 Task: Add a signature Lorena Ramirez containing Best wishes for a happy National Family Caregivers Month, Lorena Ramirez to email address softage.9@softage.net and add a folder Performance metrics
Action: Mouse moved to (906, 68)
Screenshot: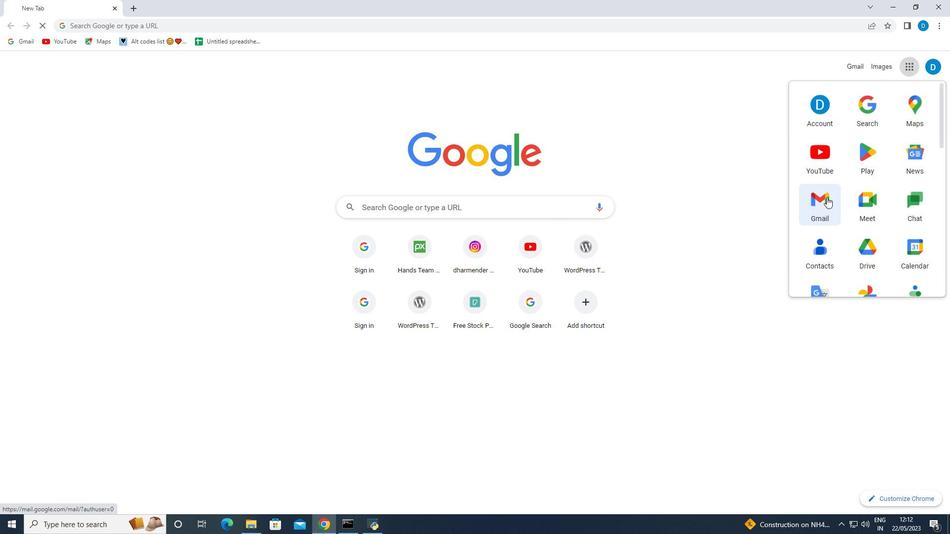 
Action: Mouse pressed left at (906, 68)
Screenshot: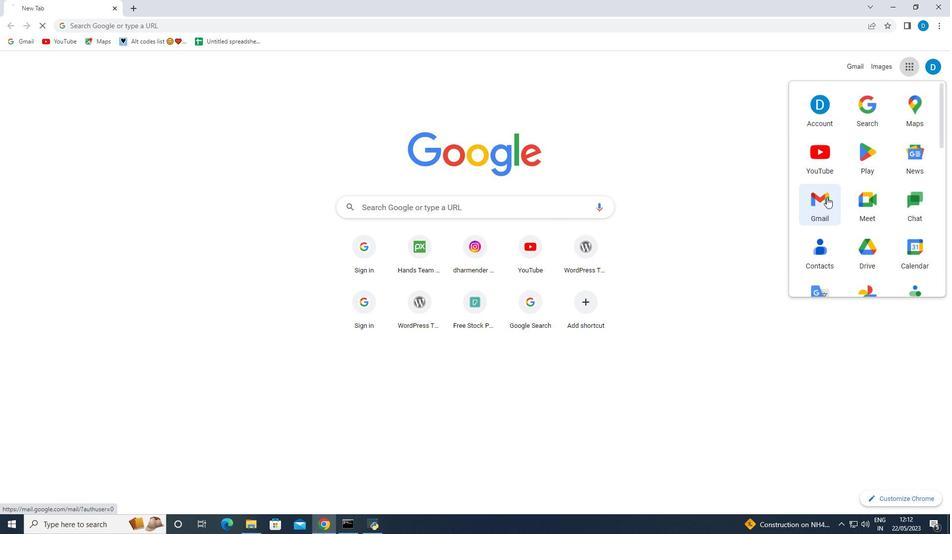 
Action: Mouse moved to (829, 196)
Screenshot: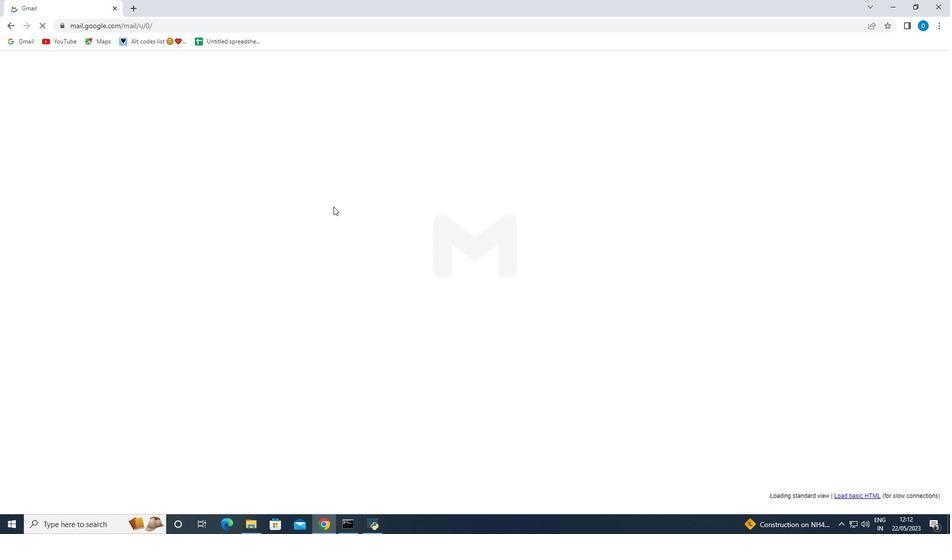 
Action: Mouse pressed left at (829, 196)
Screenshot: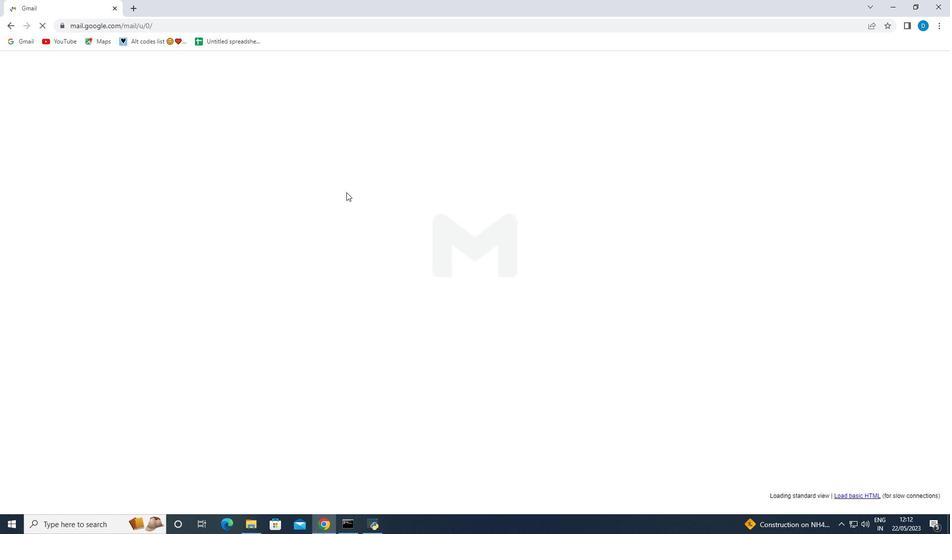 
Action: Mouse moved to (888, 69)
Screenshot: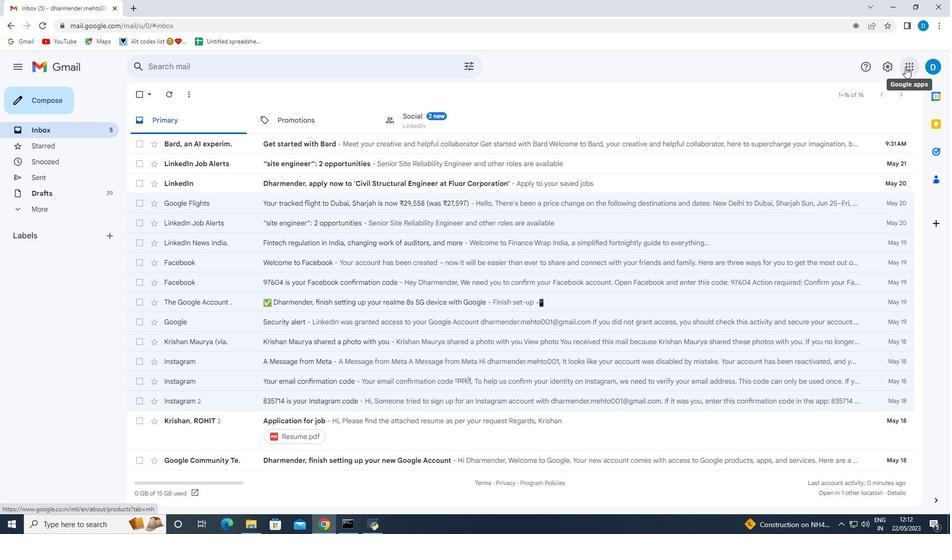 
Action: Mouse pressed left at (888, 69)
Screenshot: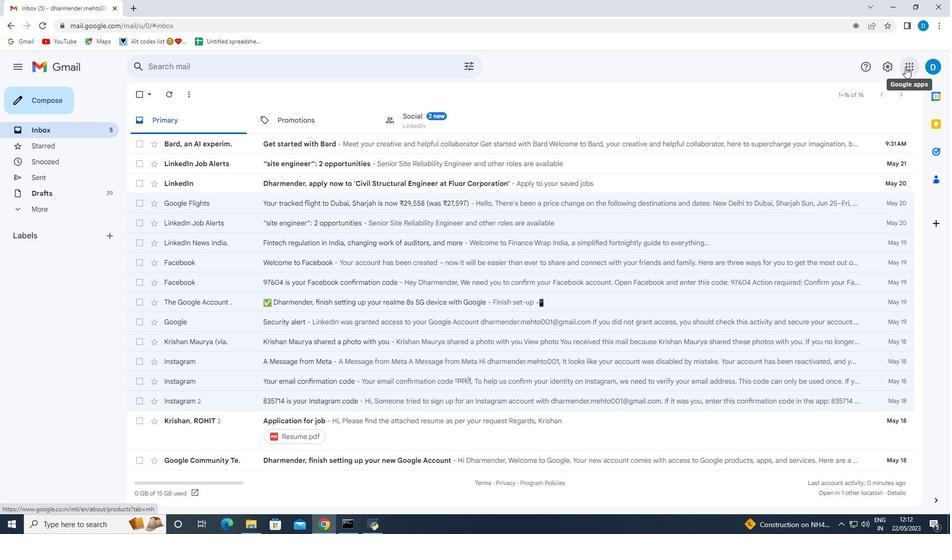 
Action: Mouse moved to (854, 115)
Screenshot: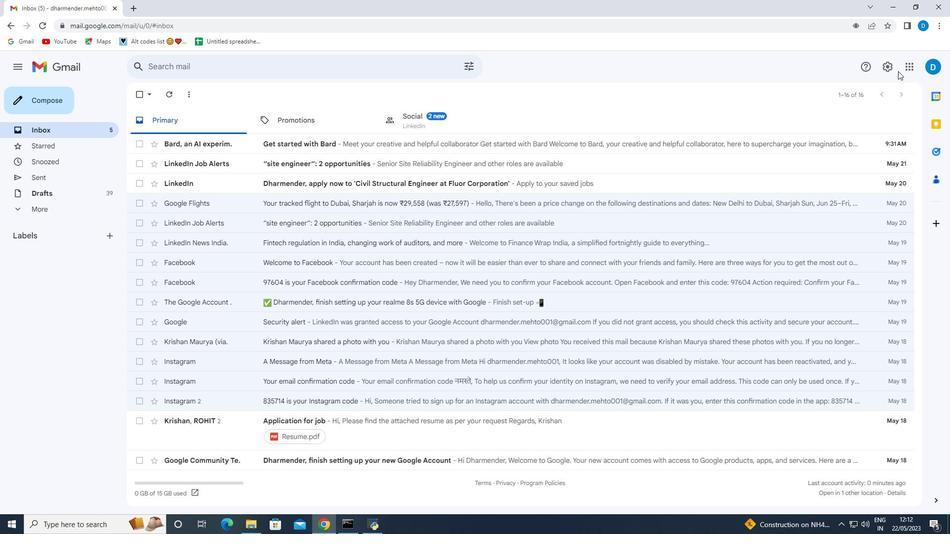 
Action: Mouse pressed left at (854, 115)
Screenshot: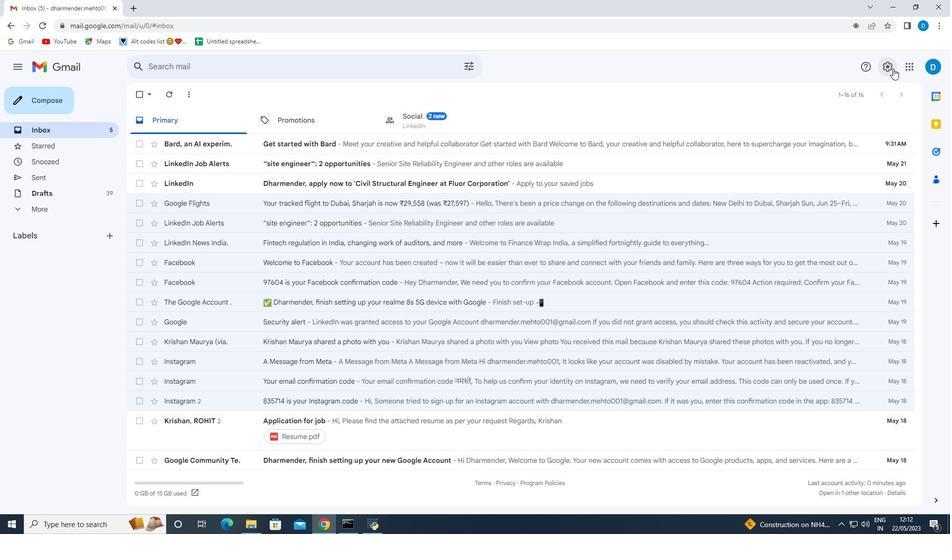
Action: Mouse moved to (375, 262)
Screenshot: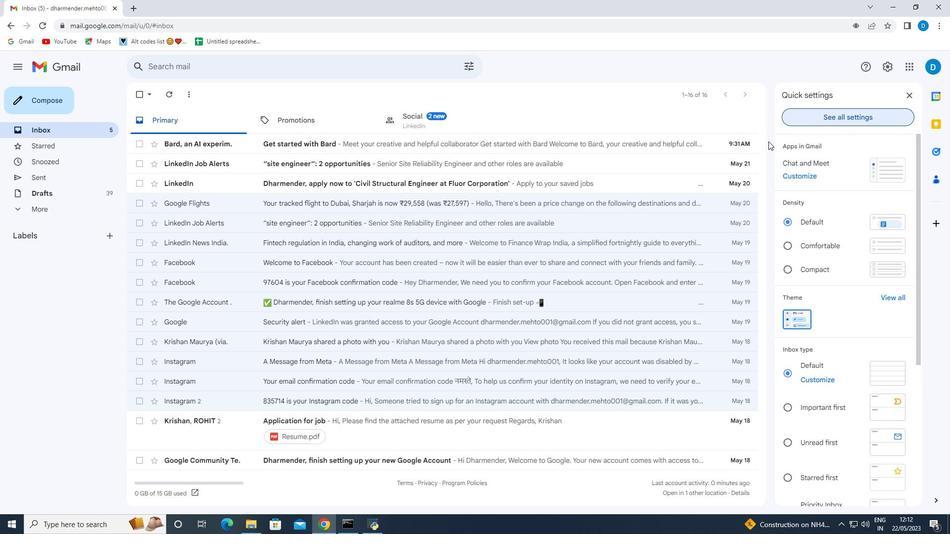
Action: Mouse scrolled (375, 262) with delta (0, 0)
Screenshot: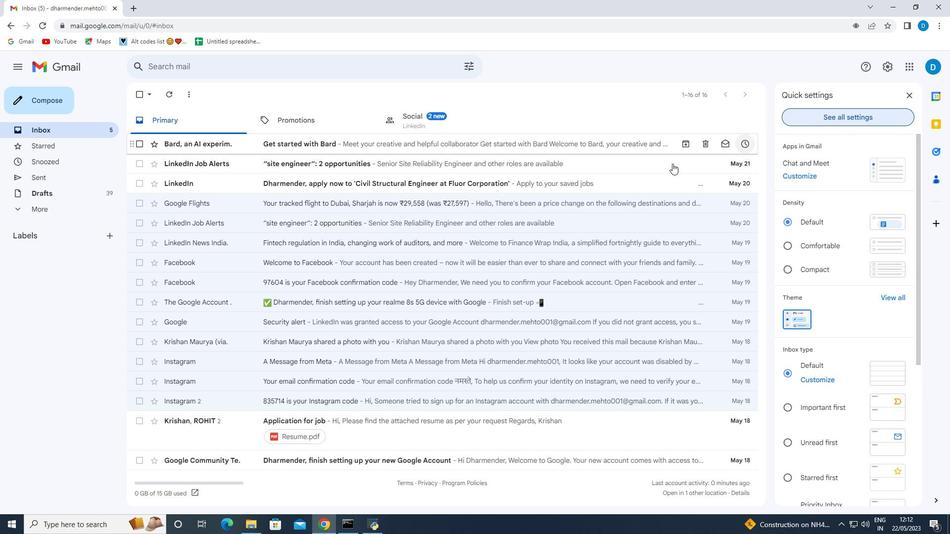 
Action: Mouse scrolled (375, 262) with delta (0, 0)
Screenshot: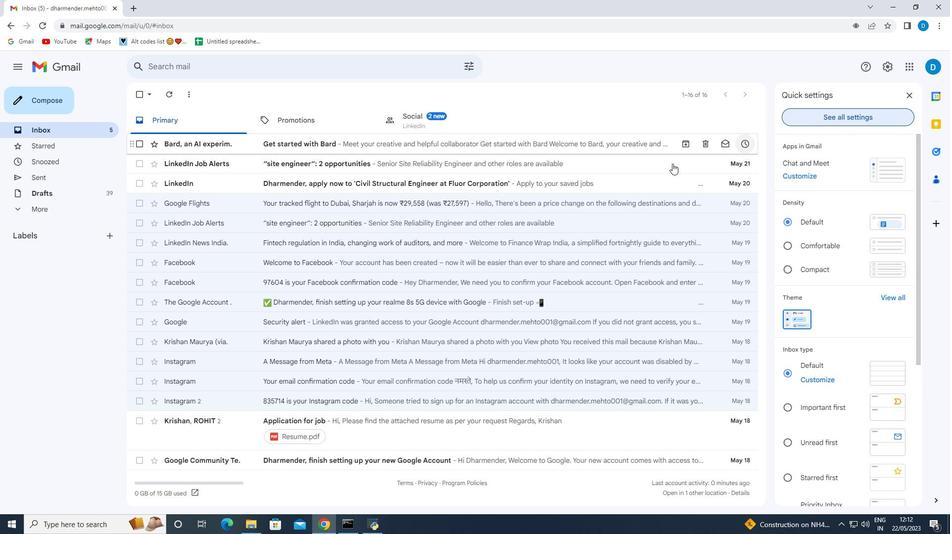 
Action: Mouse scrolled (375, 262) with delta (0, 0)
Screenshot: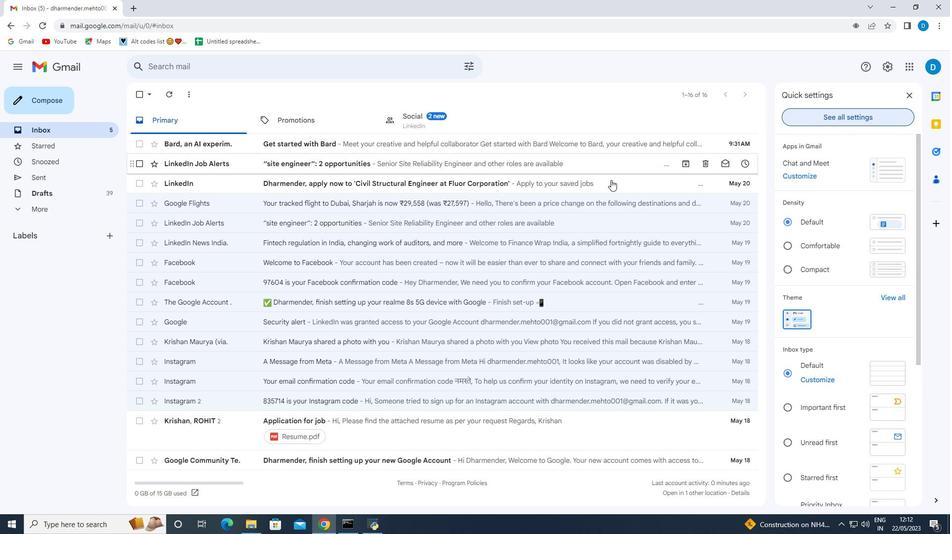 
Action: Mouse scrolled (375, 262) with delta (0, 0)
Screenshot: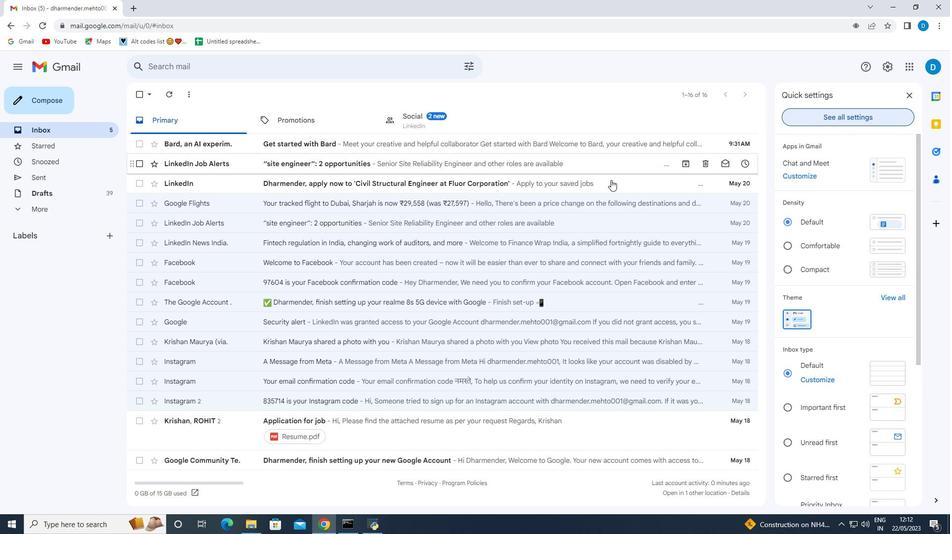 
Action: Mouse scrolled (375, 262) with delta (0, 0)
Screenshot: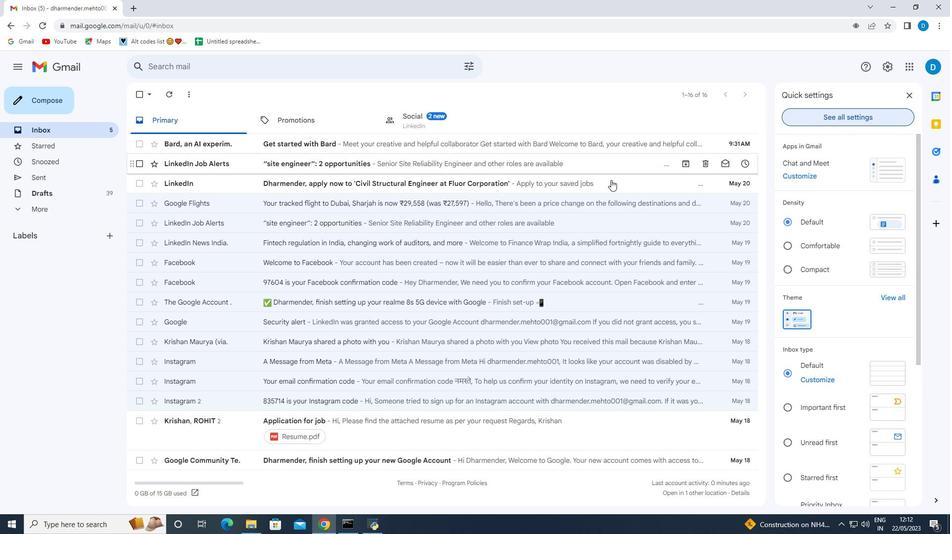 
Action: Mouse scrolled (375, 262) with delta (0, 0)
Screenshot: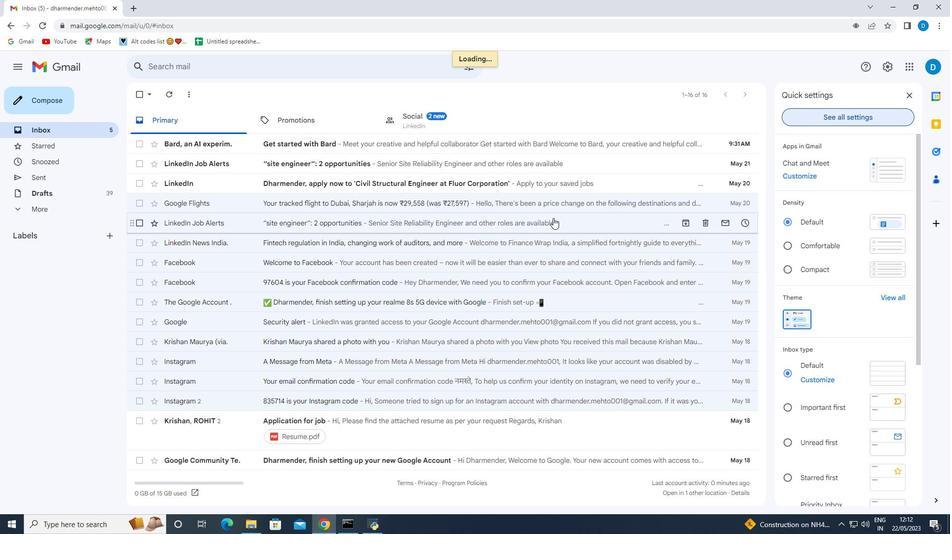 
Action: Mouse scrolled (375, 262) with delta (0, 0)
Screenshot: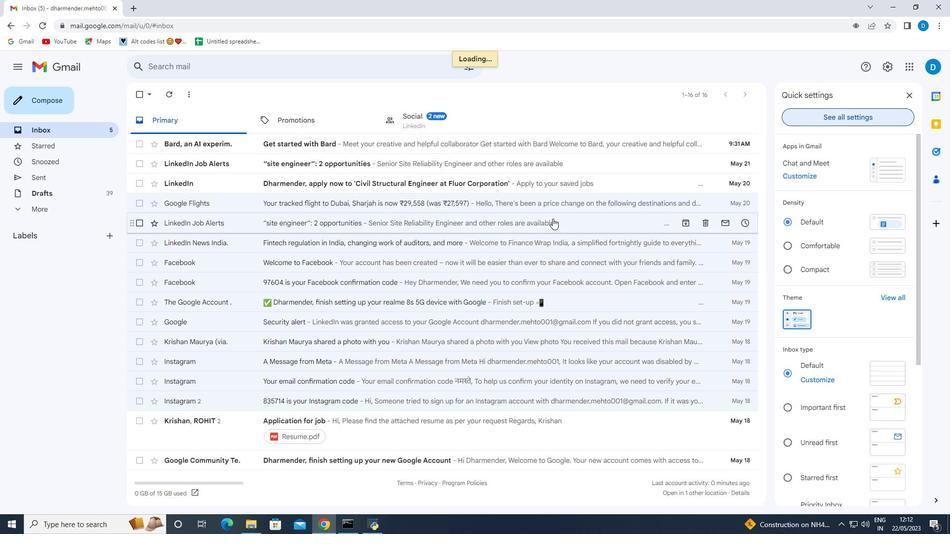 
Action: Mouse scrolled (375, 262) with delta (0, 0)
Screenshot: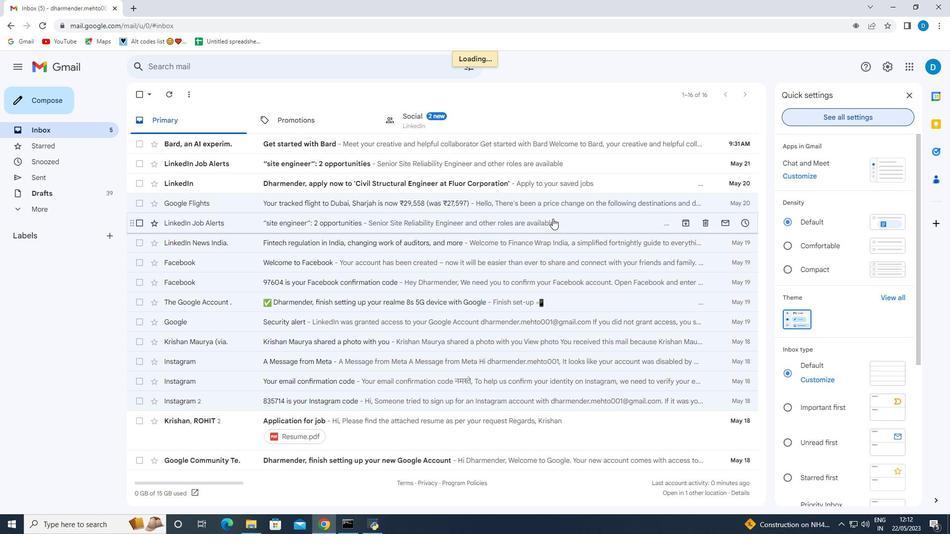 
Action: Mouse scrolled (375, 262) with delta (0, 0)
Screenshot: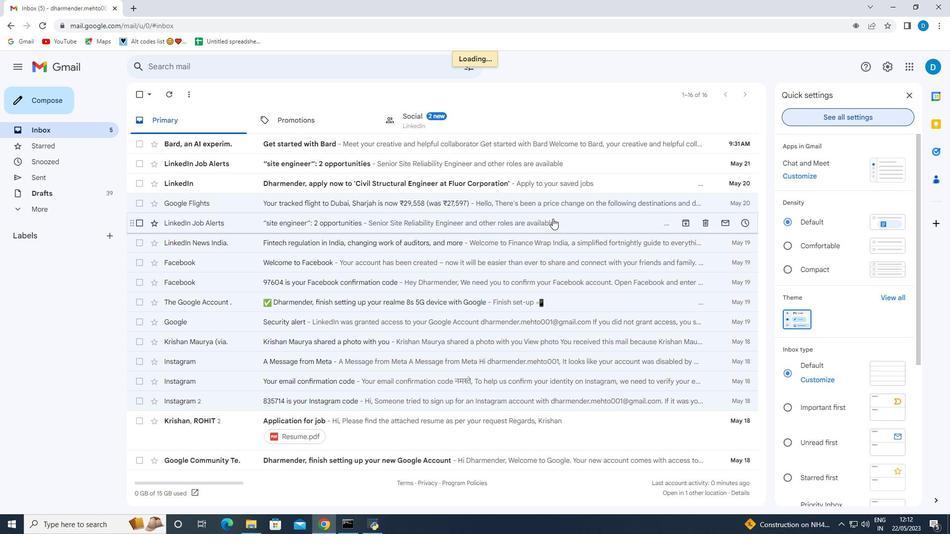
Action: Mouse scrolled (375, 262) with delta (0, 0)
Screenshot: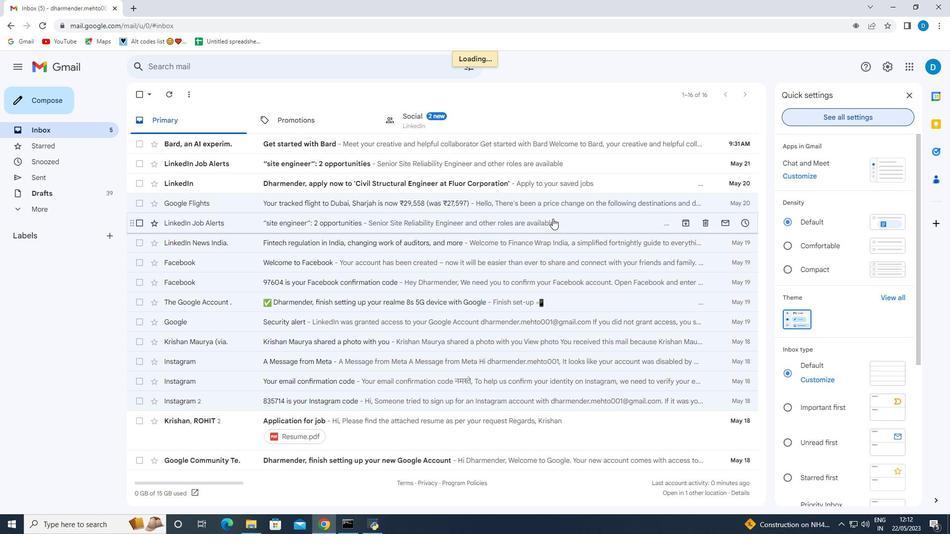 
Action: Mouse scrolled (375, 262) with delta (0, 0)
Screenshot: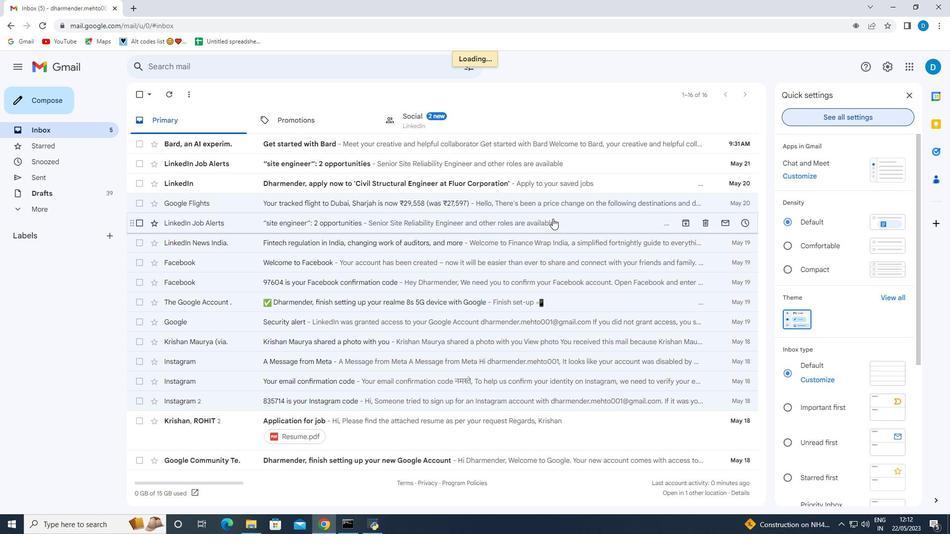 
Action: Mouse scrolled (375, 262) with delta (0, 0)
Screenshot: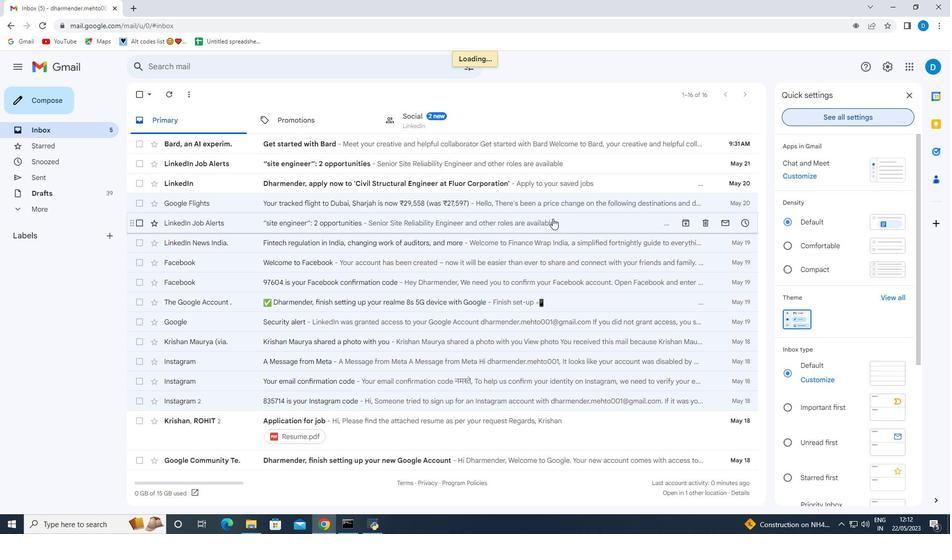 
Action: Mouse scrolled (375, 262) with delta (0, 0)
Screenshot: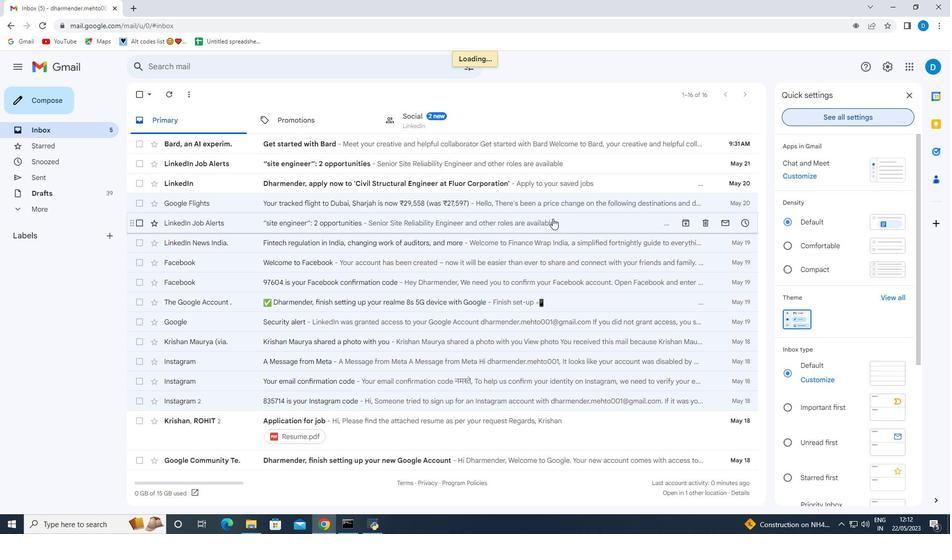 
Action: Mouse scrolled (375, 262) with delta (0, 0)
Screenshot: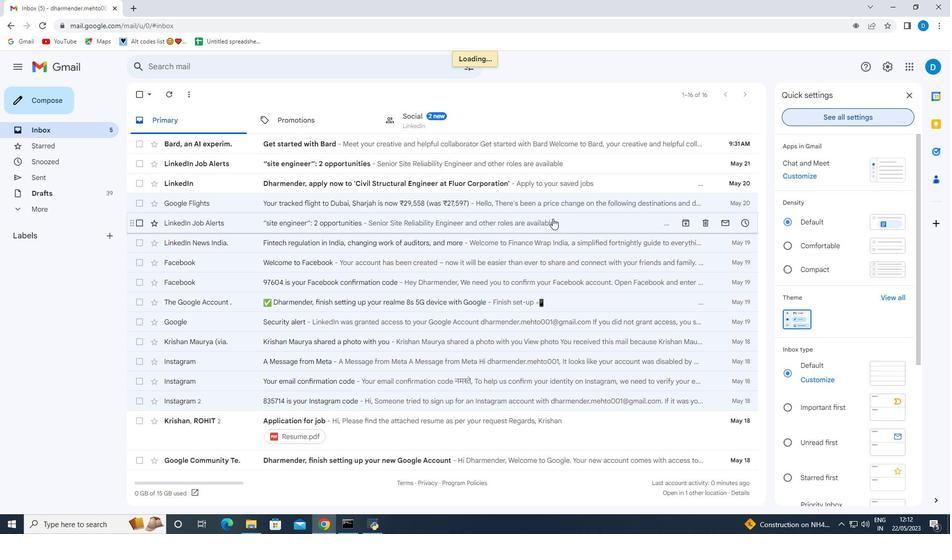 
Action: Mouse scrolled (375, 262) with delta (0, 0)
Screenshot: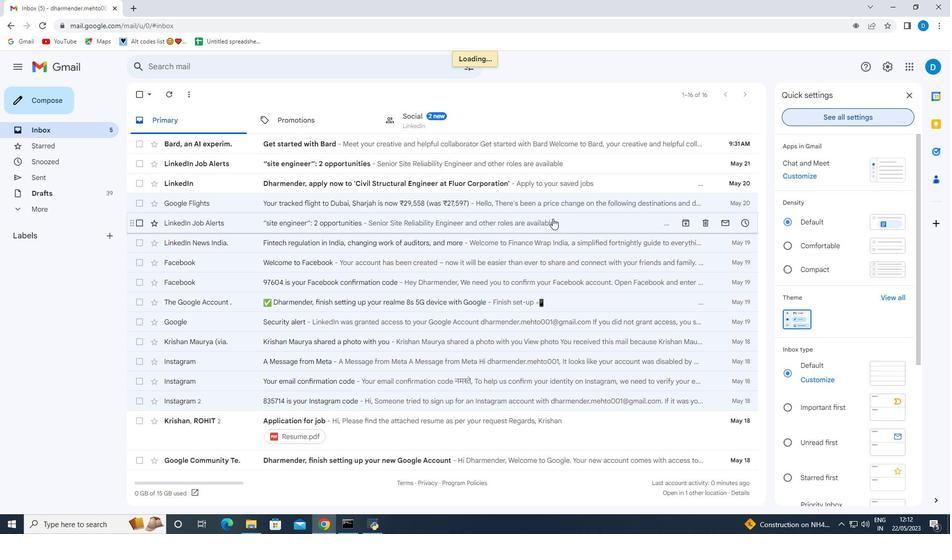 
Action: Mouse scrolled (375, 262) with delta (0, 0)
Screenshot: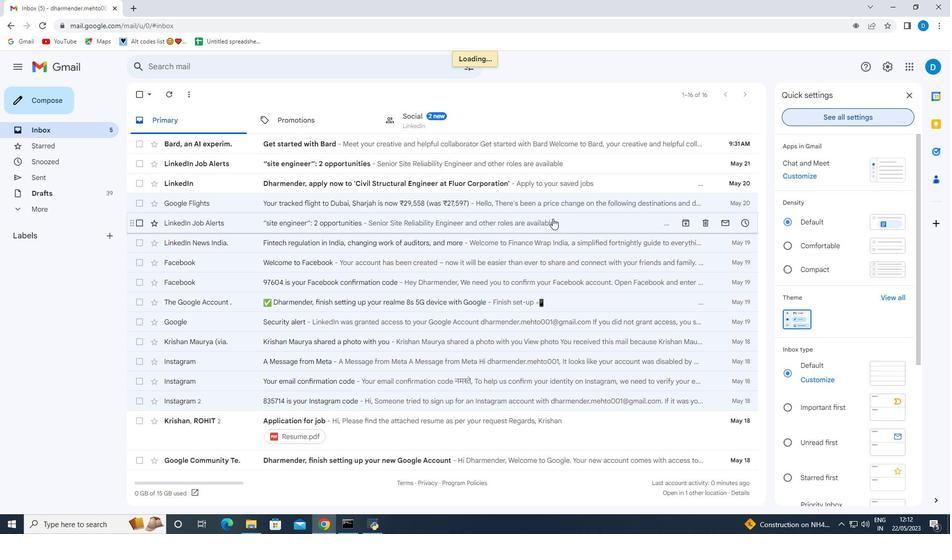 
Action: Mouse scrolled (375, 263) with delta (0, 0)
Screenshot: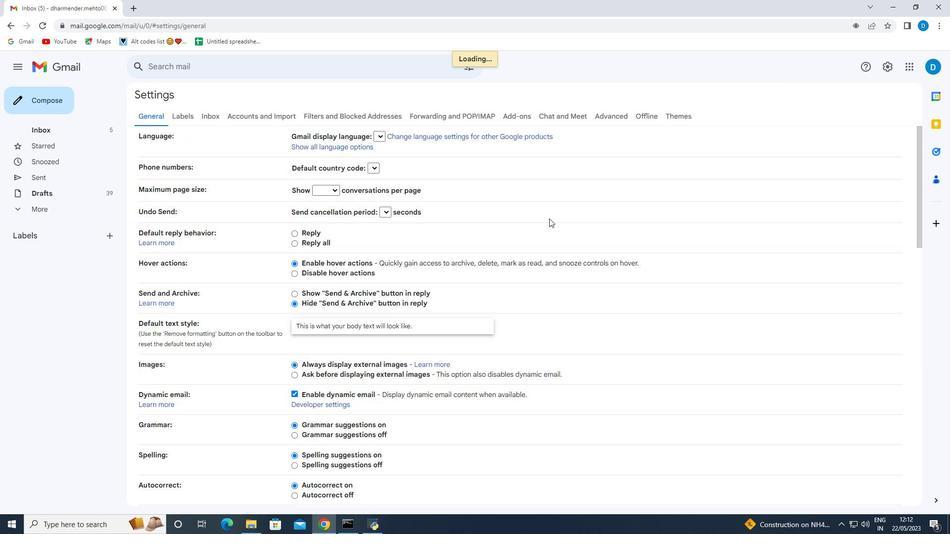 
Action: Mouse moved to (337, 303)
Screenshot: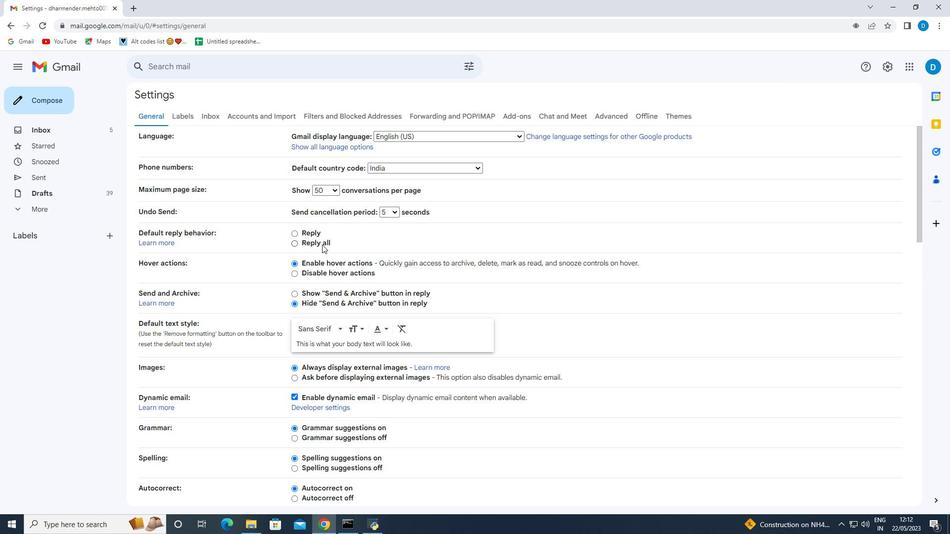 
Action: Mouse pressed left at (337, 303)
Screenshot: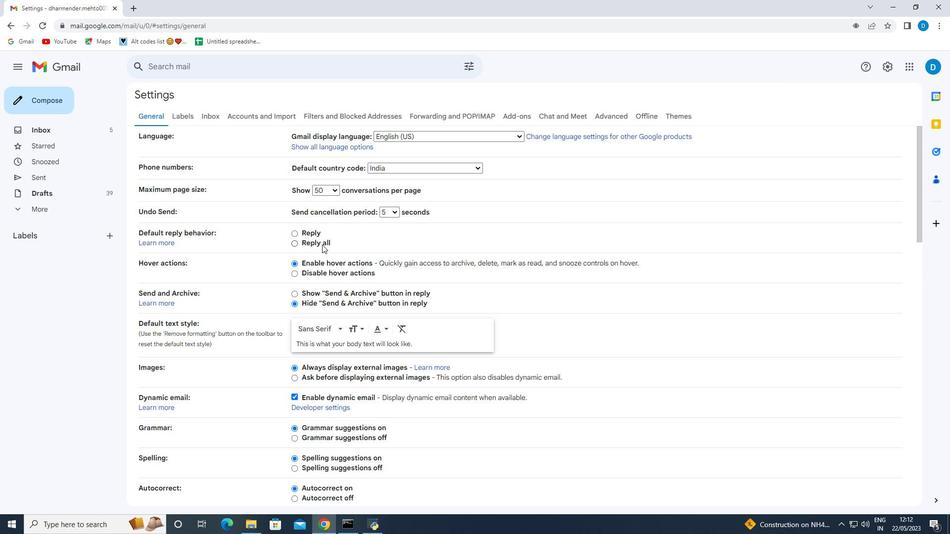 
Action: Mouse moved to (397, 276)
Screenshot: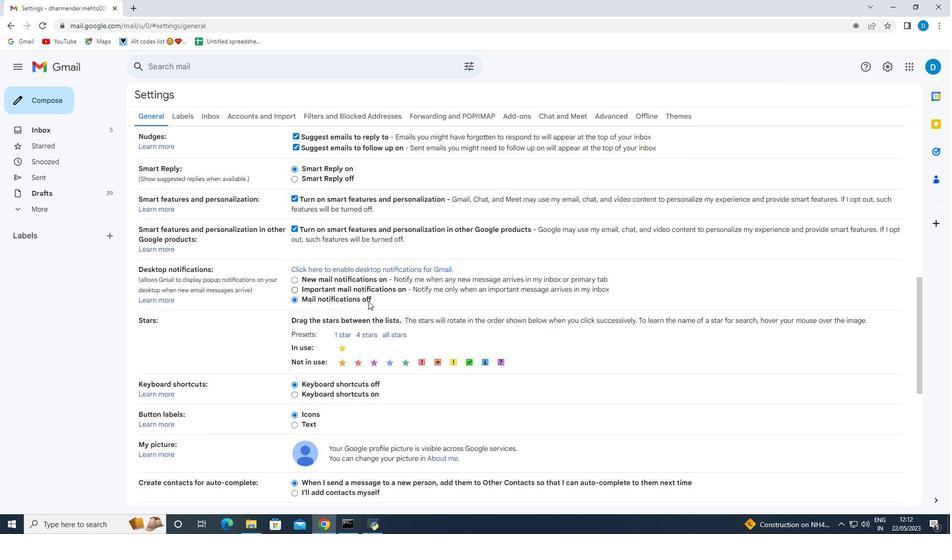 
Action: Mouse pressed left at (397, 276)
Screenshot: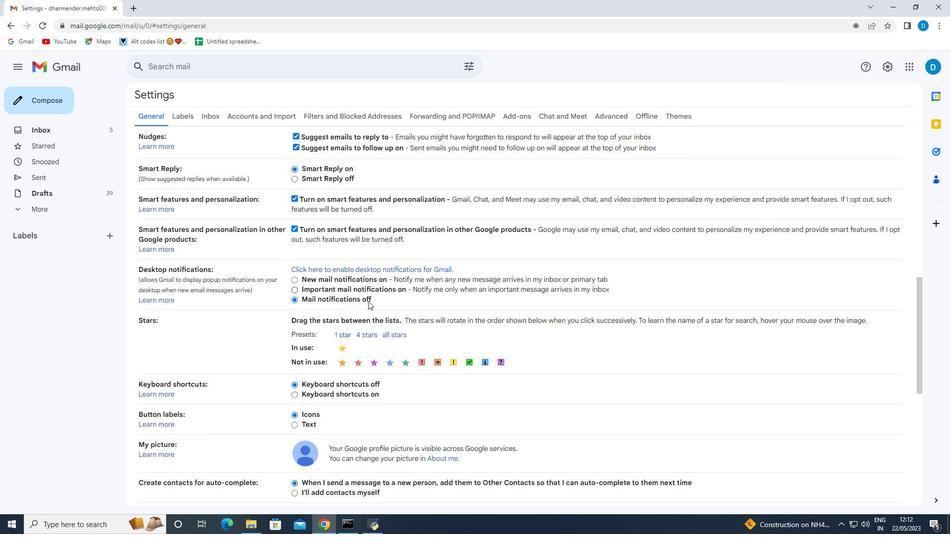 
Action: Key pressed <Key.shift>Lorena<Key.space><Key.shift>Ramirez
Screenshot: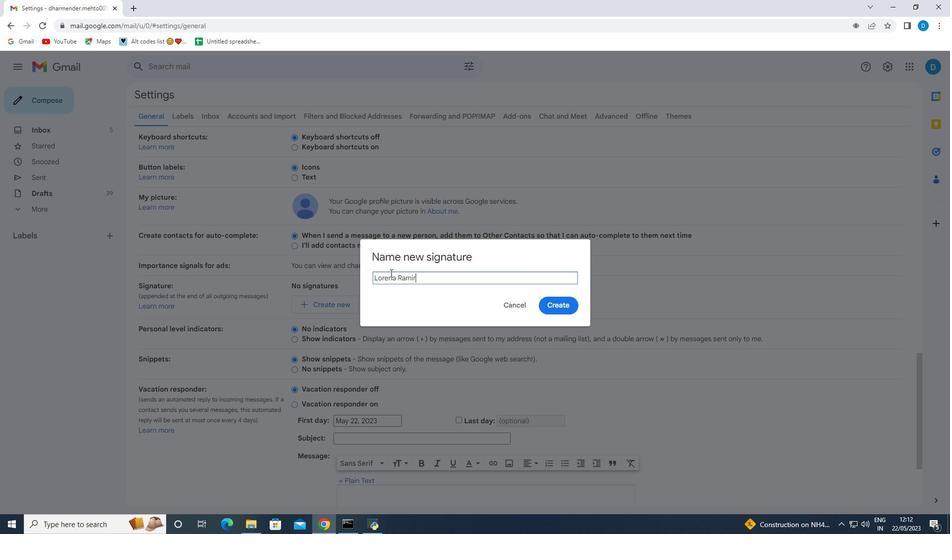 
Action: Mouse moved to (566, 307)
Screenshot: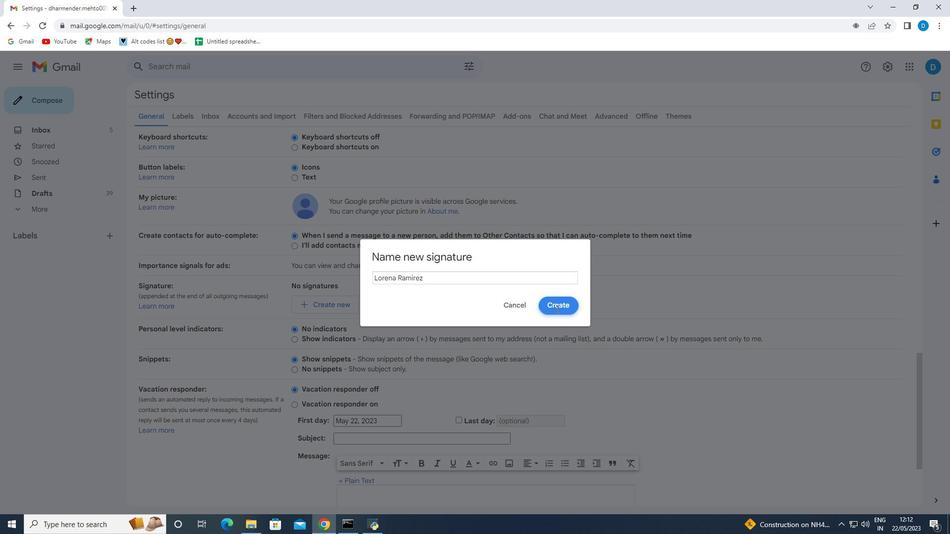 
Action: Mouse pressed left at (566, 307)
Screenshot: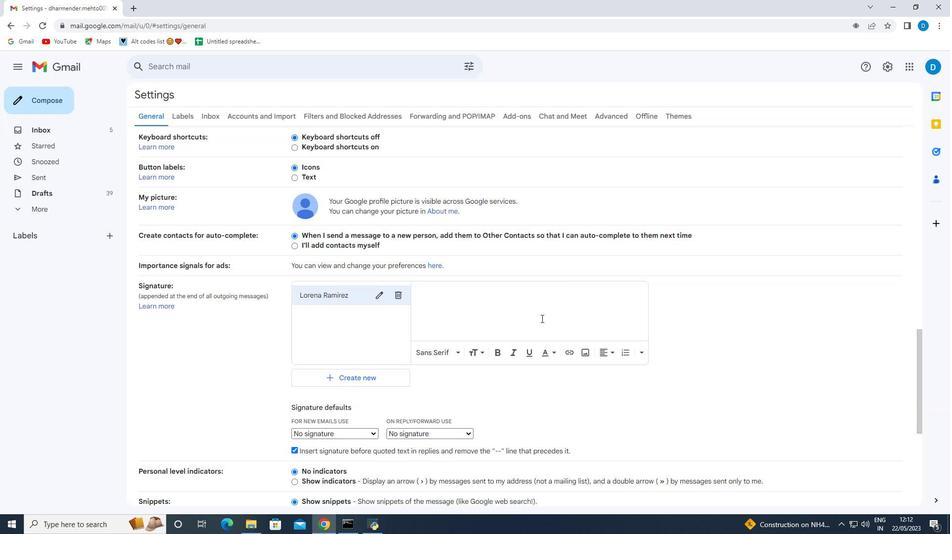 
Action: Mouse moved to (326, 314)
Screenshot: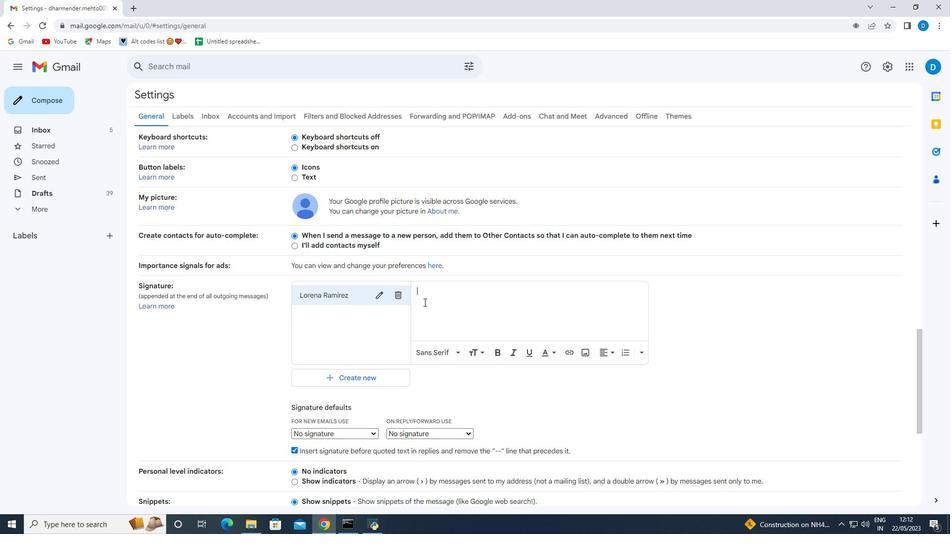 
Action: Mouse scrolled (326, 314) with delta (0, 0)
Screenshot: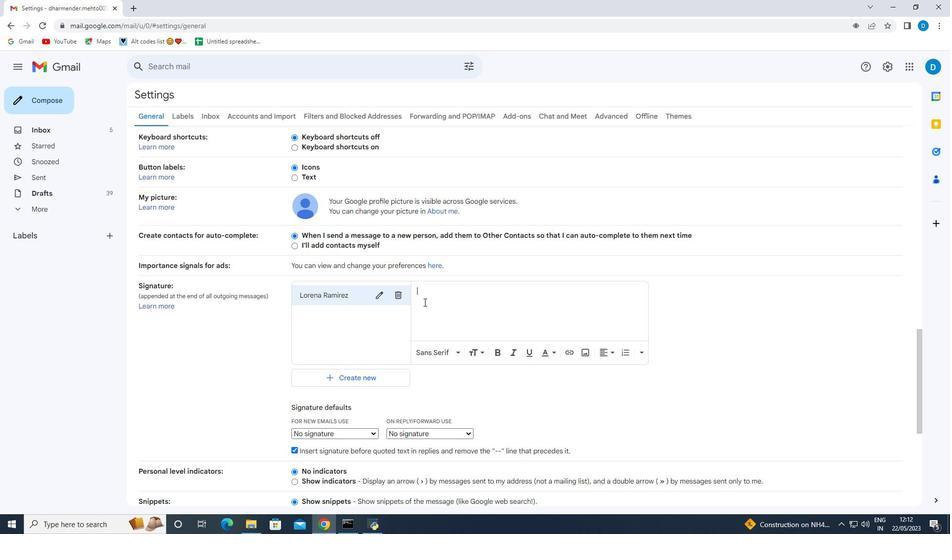 
Action: Mouse scrolled (326, 314) with delta (0, 0)
Screenshot: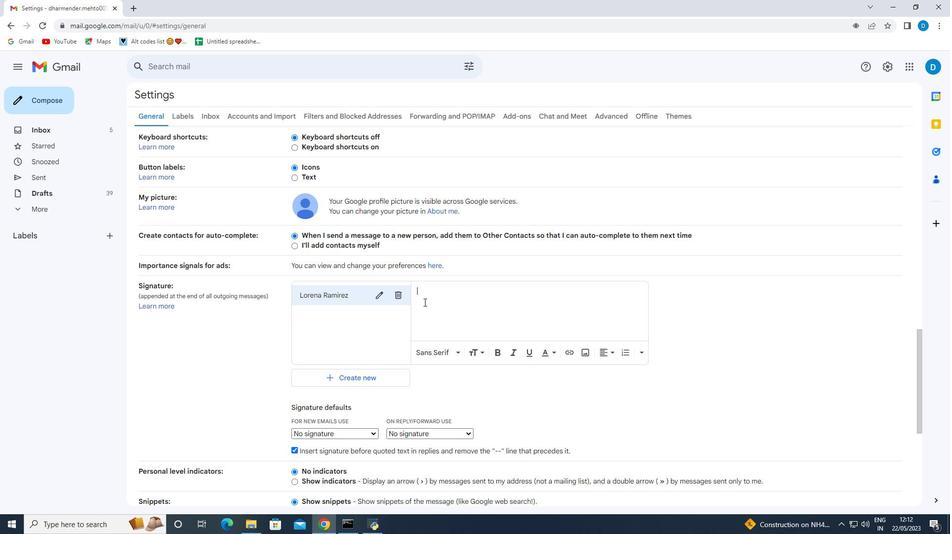 
Action: Mouse scrolled (326, 314) with delta (0, 0)
Screenshot: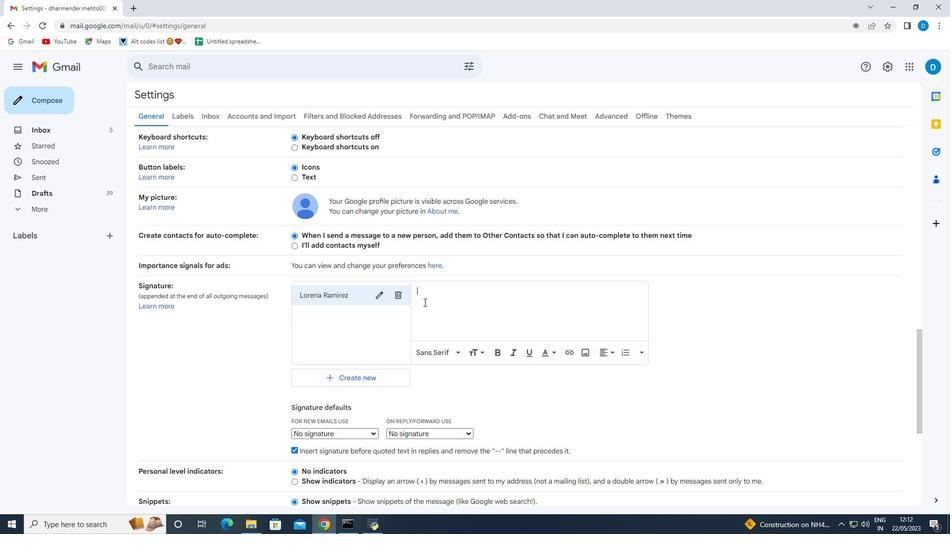 
Action: Mouse moved to (341, 288)
Screenshot: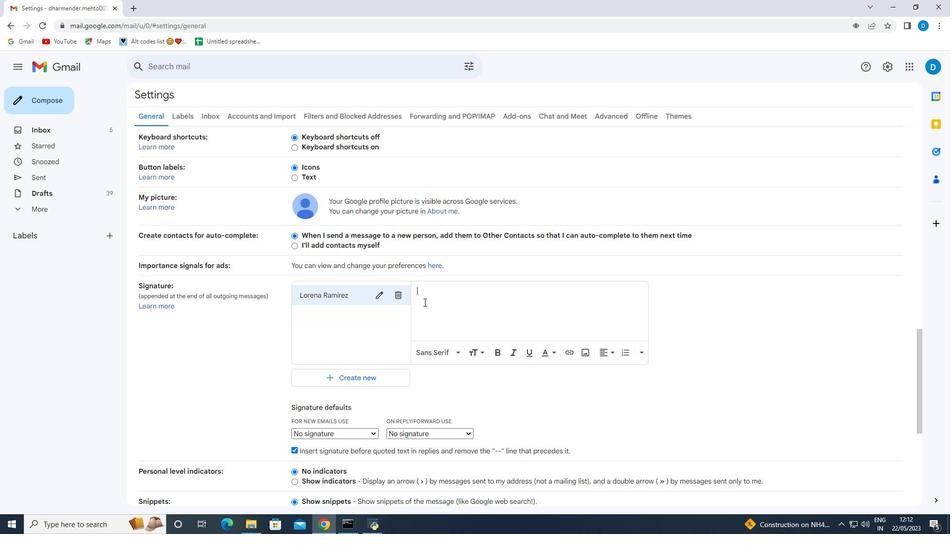 
Action: Mouse pressed left at (341, 288)
Screenshot: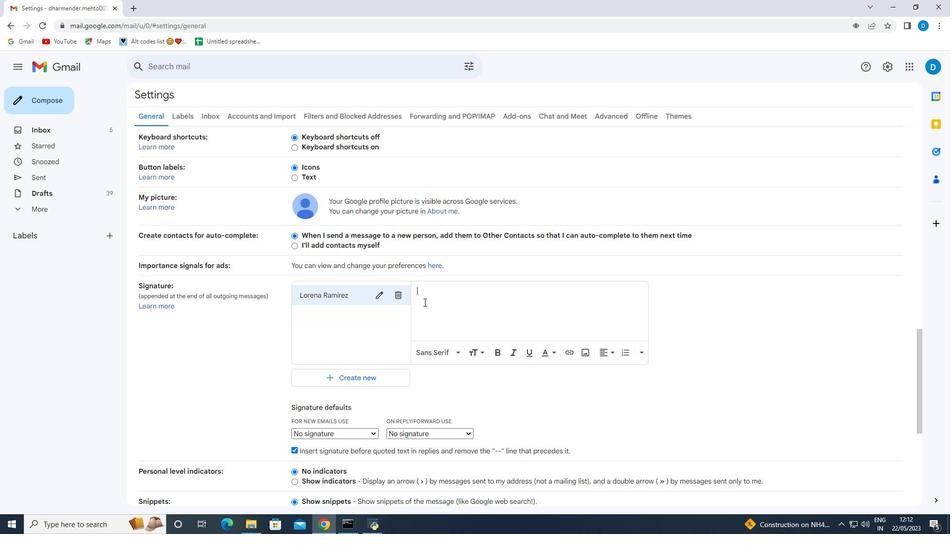
Action: Mouse moved to (335, 299)
Screenshot: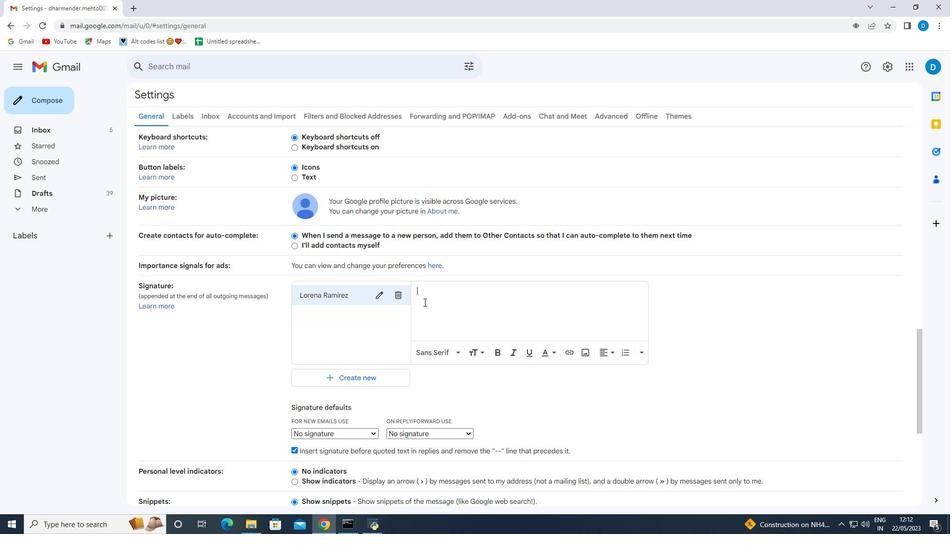 
Action: Mouse pressed left at (335, 299)
Screenshot: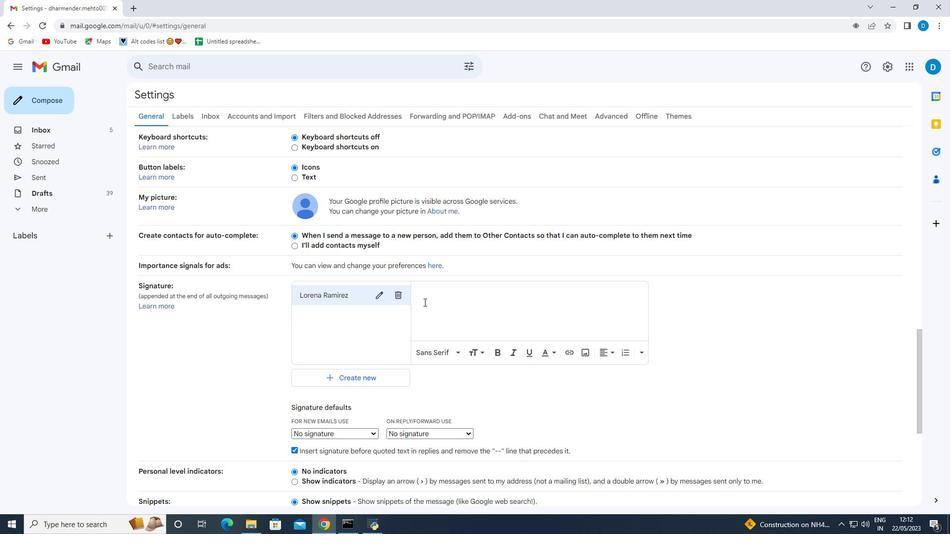 
Action: Mouse moved to (338, 285)
Screenshot: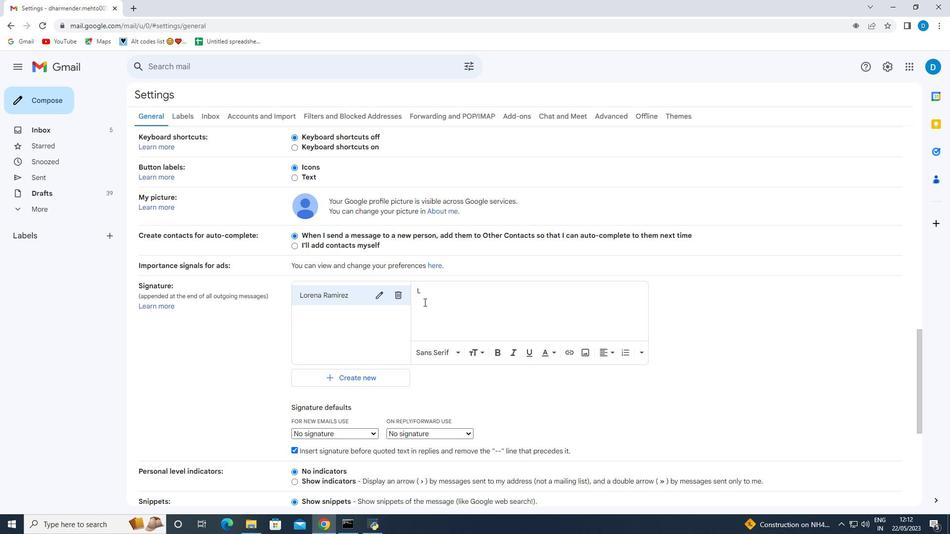 
Action: Mouse pressed left at (338, 285)
Screenshot: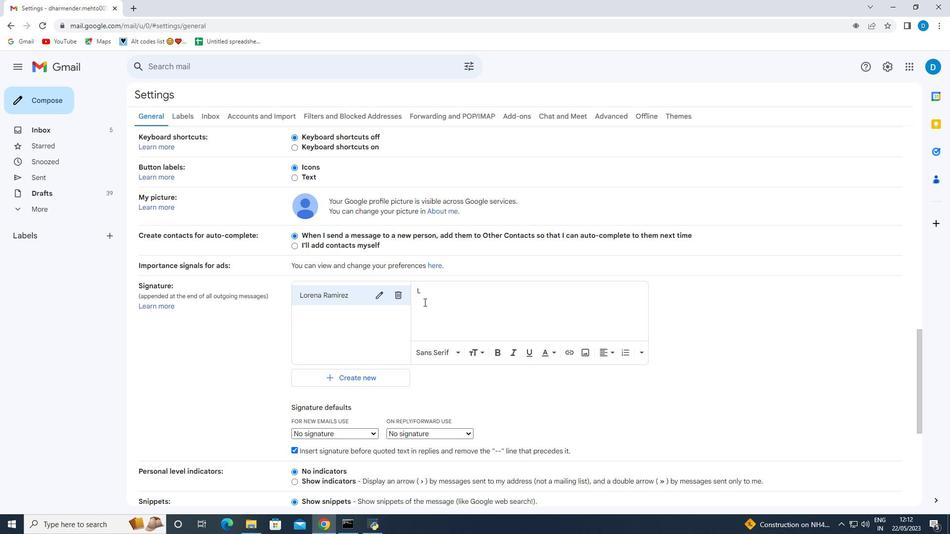 
Action: Mouse moved to (332, 303)
Screenshot: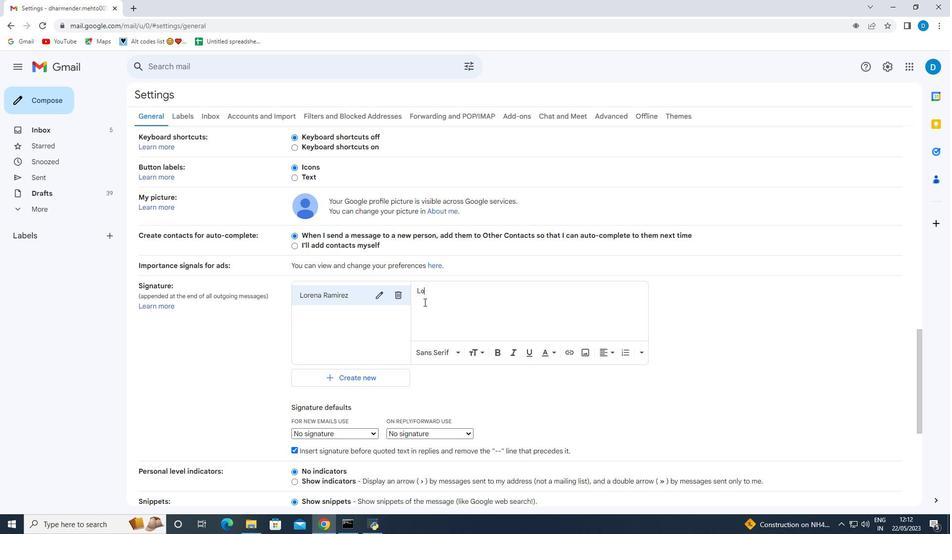 
Action: Mouse pressed left at (332, 303)
Screenshot: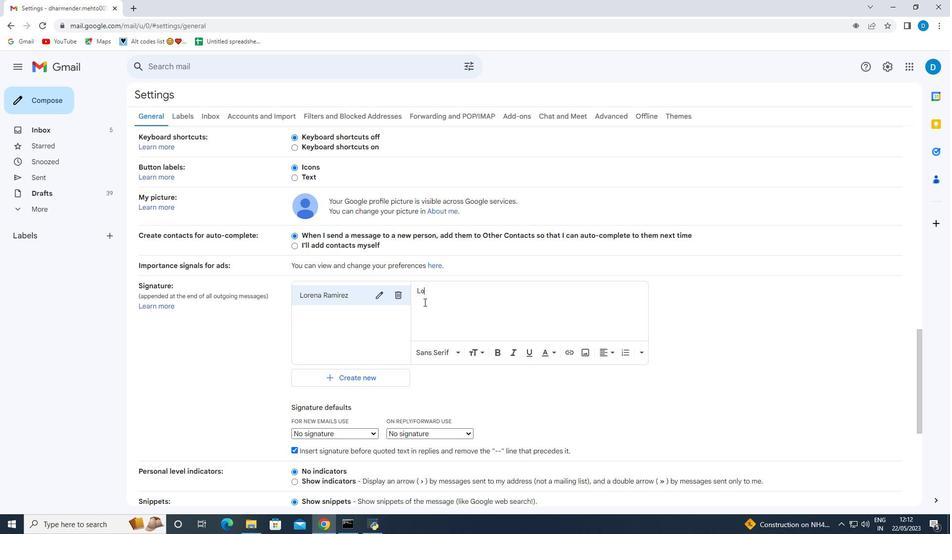 
Action: Mouse moved to (424, 285)
Screenshot: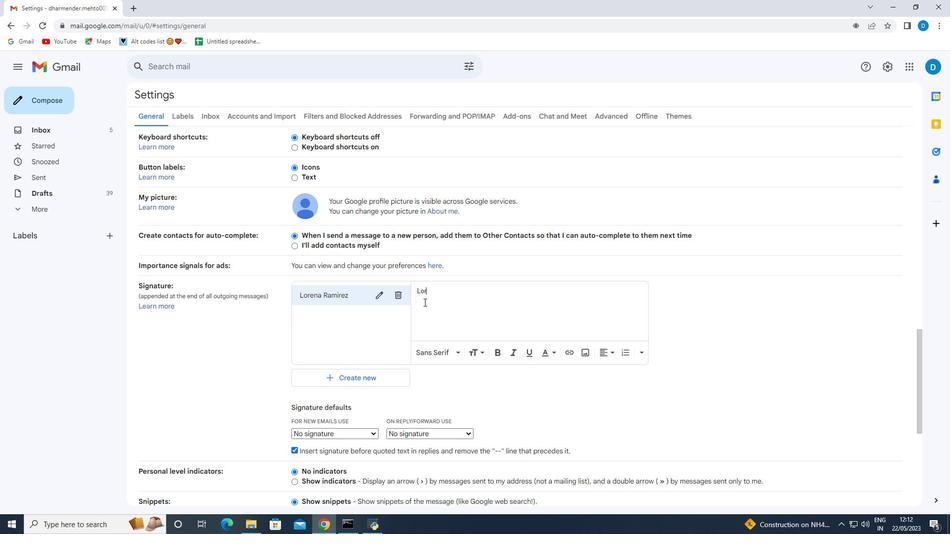
Action: Mouse pressed left at (424, 285)
Screenshot: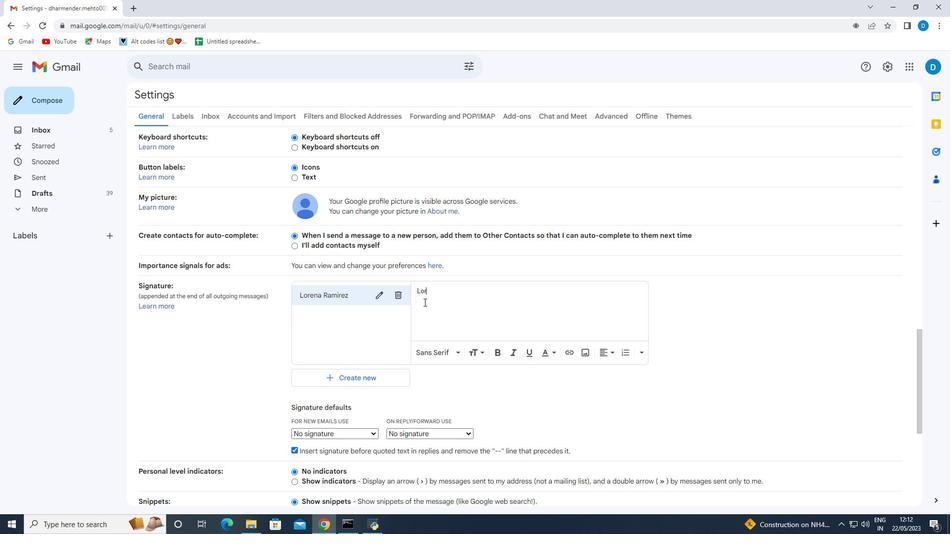 
Action: Mouse moved to (406, 303)
Screenshot: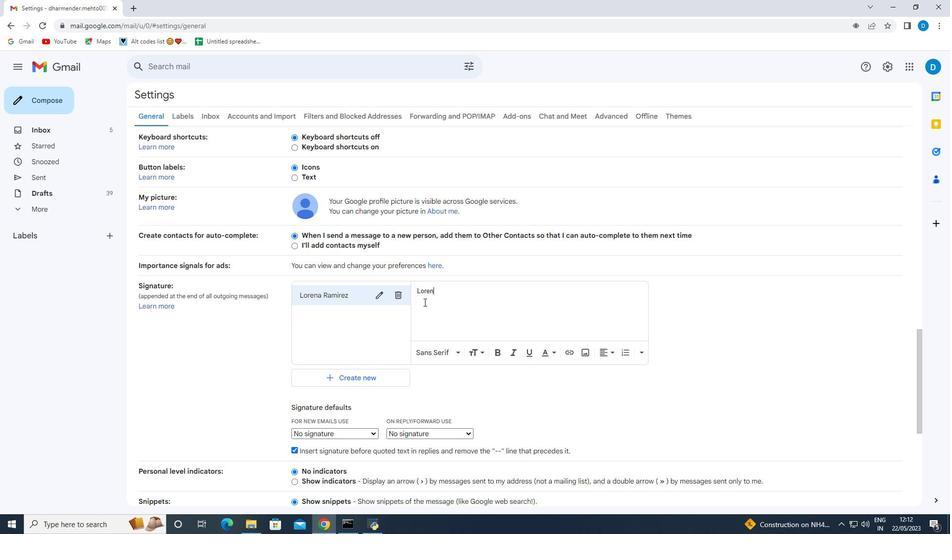 
Action: Mouse pressed left at (406, 303)
Screenshot: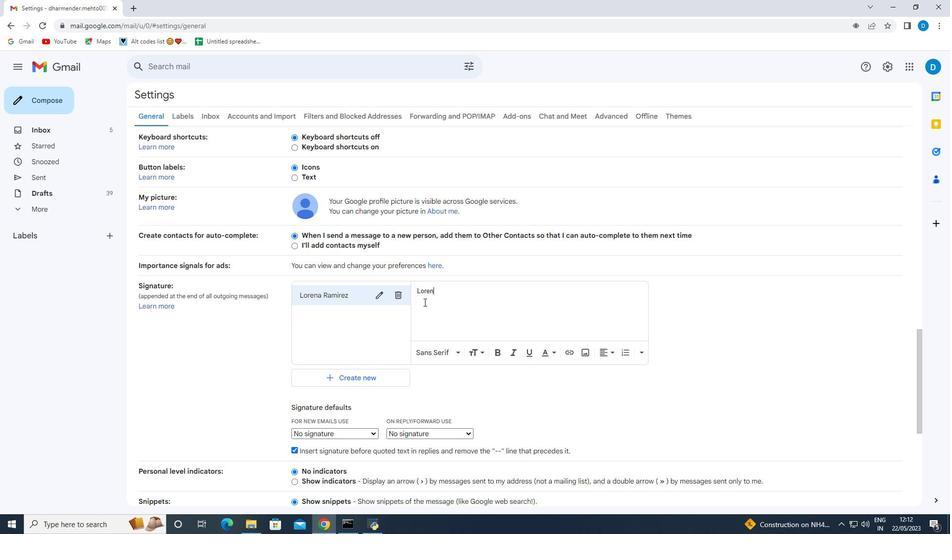 
Action: Mouse moved to (398, 347)
Screenshot: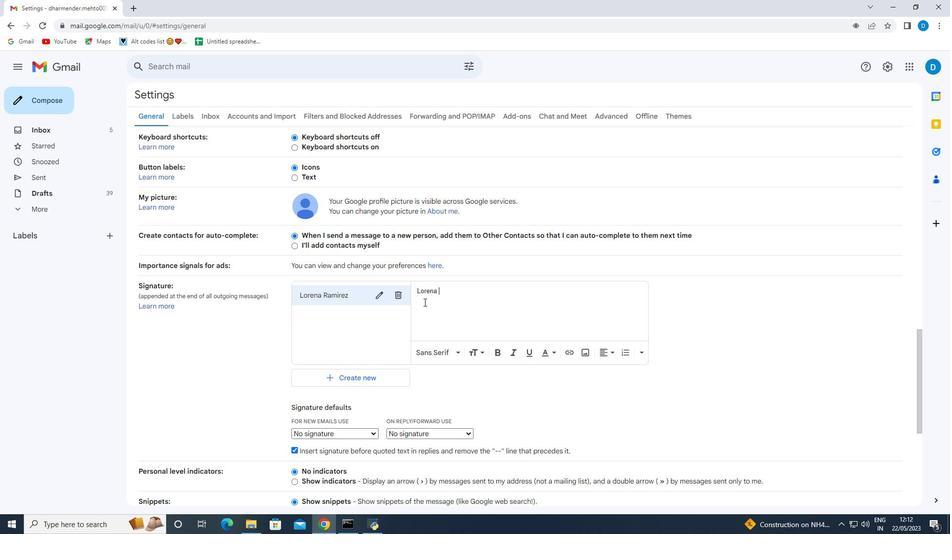 
Action: Mouse scrolled (398, 347) with delta (0, 0)
Screenshot: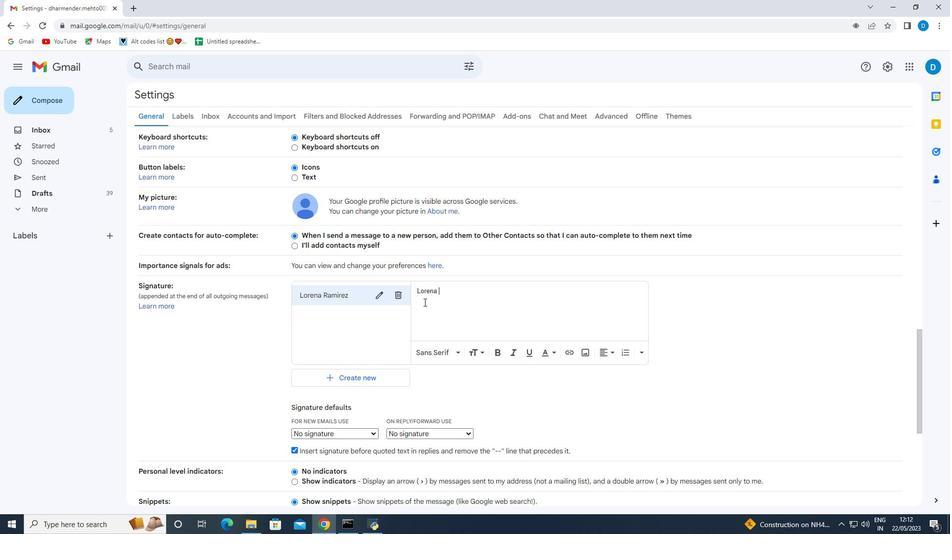 
Action: Mouse scrolled (398, 347) with delta (0, 0)
Screenshot: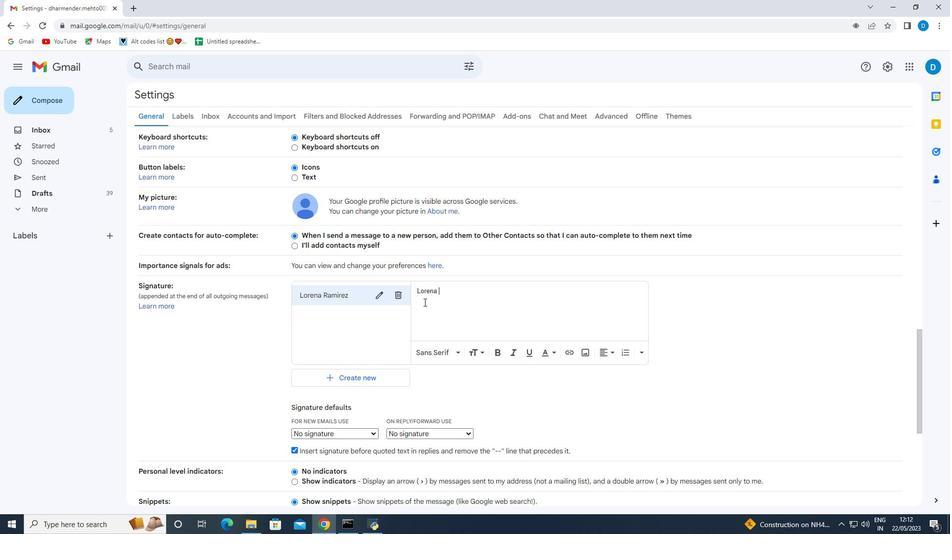 
Action: Mouse scrolled (398, 347) with delta (0, 0)
Screenshot: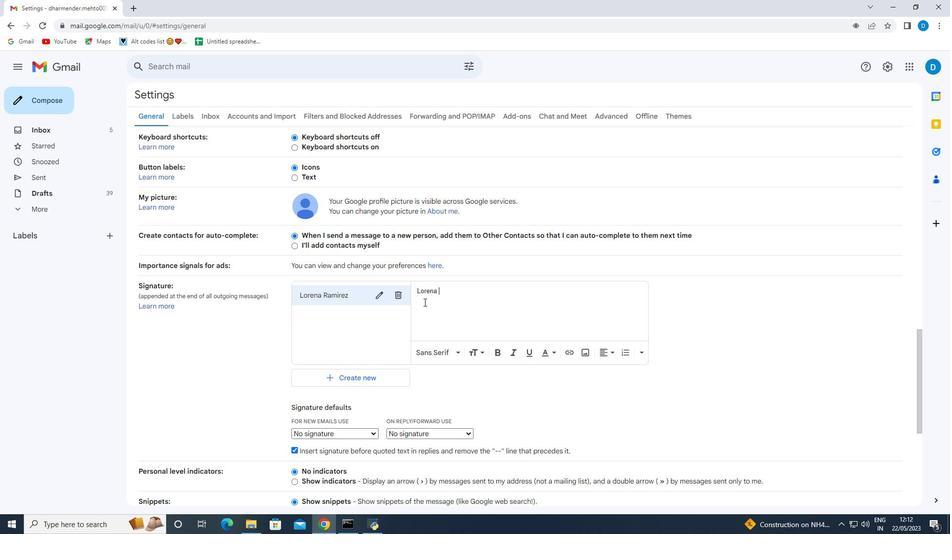 
Action: Mouse scrolled (398, 347) with delta (0, 0)
Screenshot: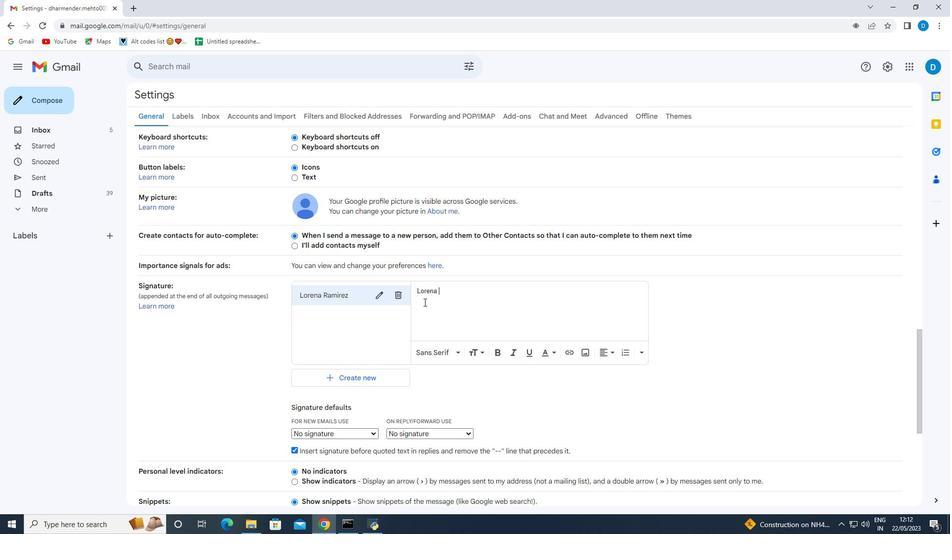 
Action: Mouse scrolled (398, 347) with delta (0, 0)
Screenshot: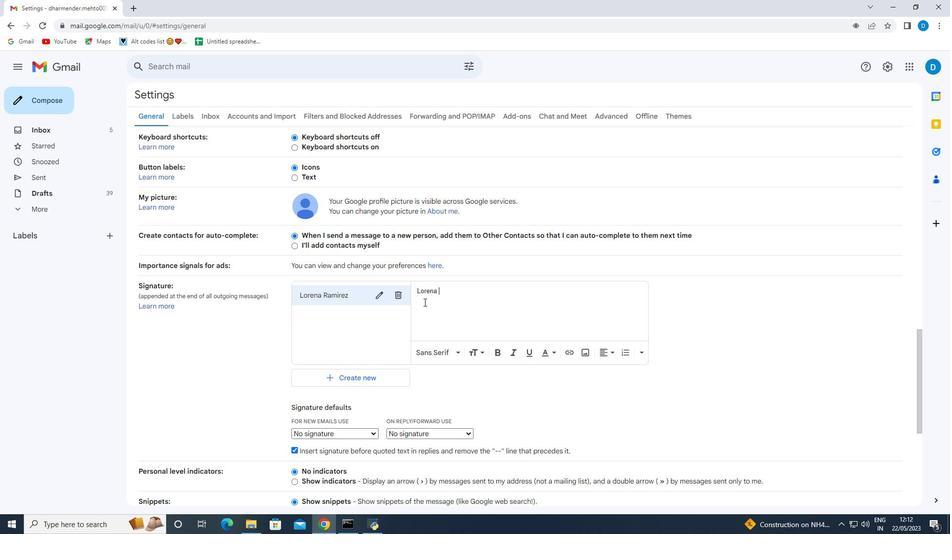
Action: Mouse scrolled (398, 347) with delta (0, 0)
Screenshot: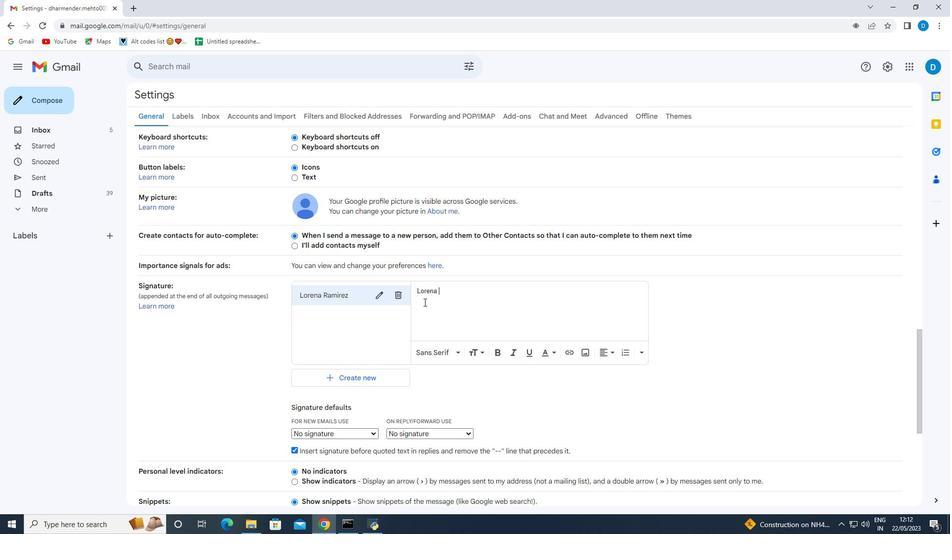
Action: Mouse scrolled (398, 347) with delta (0, 0)
Screenshot: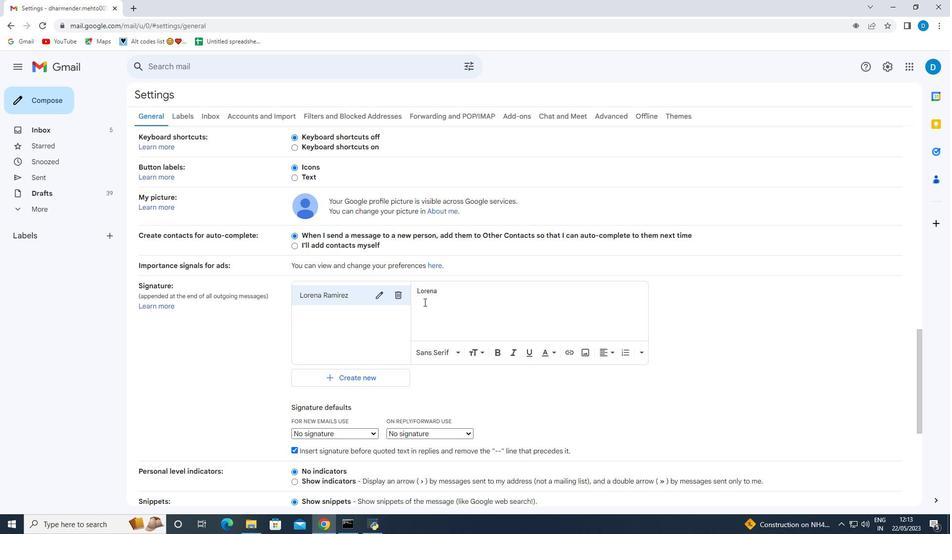 
Action: Mouse moved to (469, 401)
Screenshot: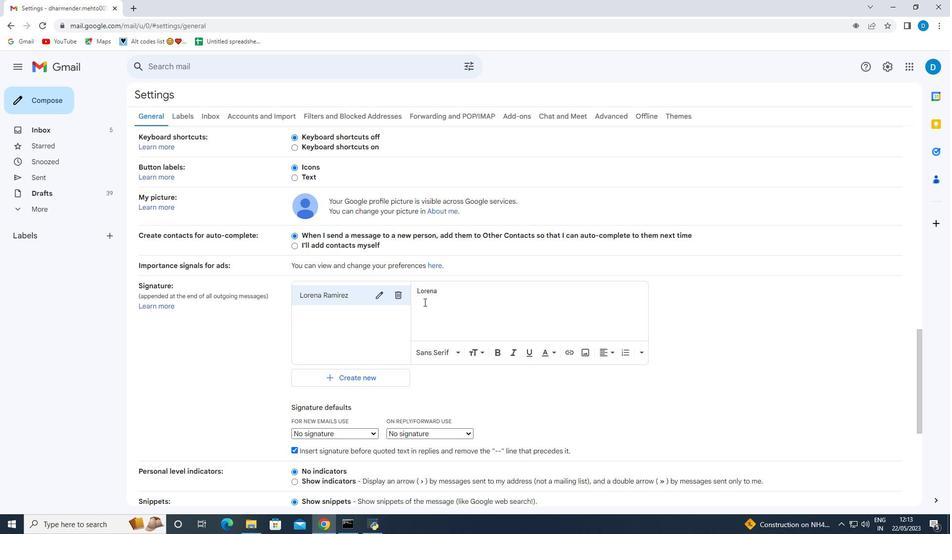 
Action: Mouse scrolled (403, 355) with delta (0, 0)
Screenshot: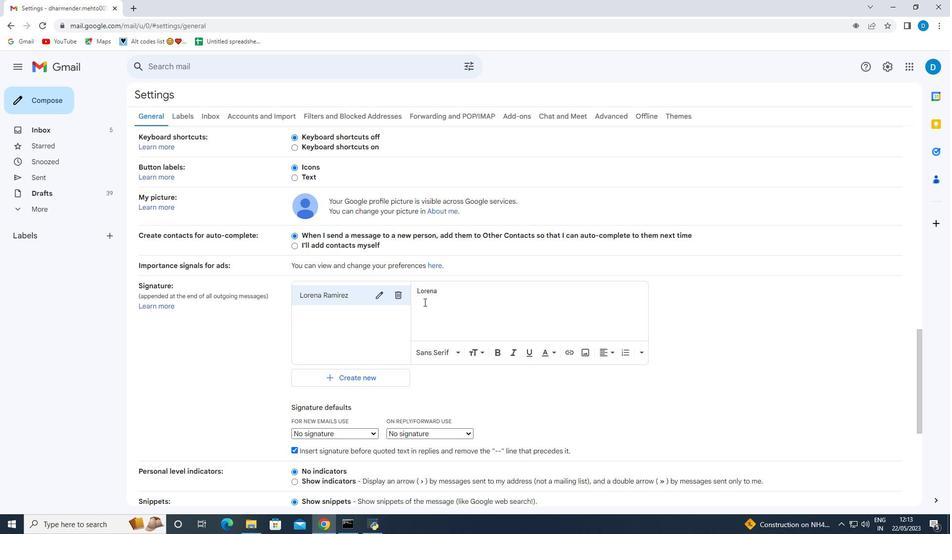 
Action: Mouse moved to (489, 413)
Screenshot: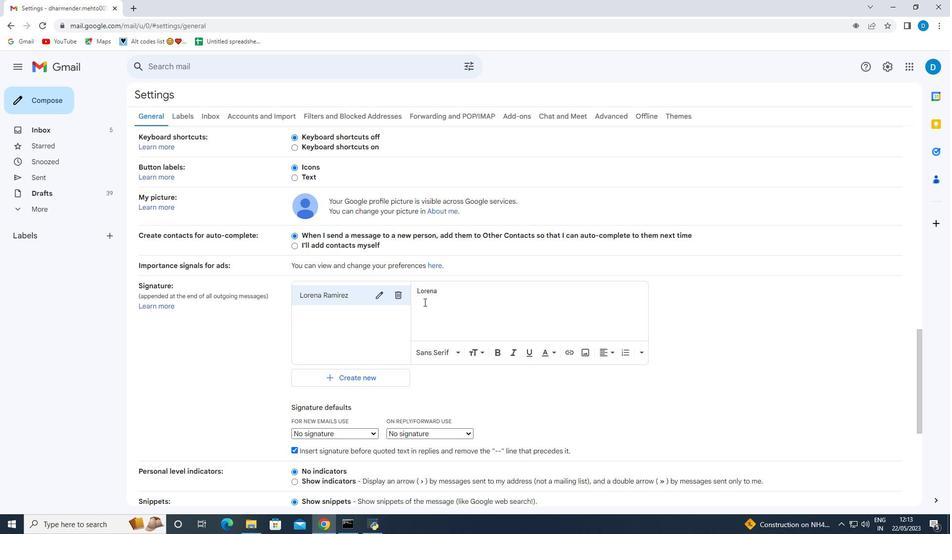 
Action: Mouse scrolled (415, 368) with delta (0, 0)
Screenshot: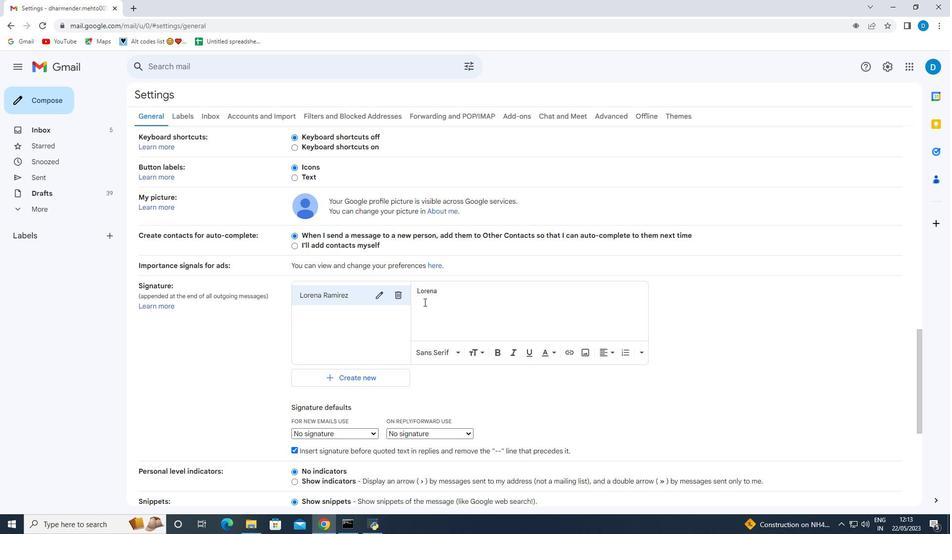 
Action: Mouse moved to (497, 418)
Screenshot: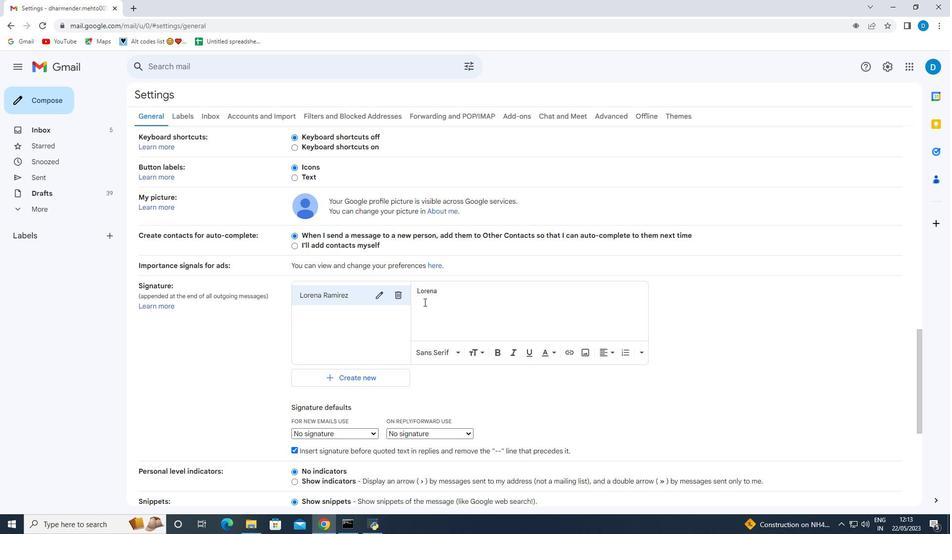
Action: Mouse scrolled (444, 387) with delta (0, 0)
Screenshot: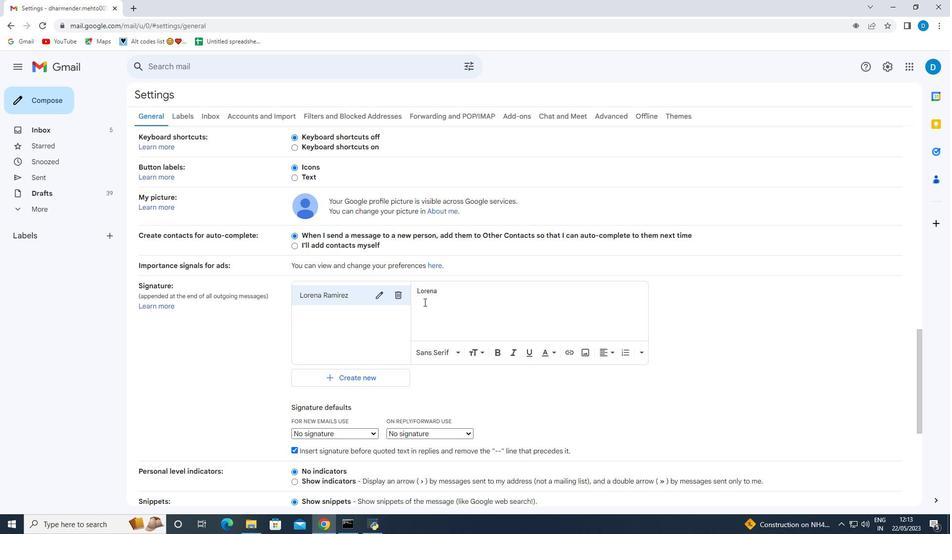 
Action: Mouse moved to (504, 423)
Screenshot: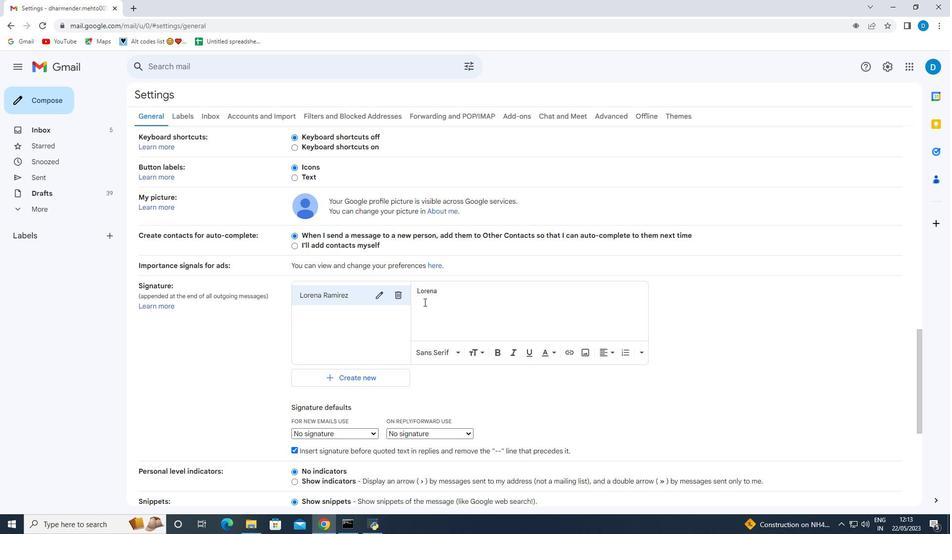 
Action: Mouse scrolled (469, 401) with delta (0, 0)
Screenshot: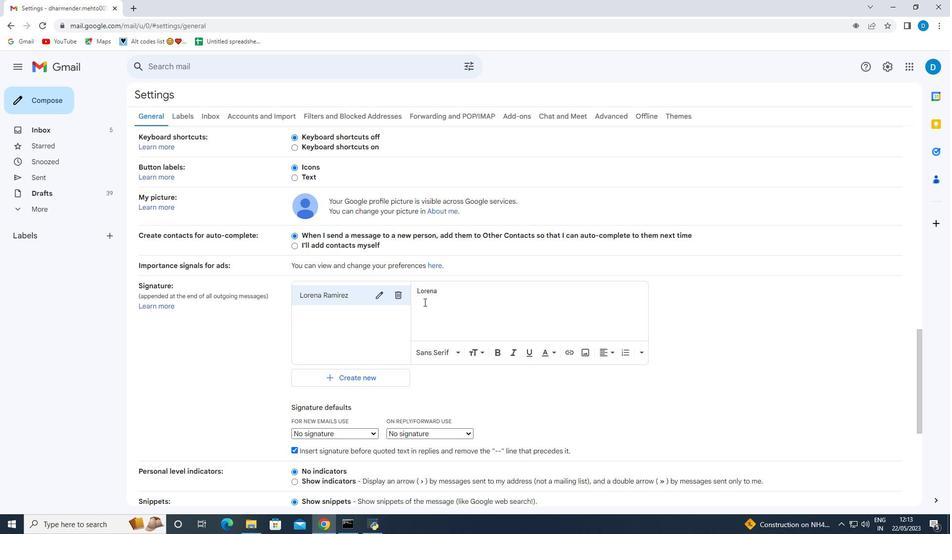 
Action: Mouse moved to (506, 452)
Screenshot: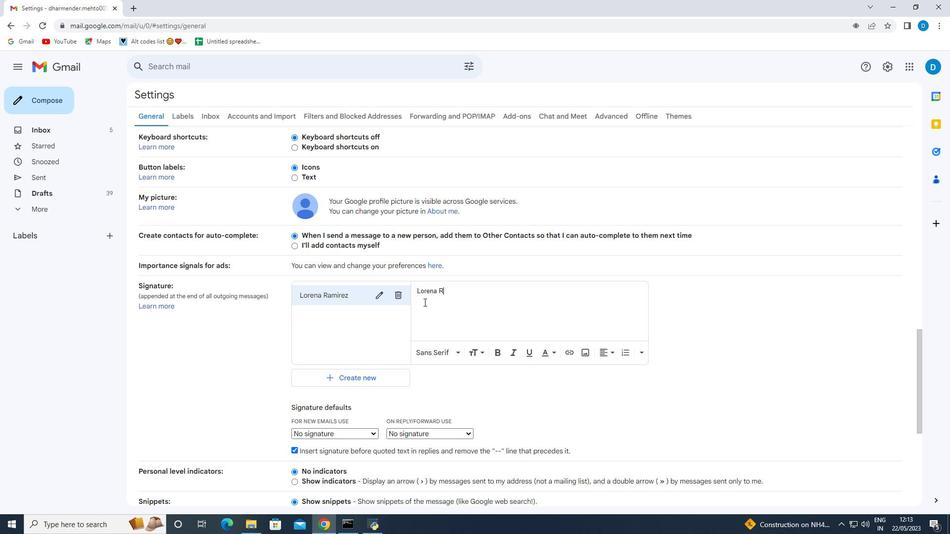 
Action: Mouse pressed left at (506, 452)
Screenshot: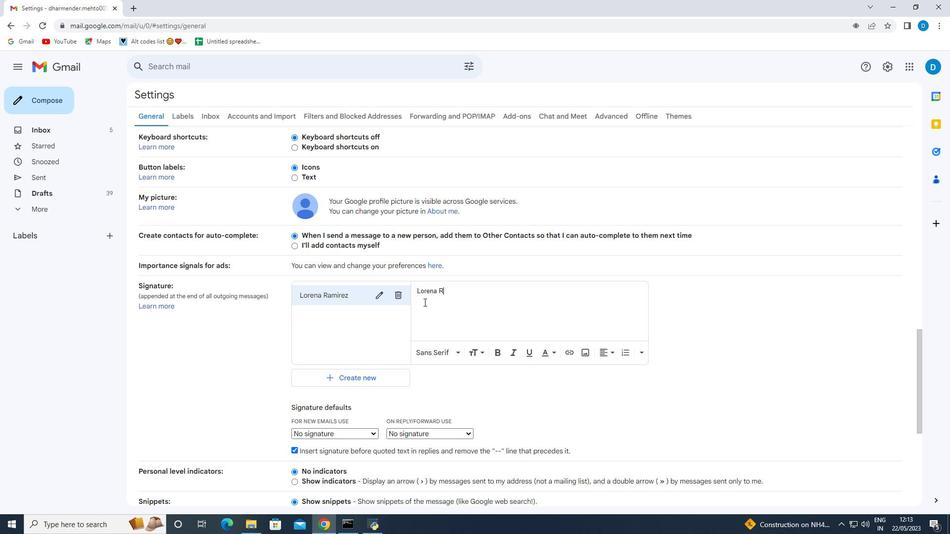 
Action: Mouse moved to (53, 98)
Screenshot: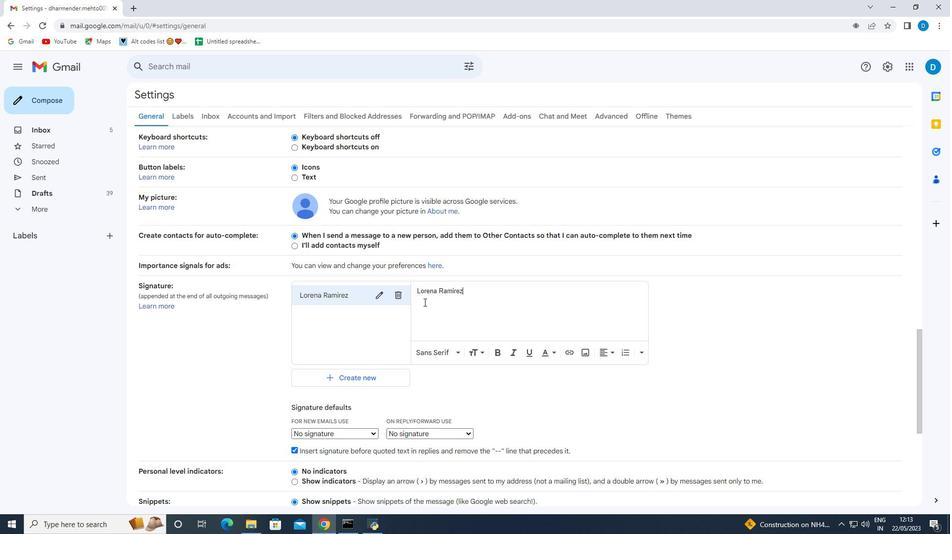 
Action: Mouse pressed left at (53, 98)
Screenshot: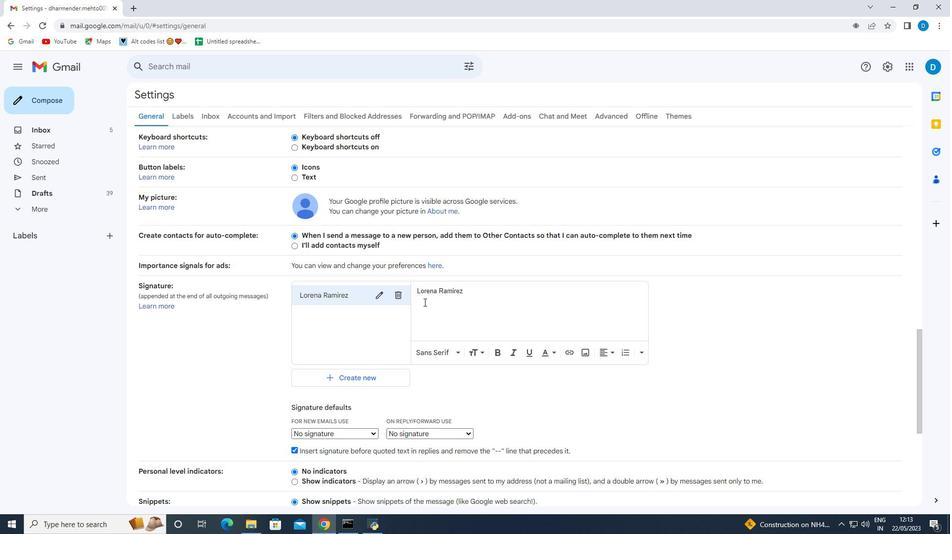 
Action: Mouse moved to (904, 221)
Screenshot: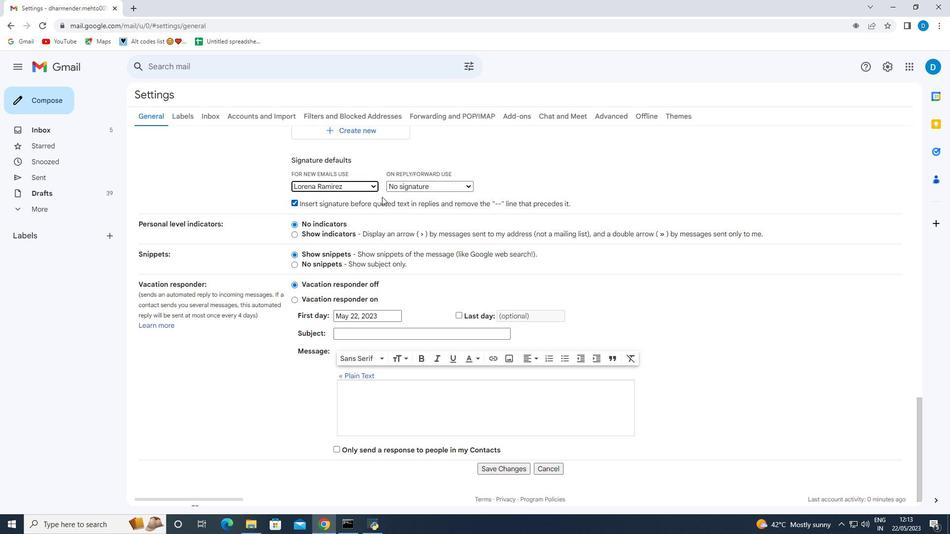
Action: Mouse pressed left at (904, 221)
Screenshot: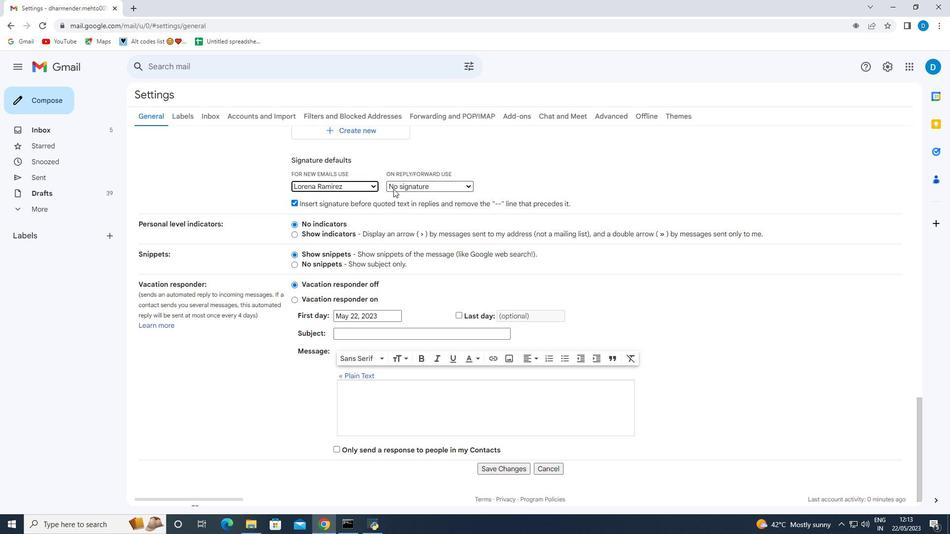
Action: Mouse moved to (36, 26)
Screenshot: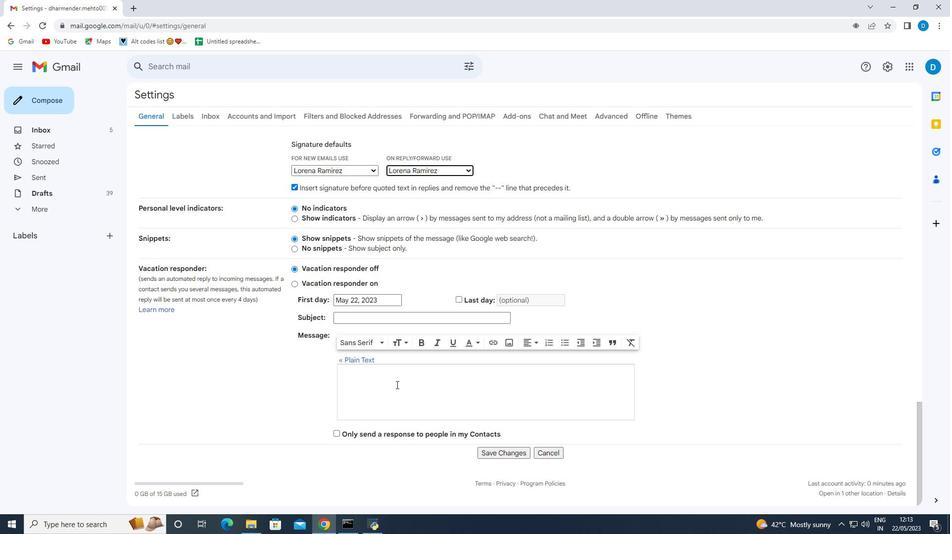 
Action: Mouse pressed left at (36, 26)
Screenshot: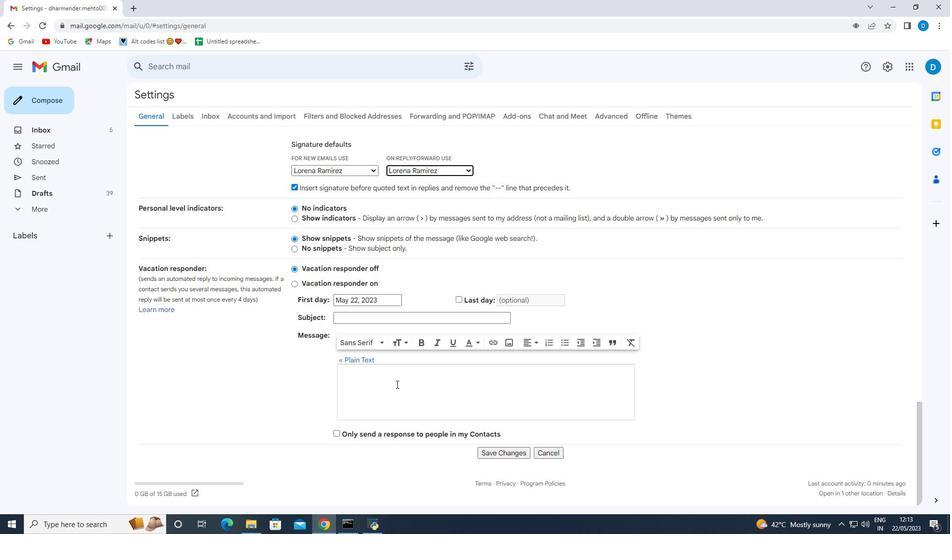 
Action: Mouse moved to (54, 98)
Screenshot: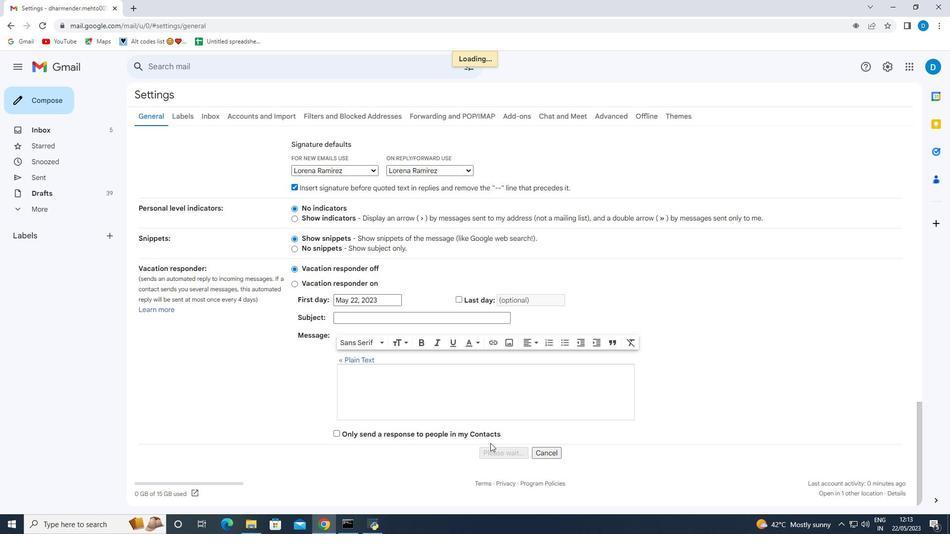 
Action: Mouse pressed left at (54, 98)
Screenshot: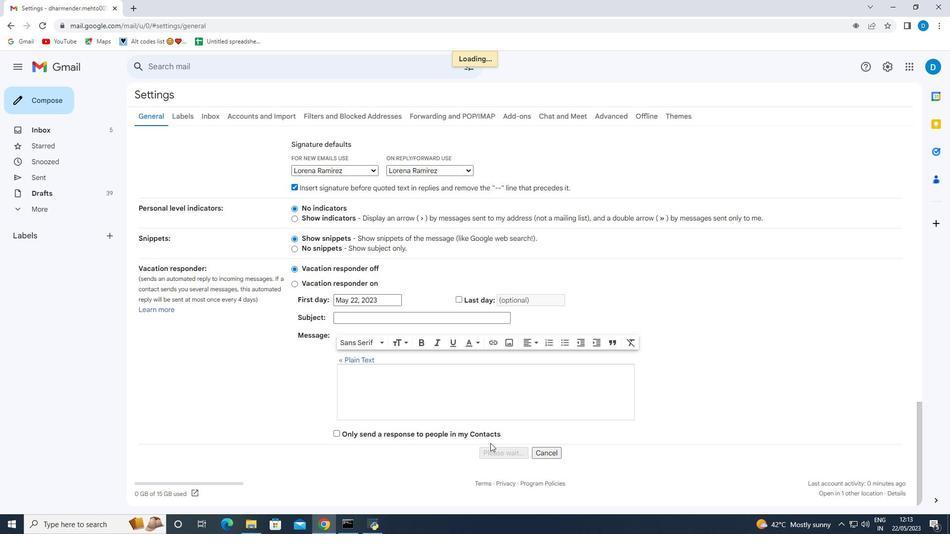
Action: Mouse moved to (59, 96)
Screenshot: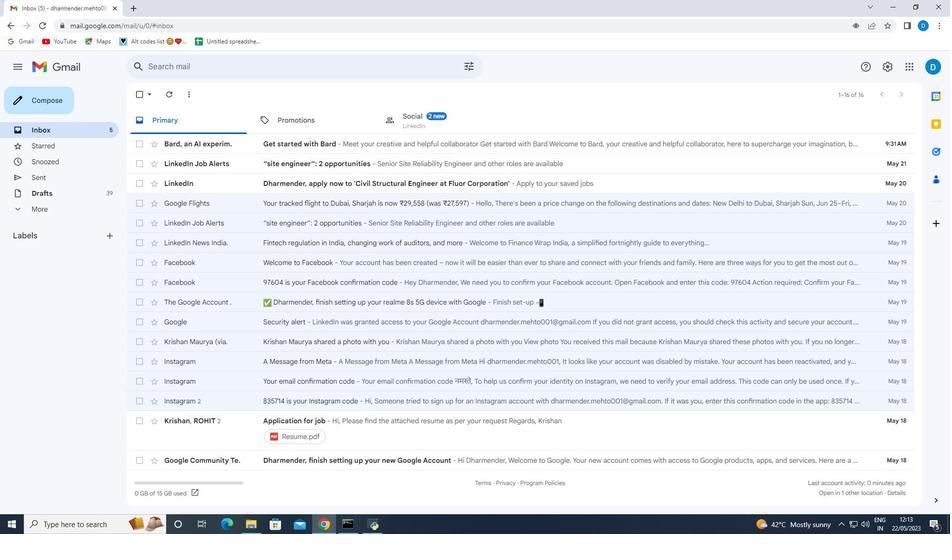 
Action: Mouse pressed left at (59, 96)
Screenshot: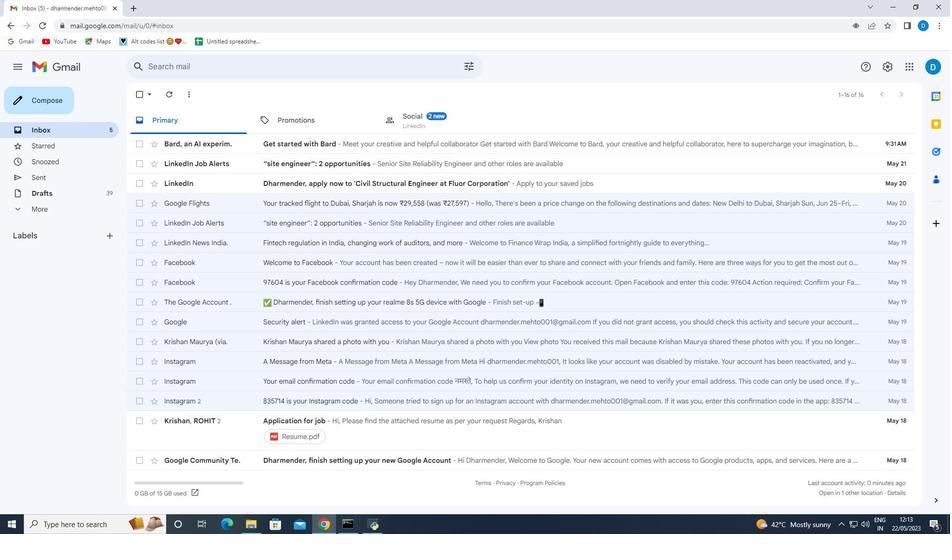 
Action: Mouse moved to (800, 498)
Screenshot: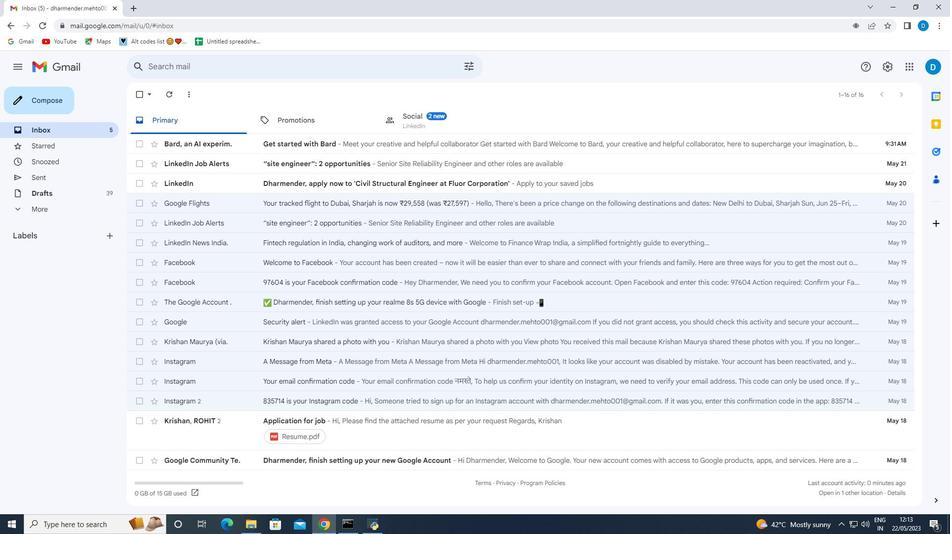 
Action: Mouse pressed left at (800, 498)
Screenshot: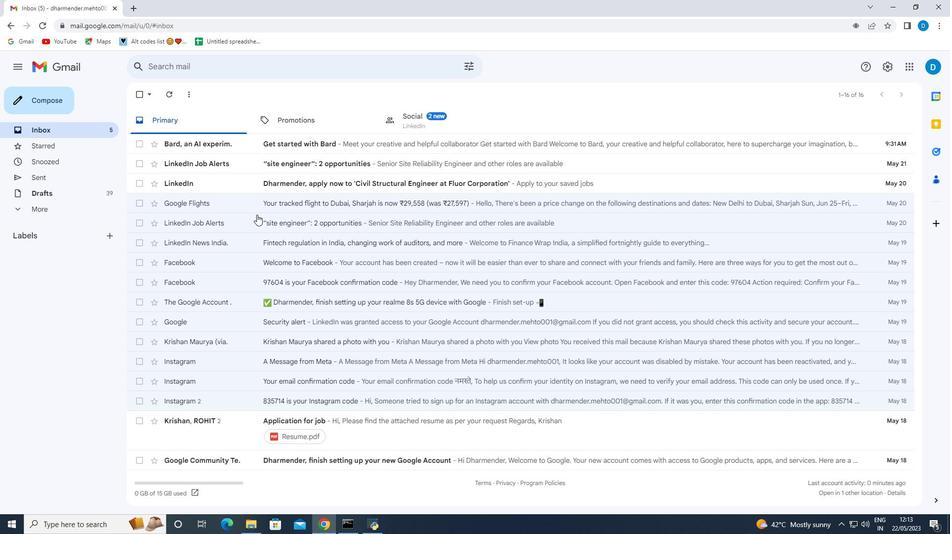 
Action: Mouse moved to (831, 466)
Screenshot: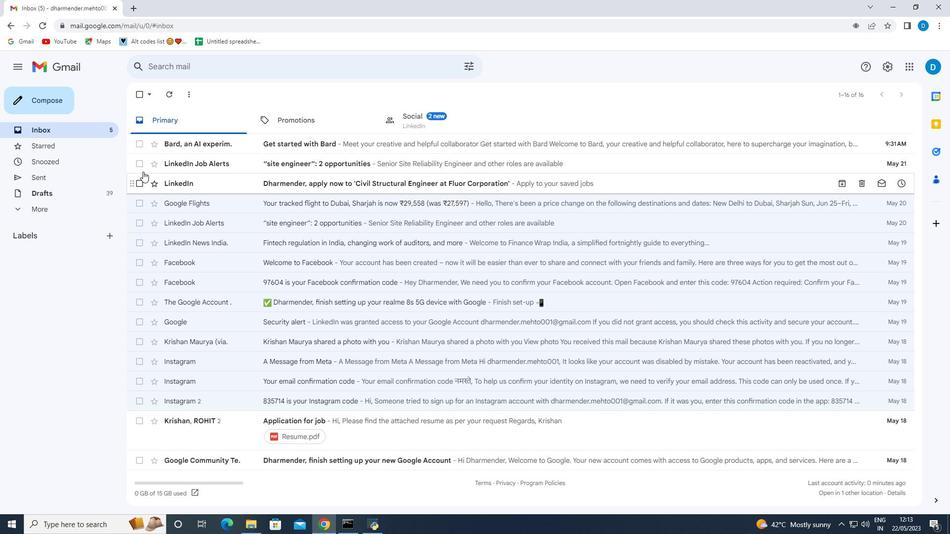 
Action: Mouse pressed left at (831, 466)
Screenshot: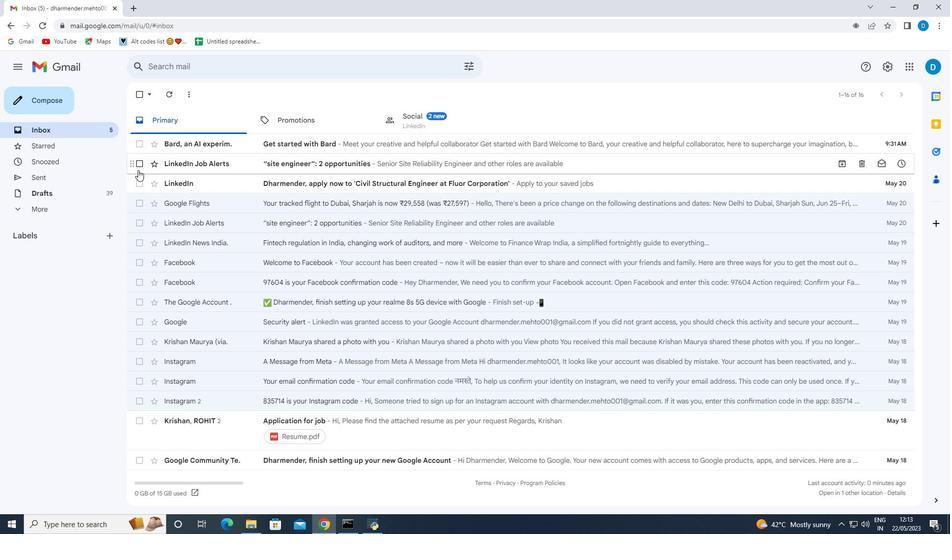 
Action: Mouse moved to (602, 219)
Screenshot: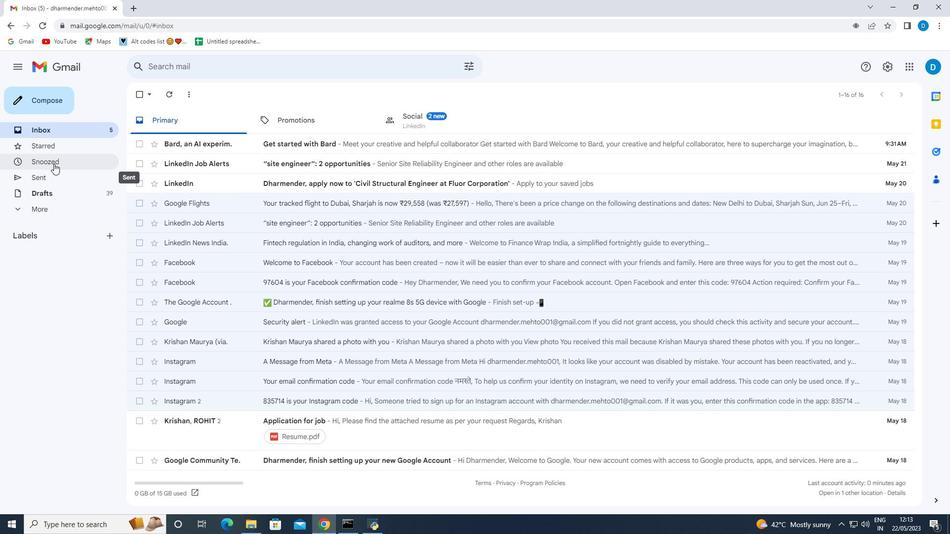 
Action: Mouse pressed left at (602, 219)
Screenshot: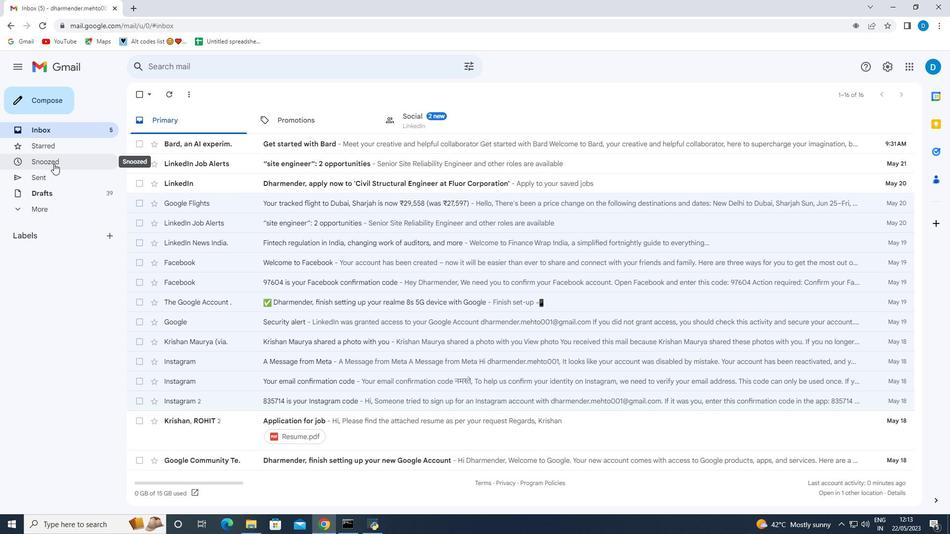 
Action: Mouse moved to (373, 288)
Screenshot: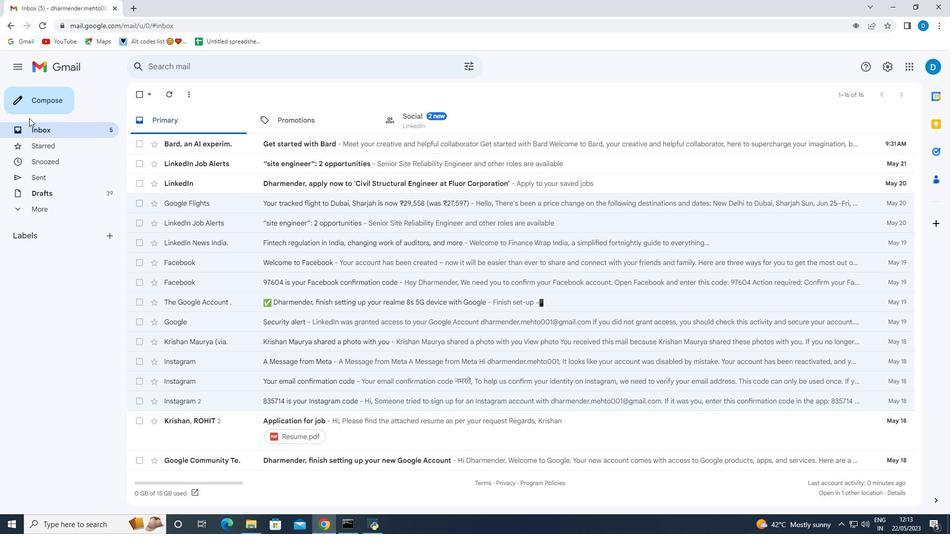 
Action: Mouse scrolled (373, 287) with delta (0, 0)
Screenshot: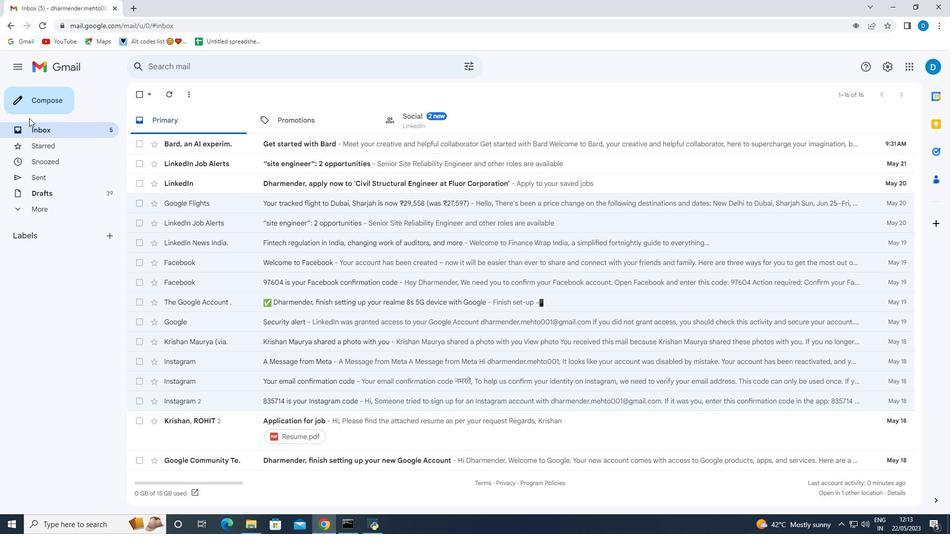 
Action: Mouse moved to (373, 290)
Screenshot: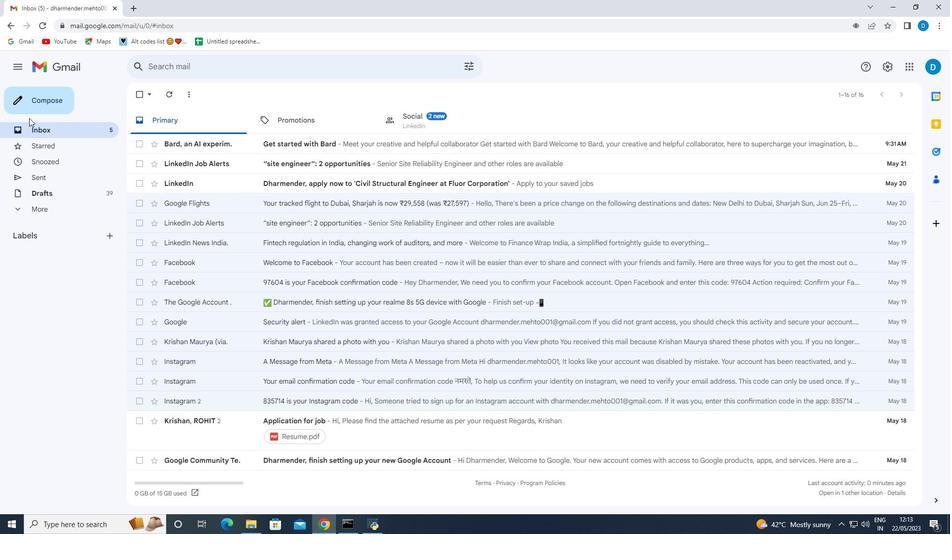 
Action: Mouse scrolled (373, 290) with delta (0, 0)
Screenshot: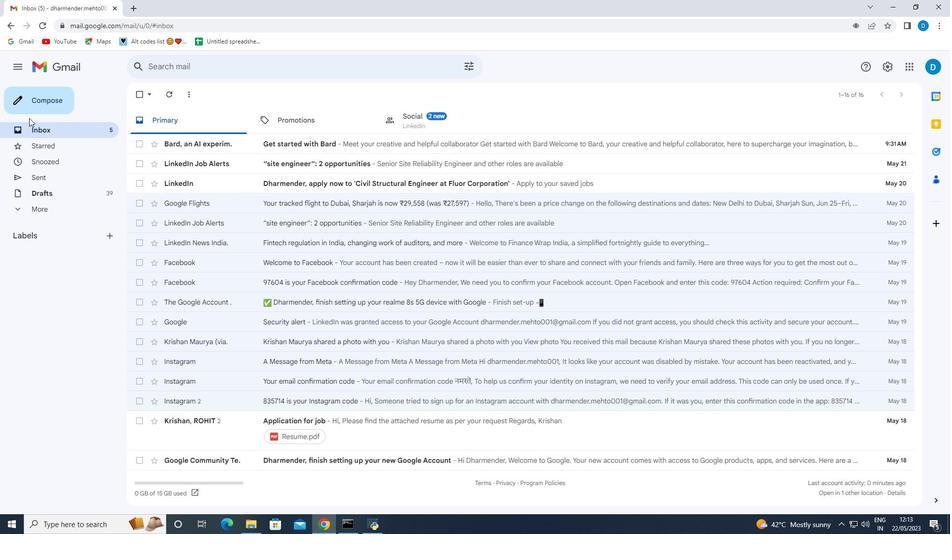 
Action: Mouse moved to (373, 291)
Screenshot: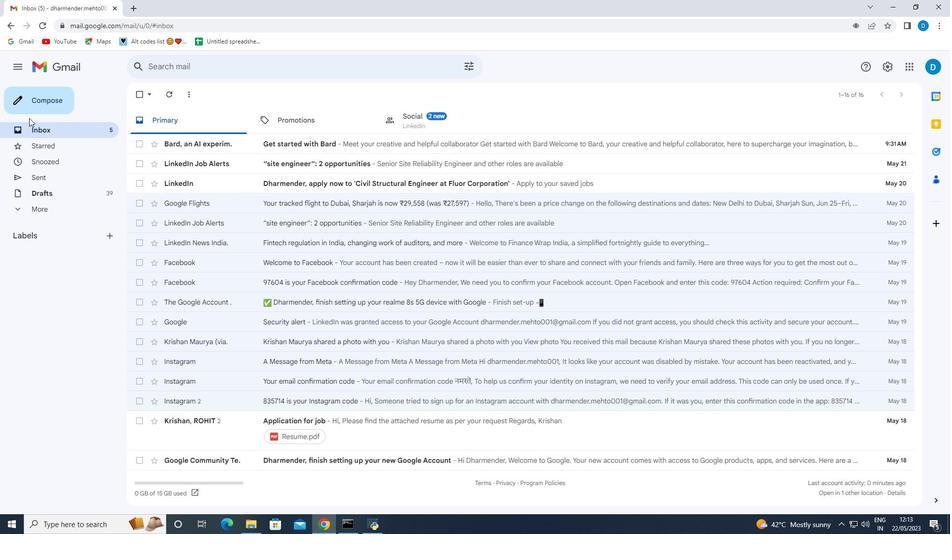 
Action: Mouse scrolled (373, 290) with delta (0, 0)
Screenshot: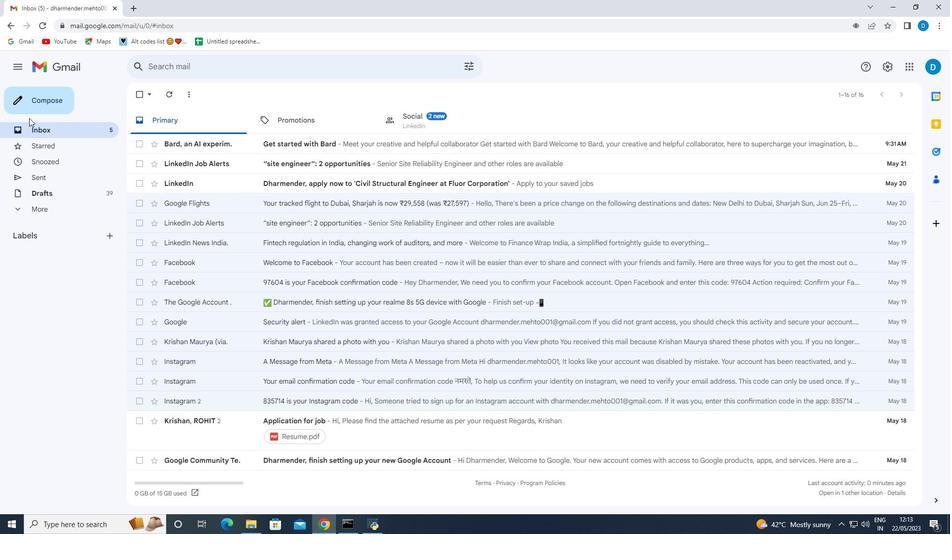 
Action: Mouse moved to (373, 291)
Screenshot: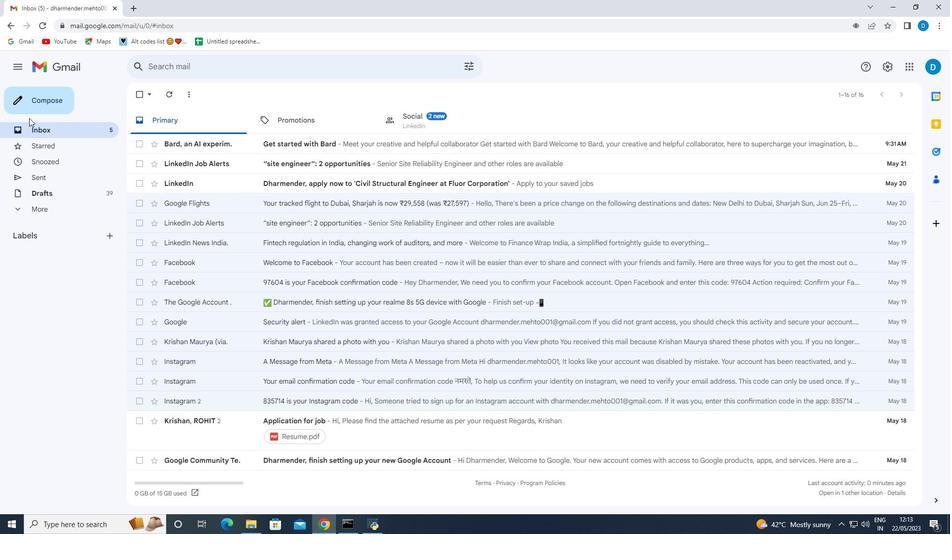 
Action: Mouse scrolled (373, 291) with delta (0, 0)
Screenshot: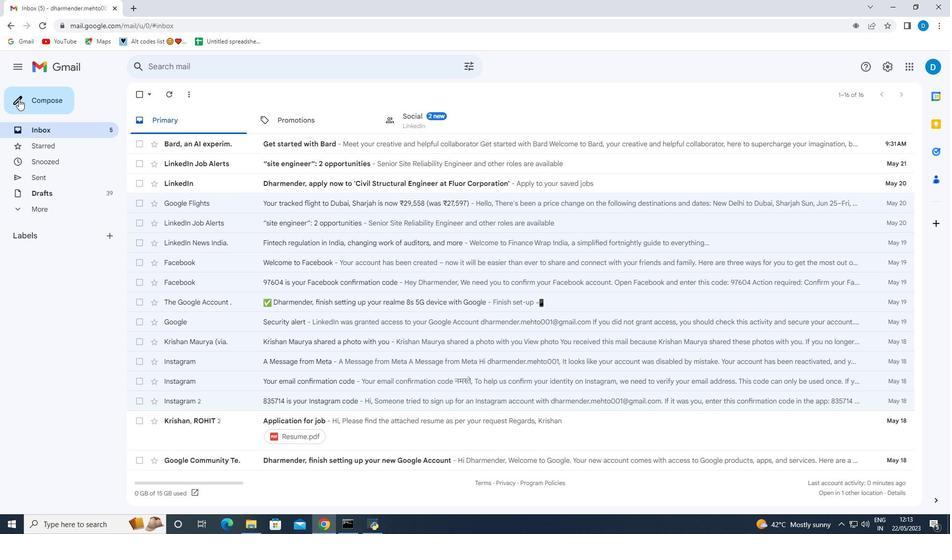 
Action: Mouse moved to (373, 292)
Screenshot: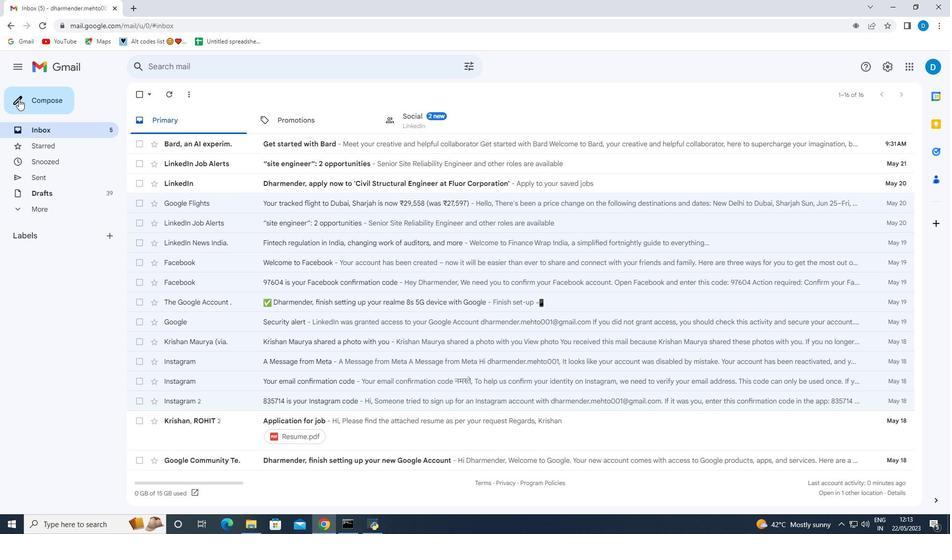 
Action: Mouse scrolled (373, 291) with delta (0, 0)
Screenshot: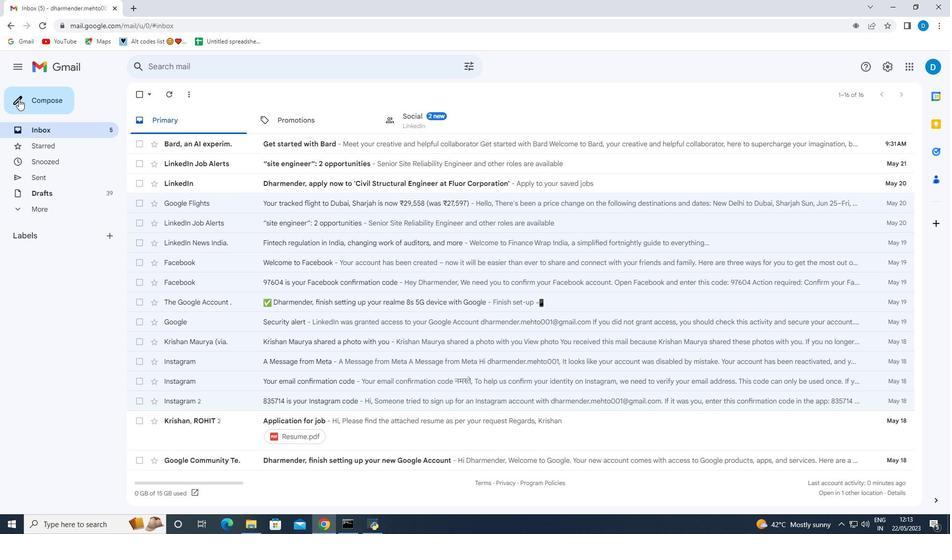 
Action: Mouse moved to (373, 292)
Screenshot: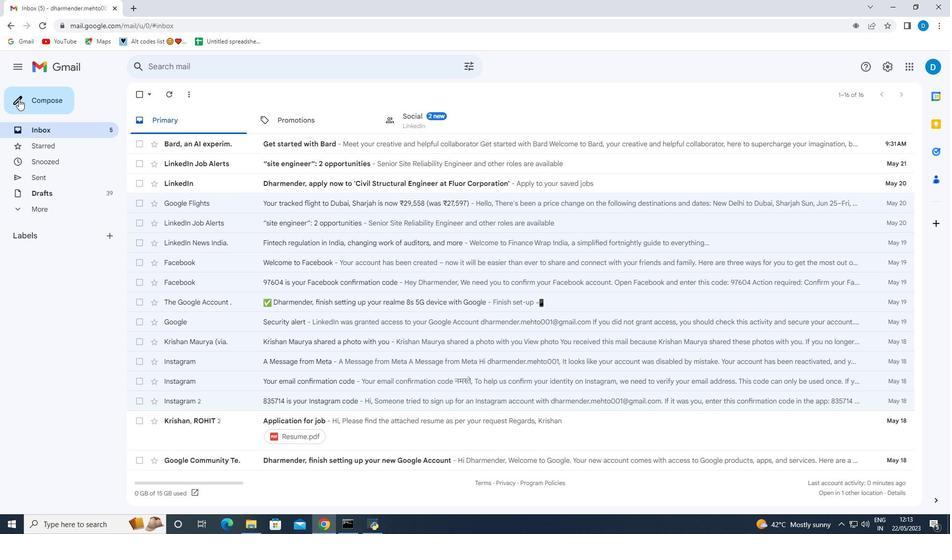 
Action: Mouse scrolled (373, 291) with delta (0, 0)
Screenshot: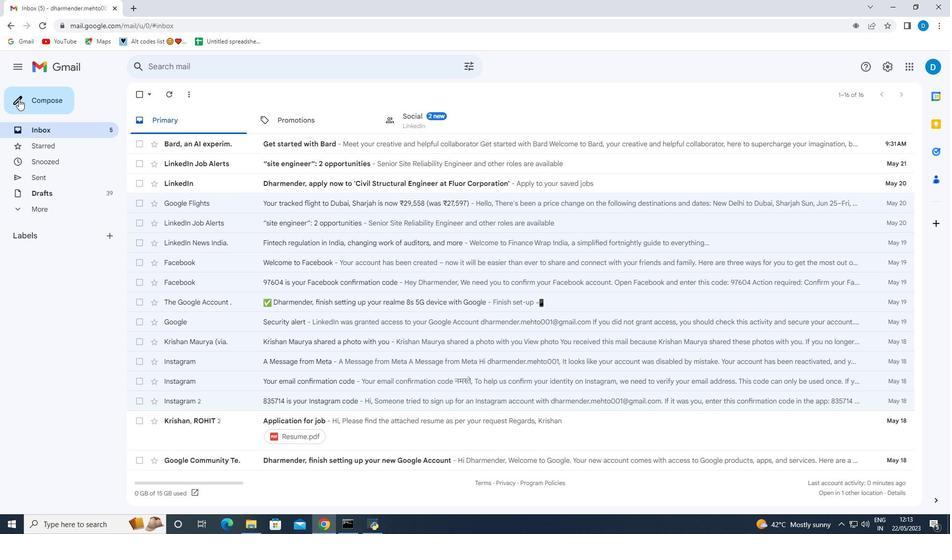 
Action: Mouse scrolled (373, 291) with delta (0, 0)
Screenshot: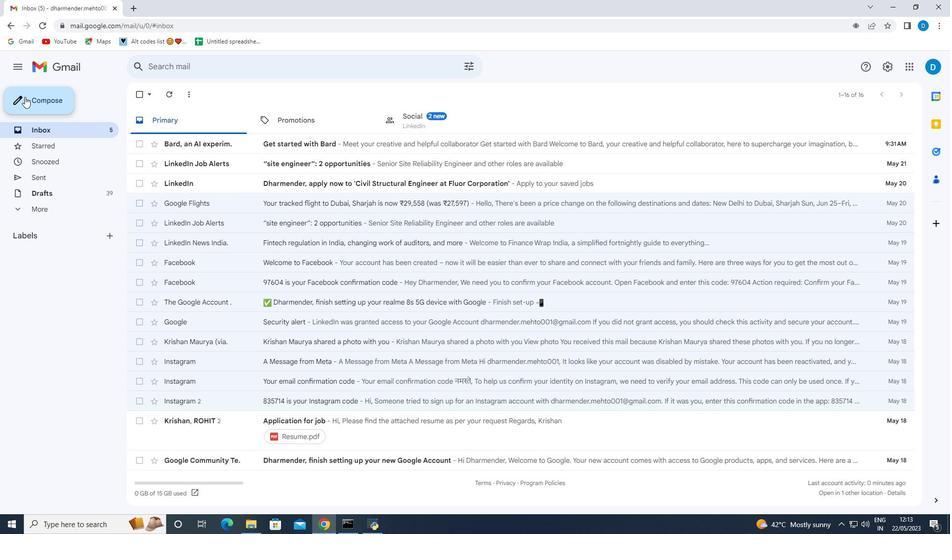 
Action: Mouse scrolled (373, 291) with delta (0, 0)
Screenshot: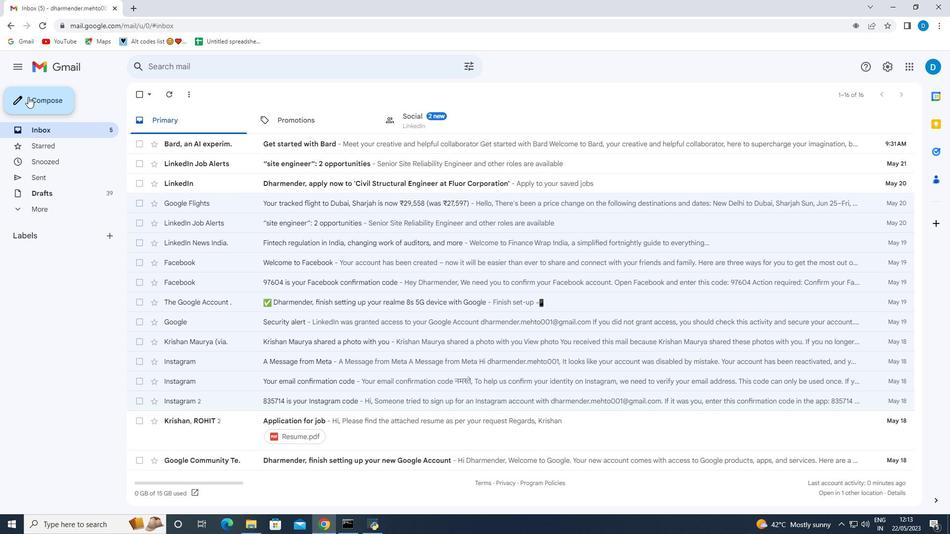 
Action: Mouse scrolled (373, 291) with delta (0, 0)
Screenshot: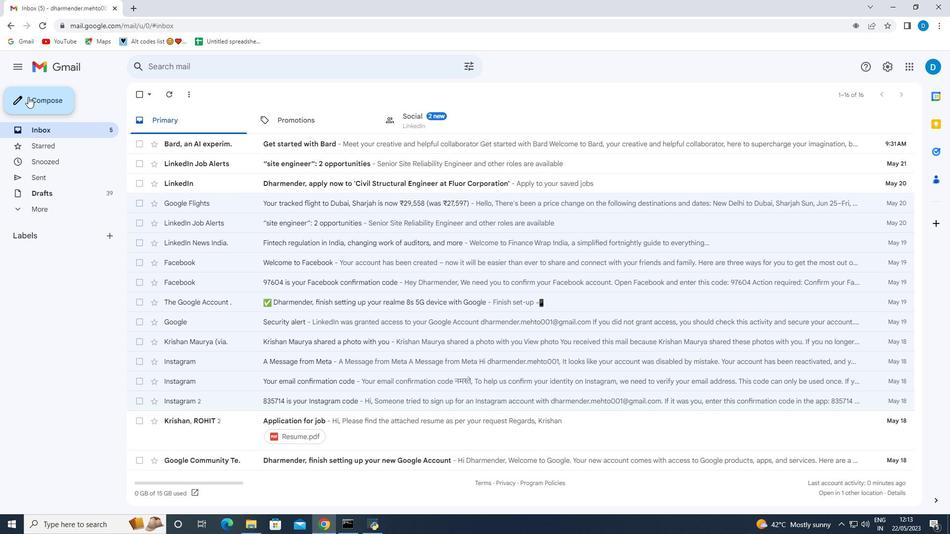 
Action: Mouse scrolled (373, 291) with delta (0, 0)
Screenshot: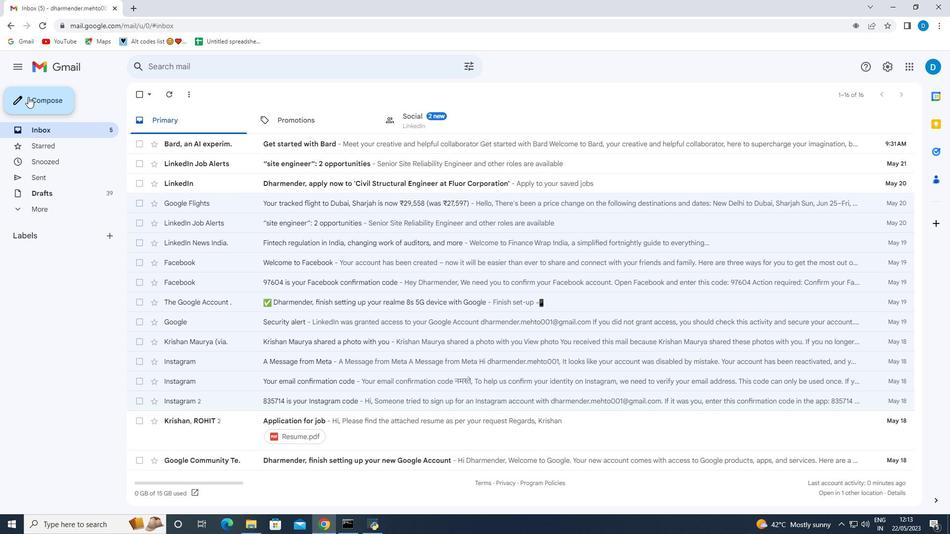 
Action: Mouse scrolled (373, 291) with delta (0, 0)
Screenshot: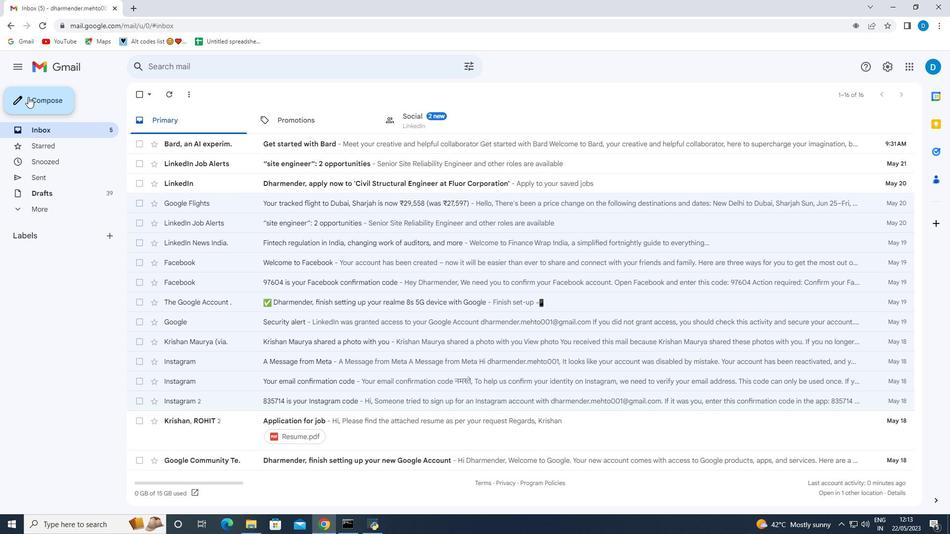 
Action: Mouse scrolled (373, 291) with delta (0, 0)
Screenshot: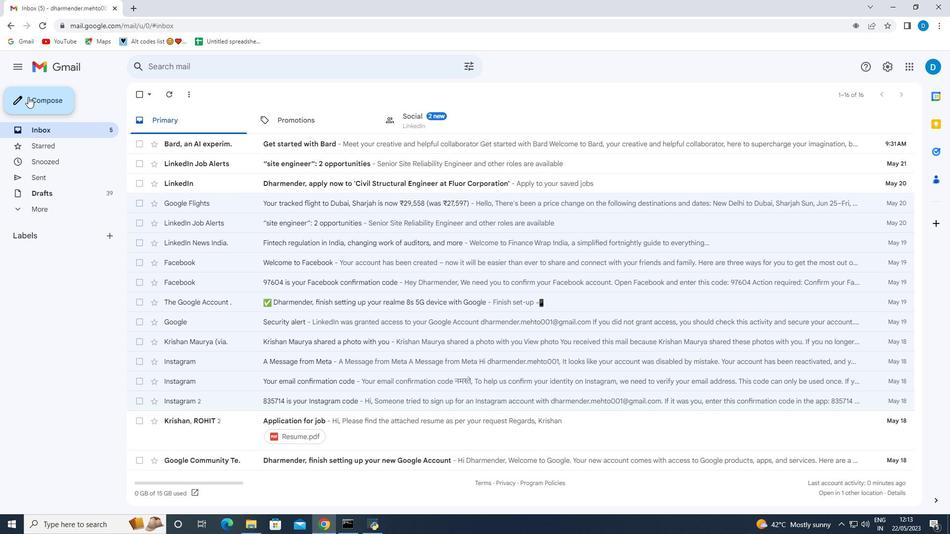 
Action: Mouse scrolled (373, 291) with delta (0, 0)
Screenshot: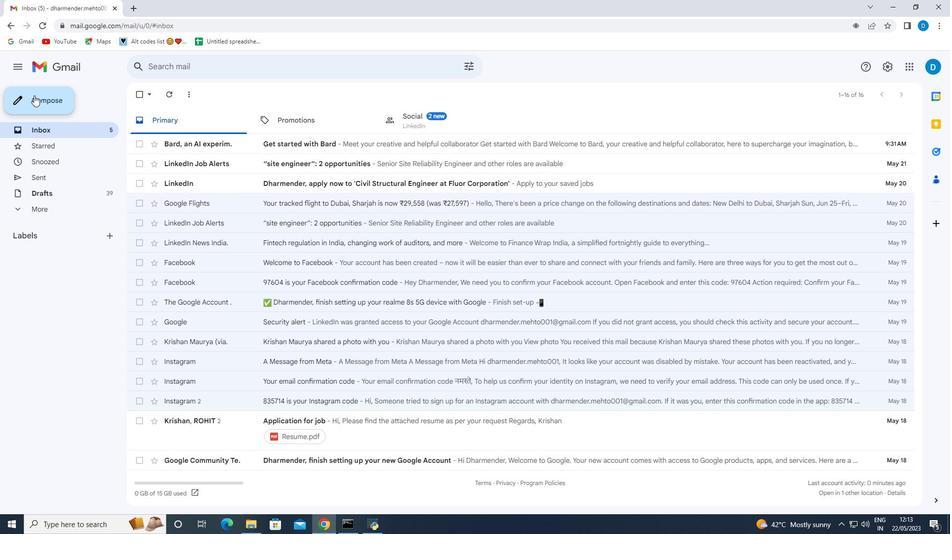 
Action: Mouse scrolled (373, 291) with delta (0, 0)
Screenshot: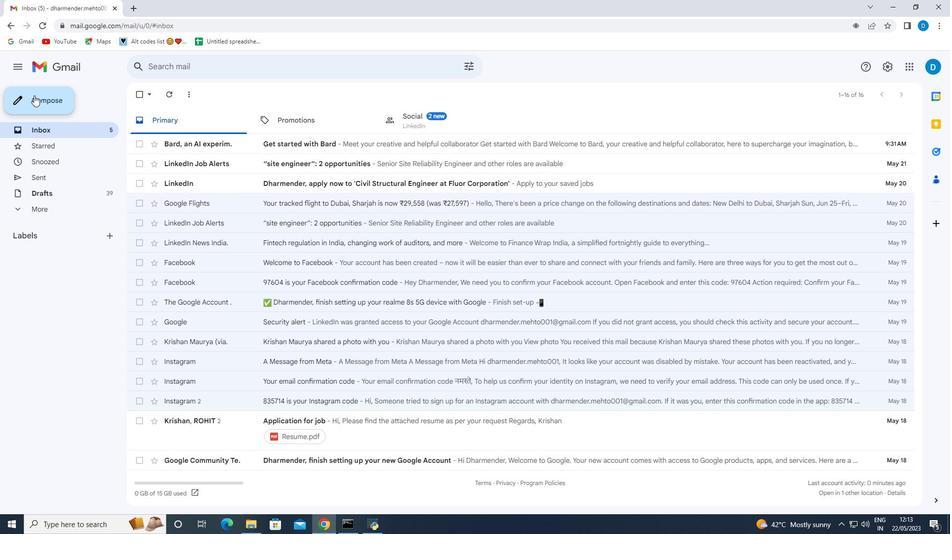 
Action: Mouse scrolled (373, 291) with delta (0, 0)
Screenshot: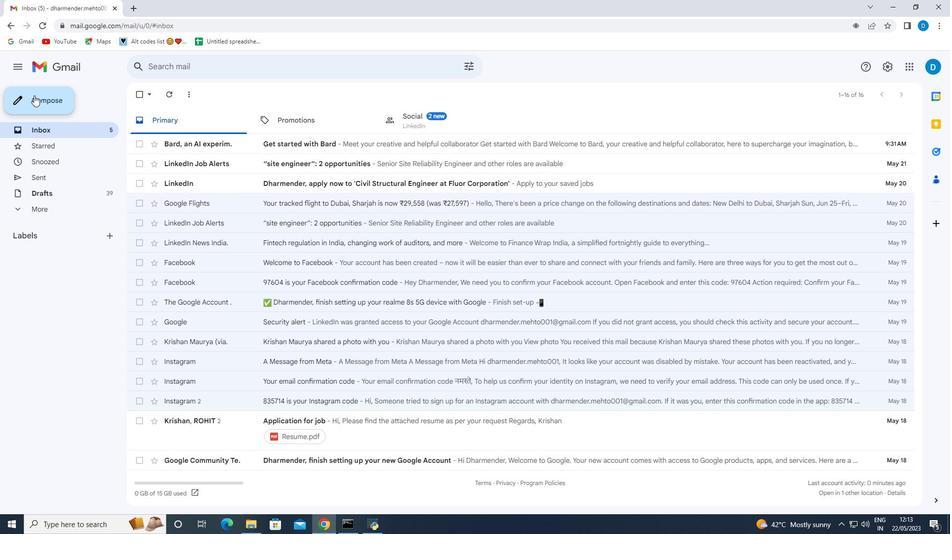 
Action: Mouse scrolled (373, 291) with delta (0, 0)
Screenshot: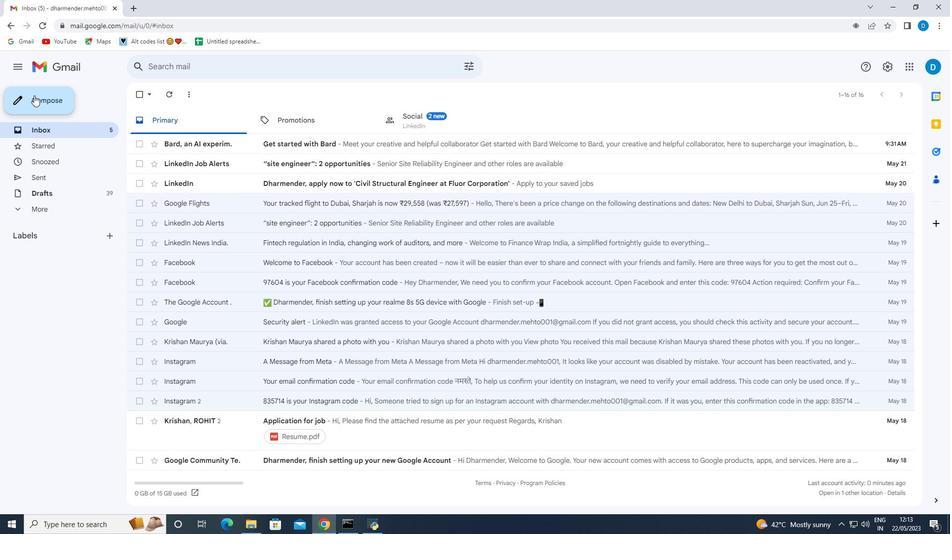 
Action: Mouse scrolled (373, 291) with delta (0, 0)
Screenshot: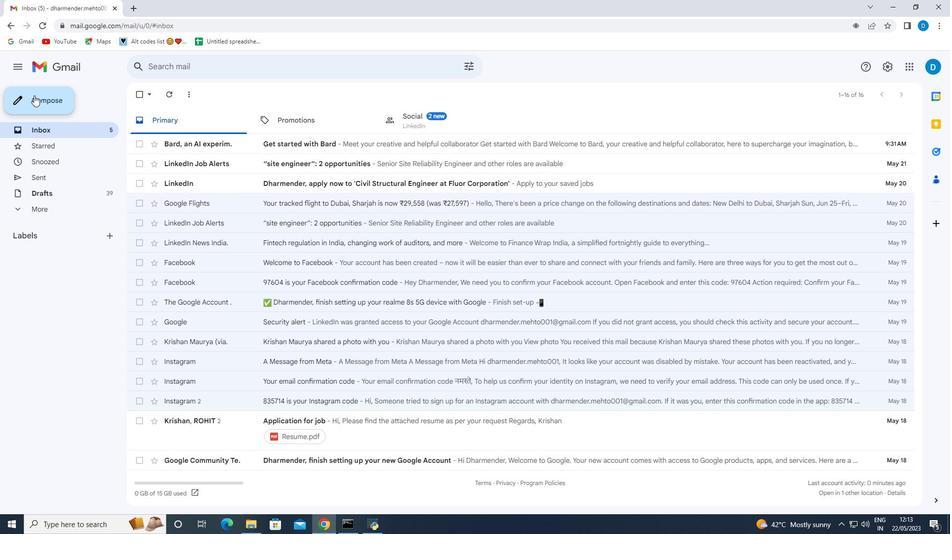 
Action: Mouse scrolled (373, 291) with delta (0, 0)
Screenshot: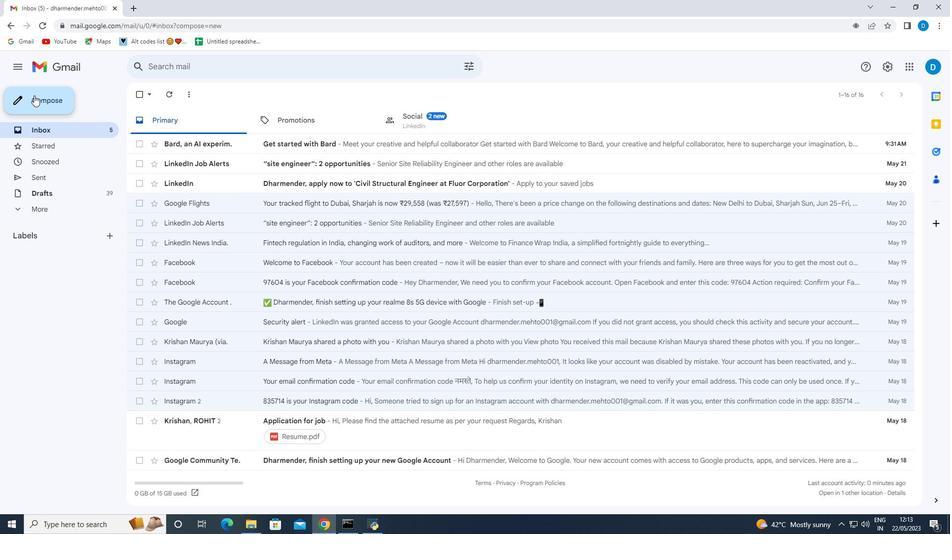 
Action: Mouse moved to (325, 249)
Screenshot: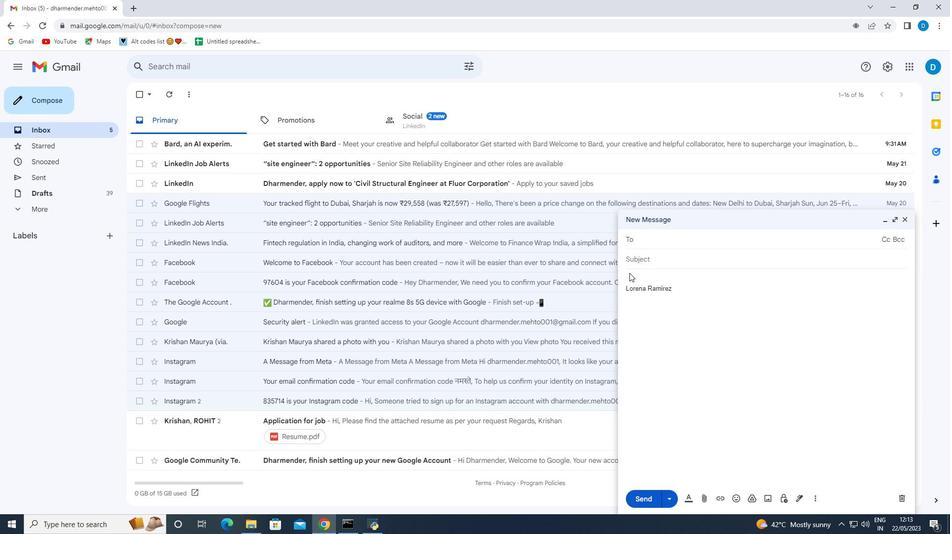 
Action: Mouse scrolled (325, 250) with delta (0, 0)
Screenshot: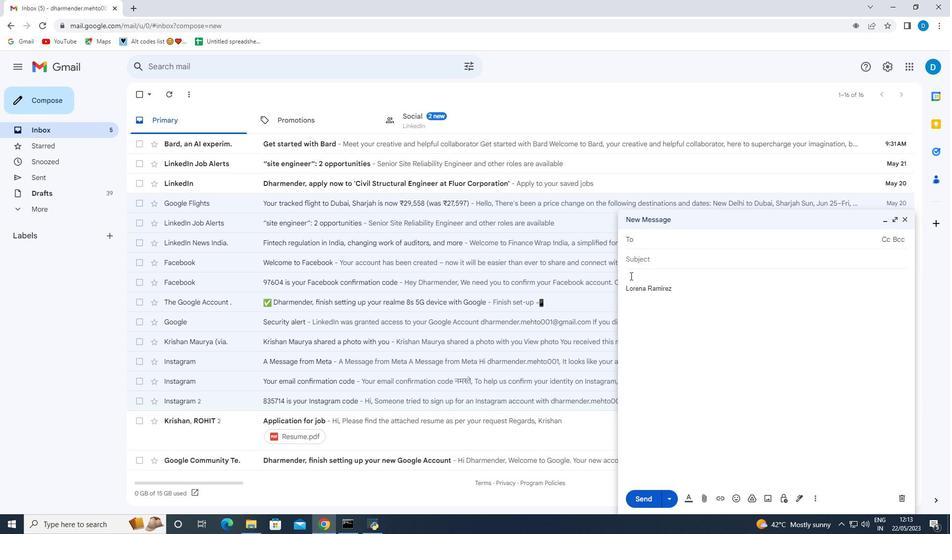 
Action: Mouse scrolled (325, 250) with delta (0, 0)
Screenshot: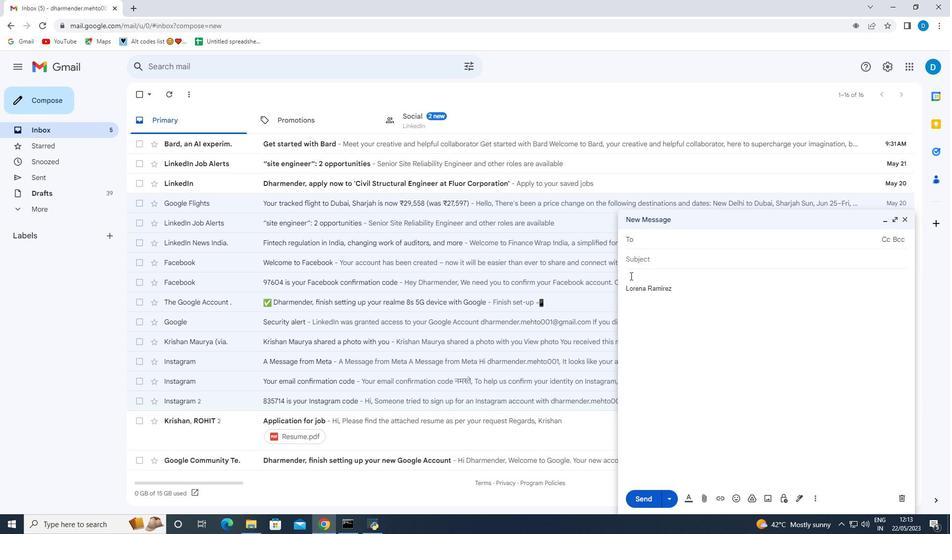 
Action: Mouse moved to (332, 277)
Screenshot: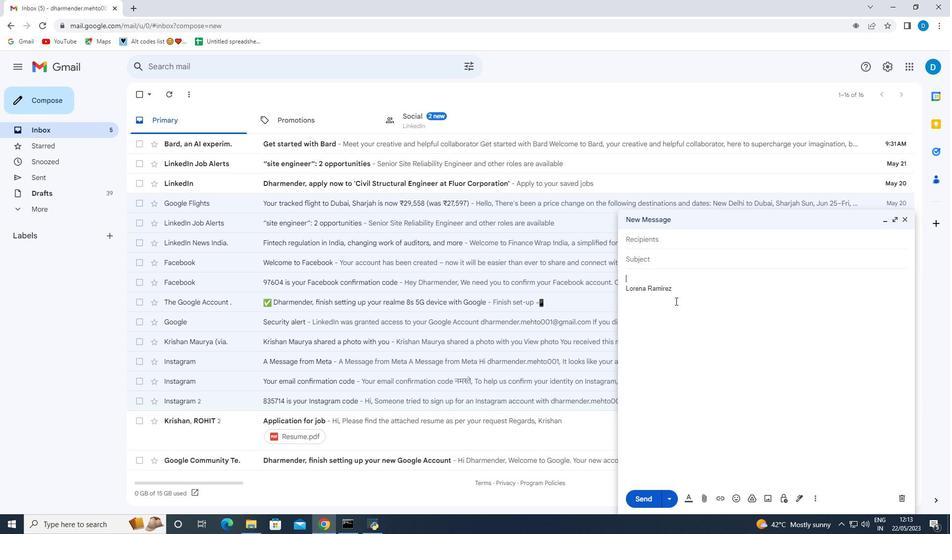 
Action: Mouse pressed left at (332, 277)
Screenshot: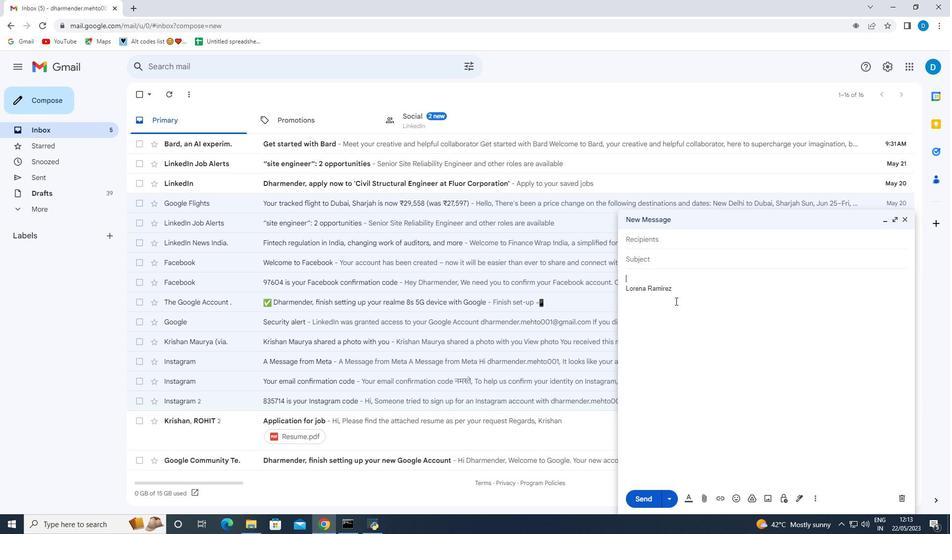 
Action: Mouse moved to (331, 278)
Screenshot: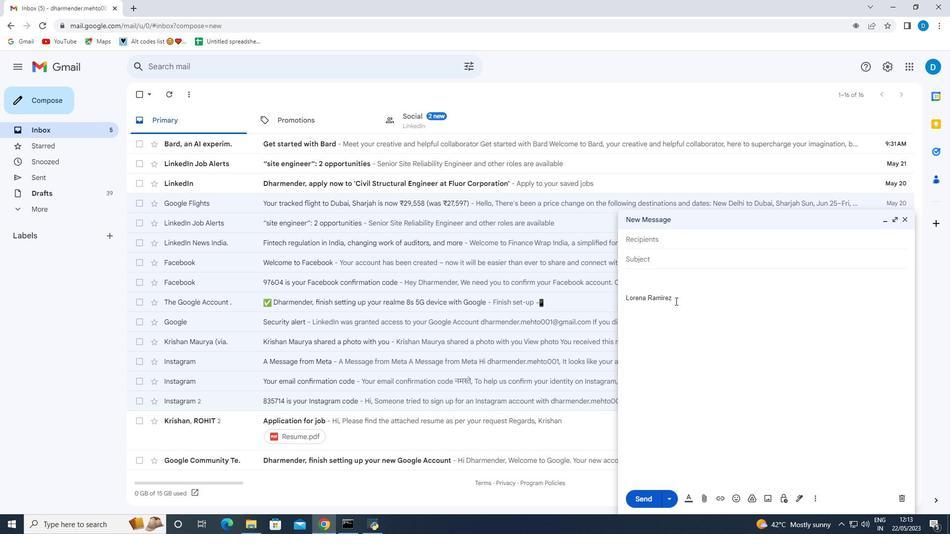 
Action: Mouse pressed left at (331, 278)
Screenshot: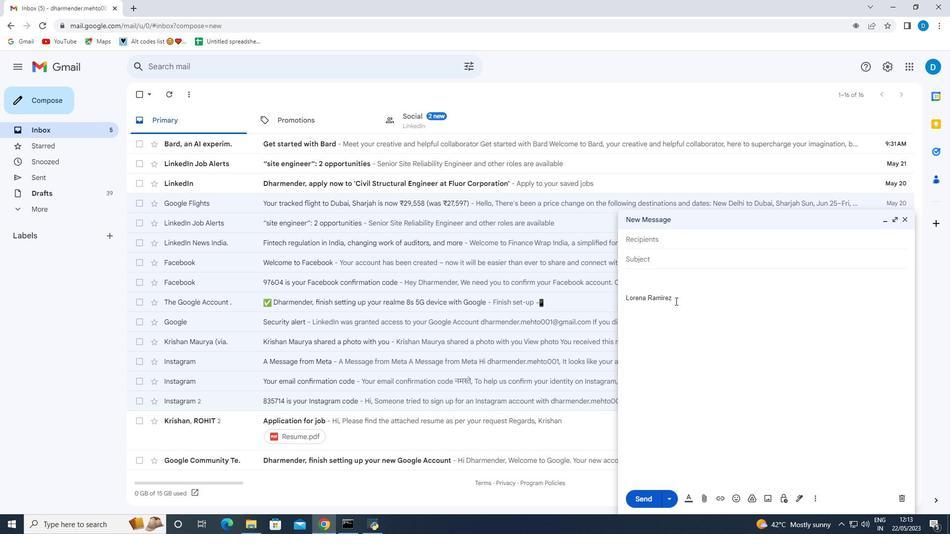 
Action: Mouse moved to (380, 277)
Screenshot: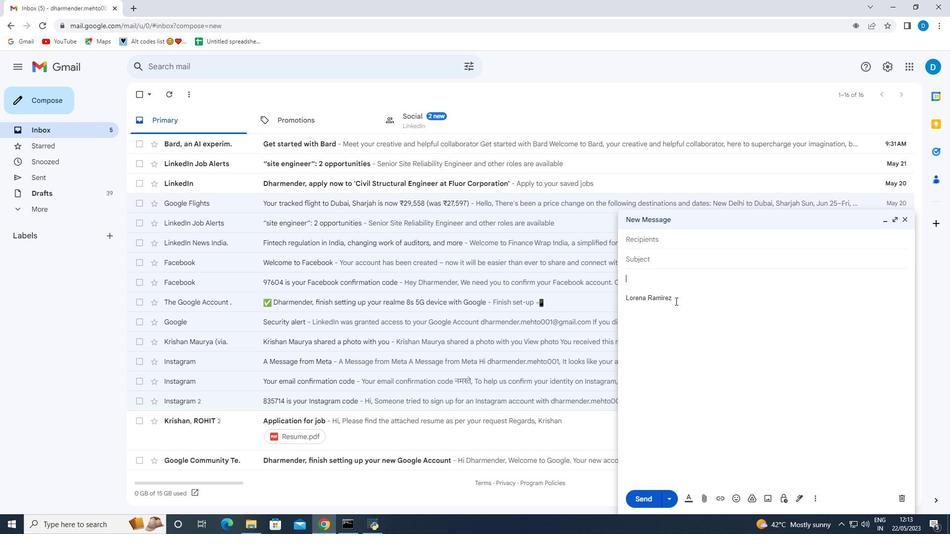 
Action: Mouse pressed left at (380, 277)
Screenshot: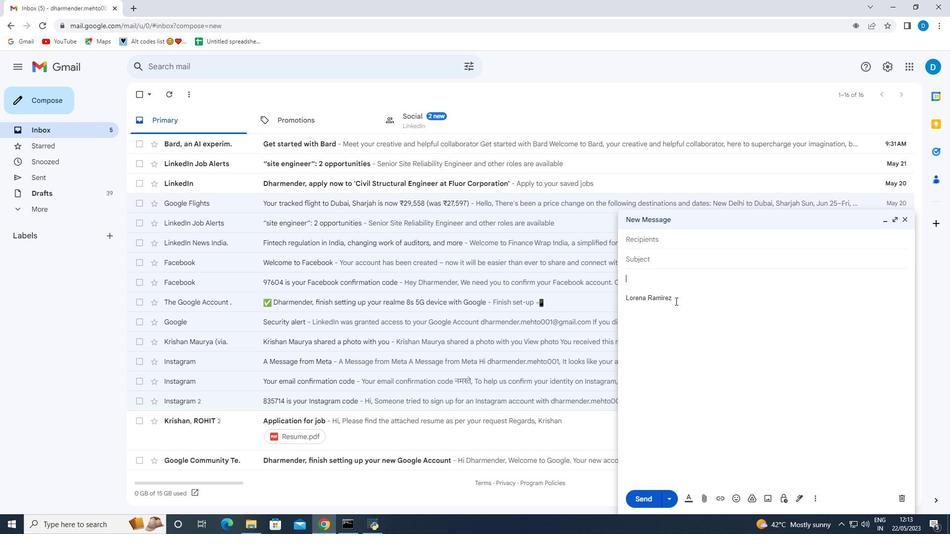 
Action: Mouse moved to (380, 277)
Screenshot: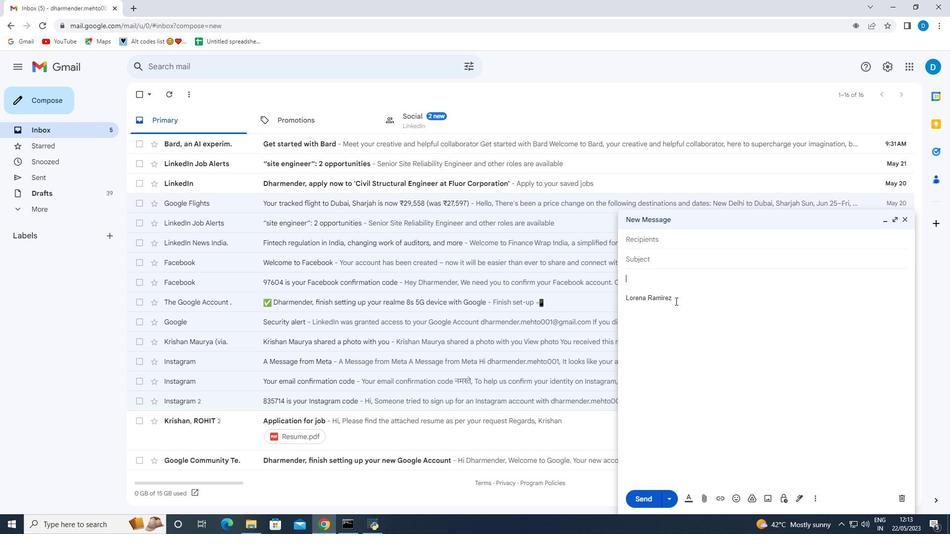 
Action: Key pressed <Key.shift>Lorena<Key.space><Key.shift>Ramirez
Screenshot: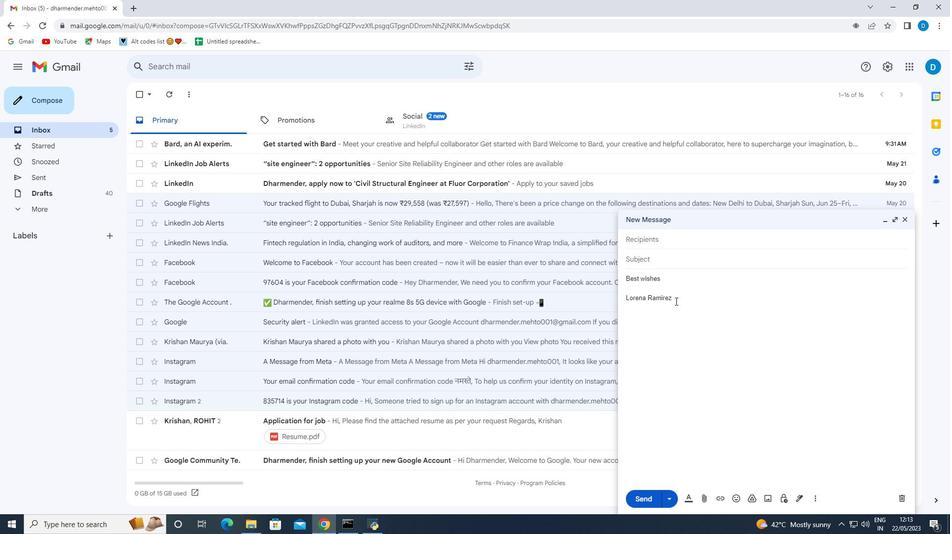 
Action: Mouse moved to (566, 309)
Screenshot: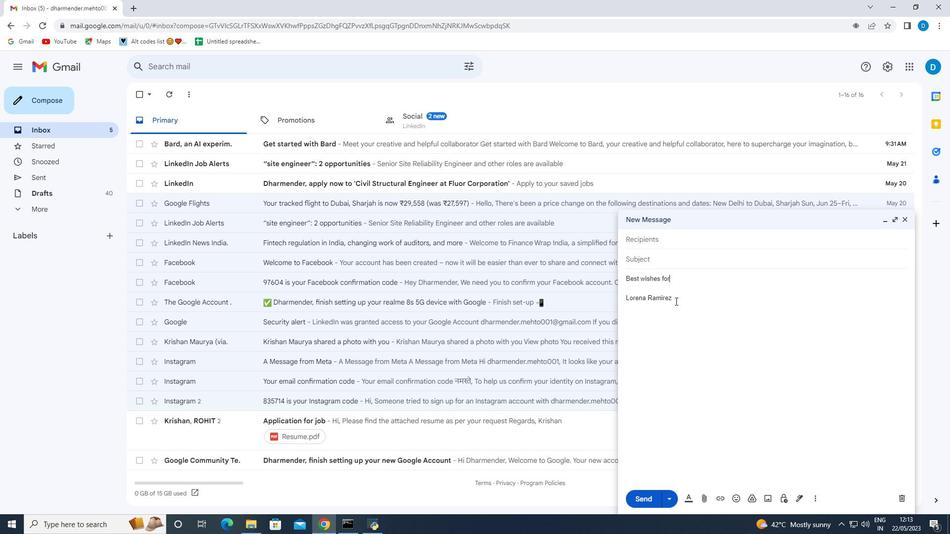 
Action: Mouse pressed left at (566, 309)
Screenshot: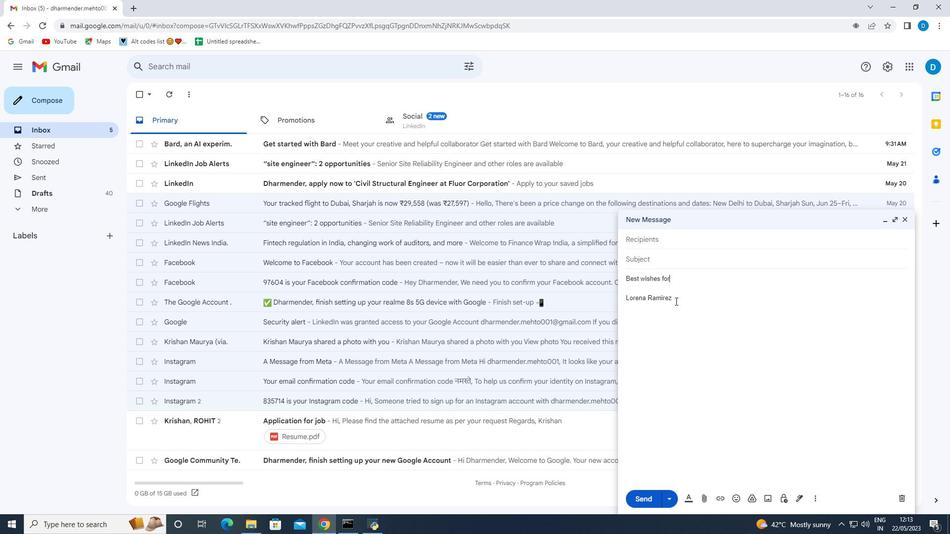 
Action: Mouse moved to (437, 289)
Screenshot: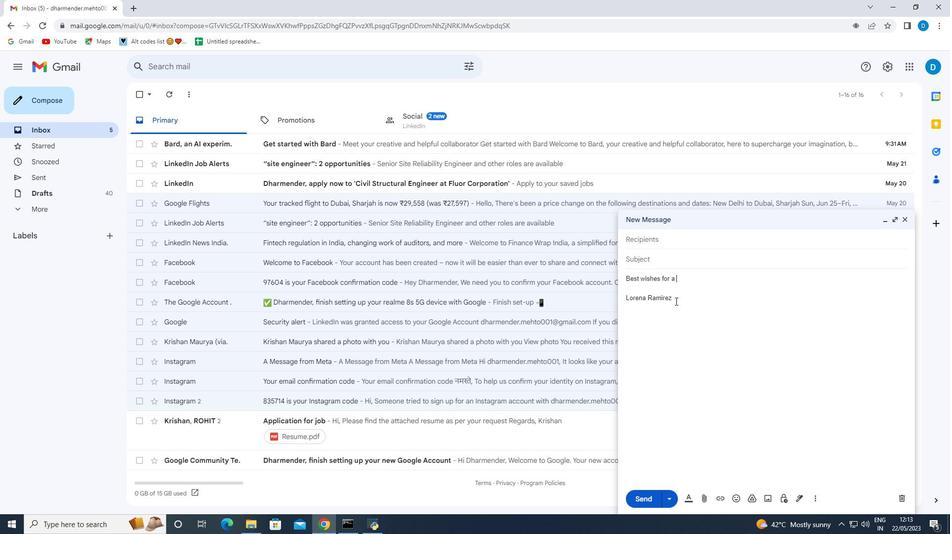 
Action: Mouse pressed left at (437, 289)
Screenshot: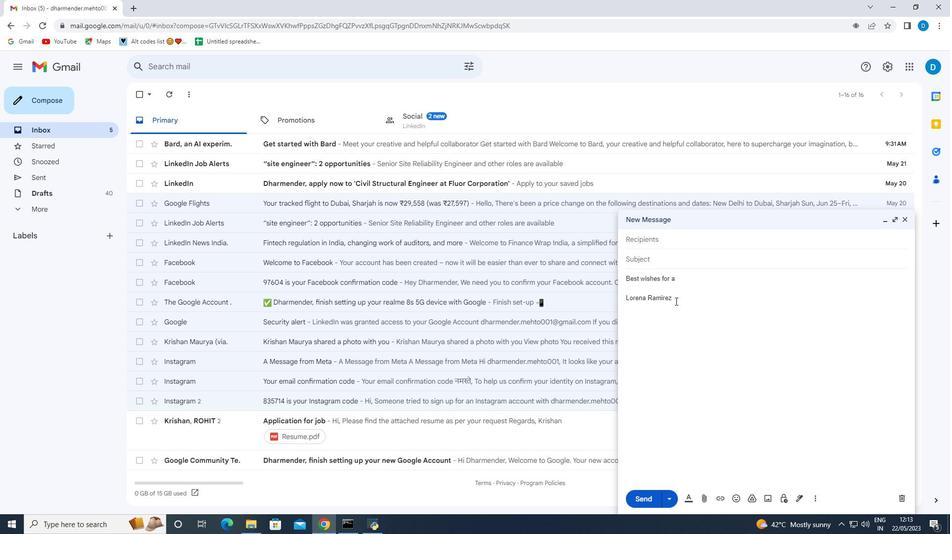 
Action: Mouse moved to (355, 414)
Screenshot: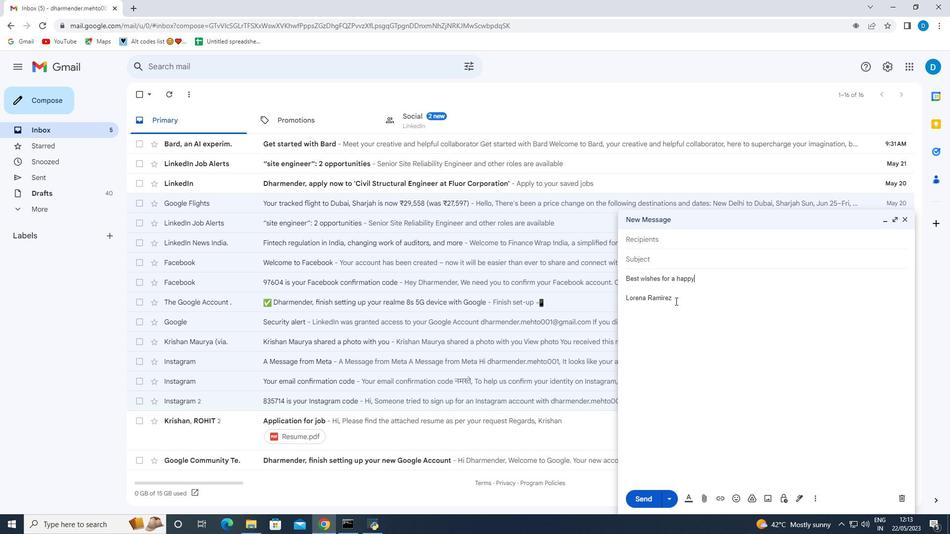 
Action: Mouse pressed left at (355, 414)
Screenshot: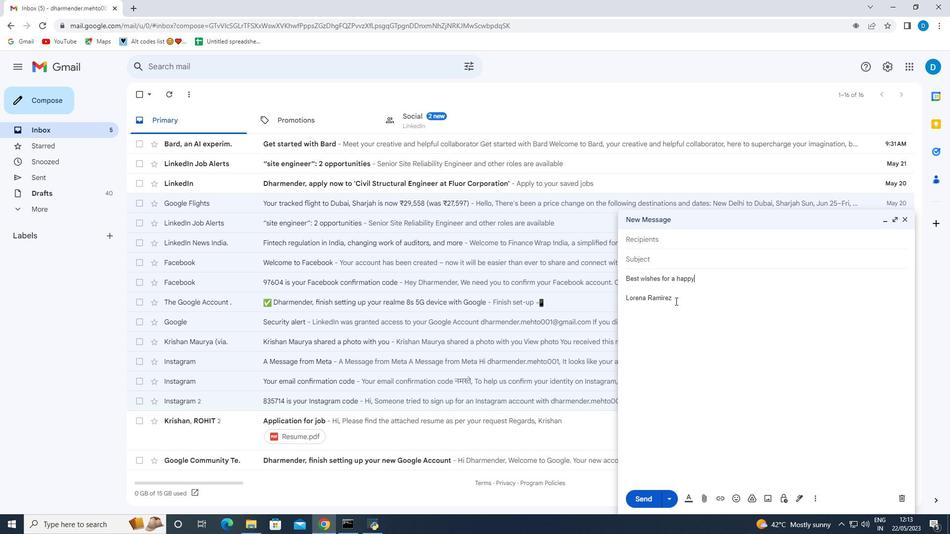 
Action: Mouse moved to (347, 430)
Screenshot: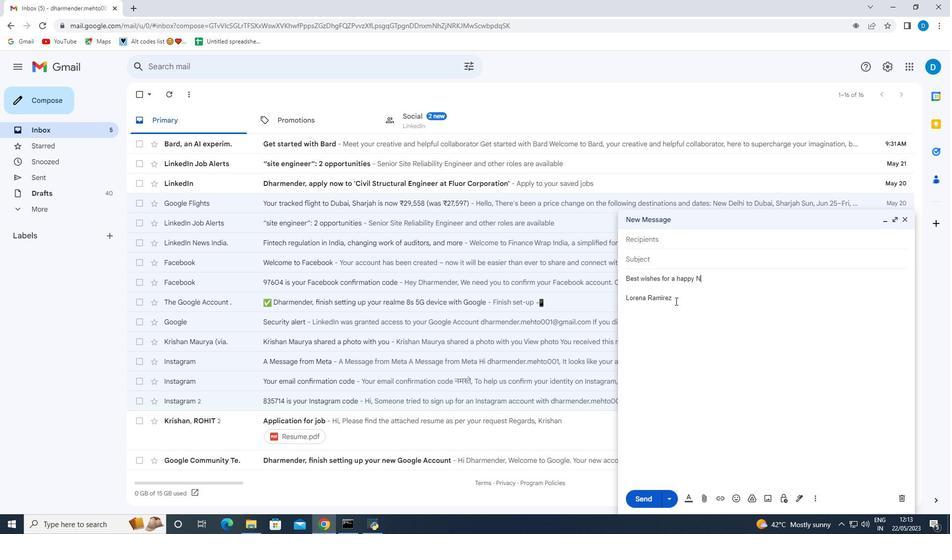 
Action: Mouse pressed left at (347, 430)
Screenshot: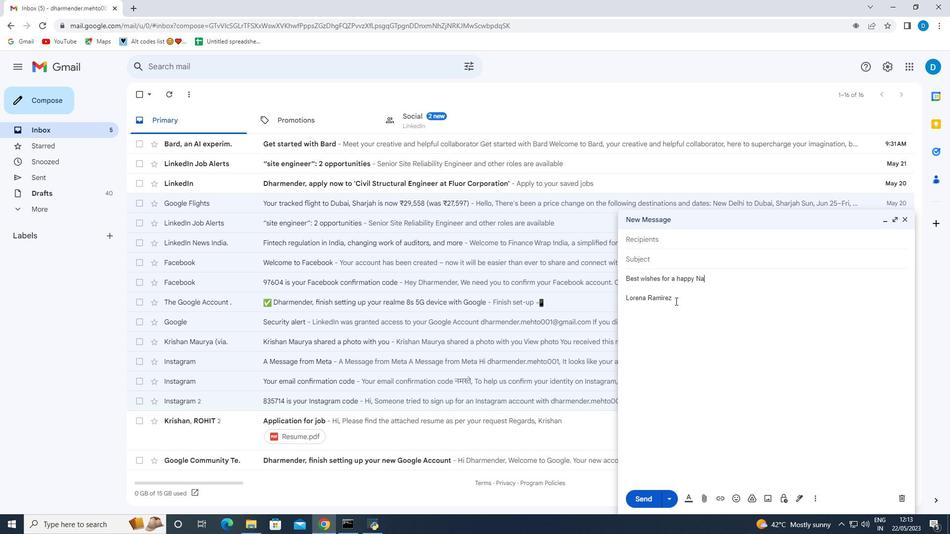 
Action: Mouse moved to (396, 411)
Screenshot: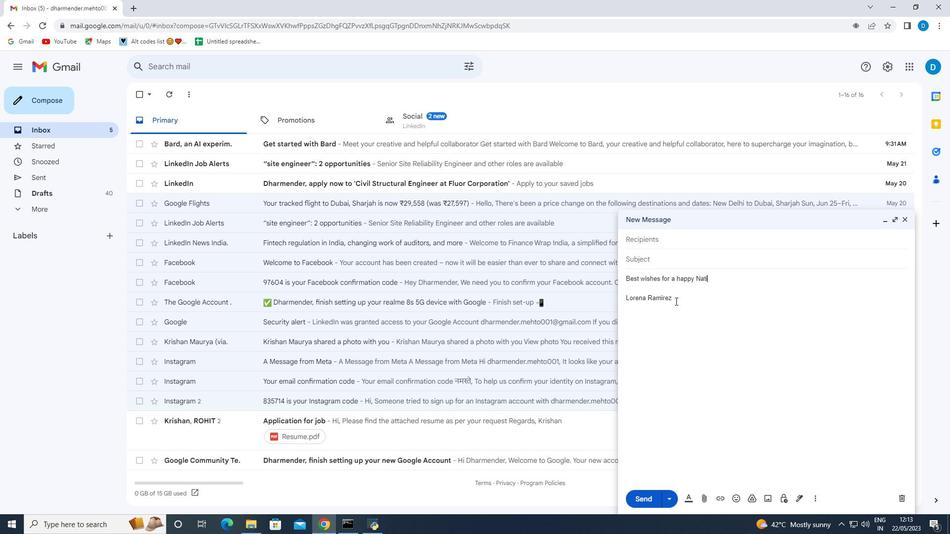 
Action: Mouse pressed left at (396, 411)
Screenshot: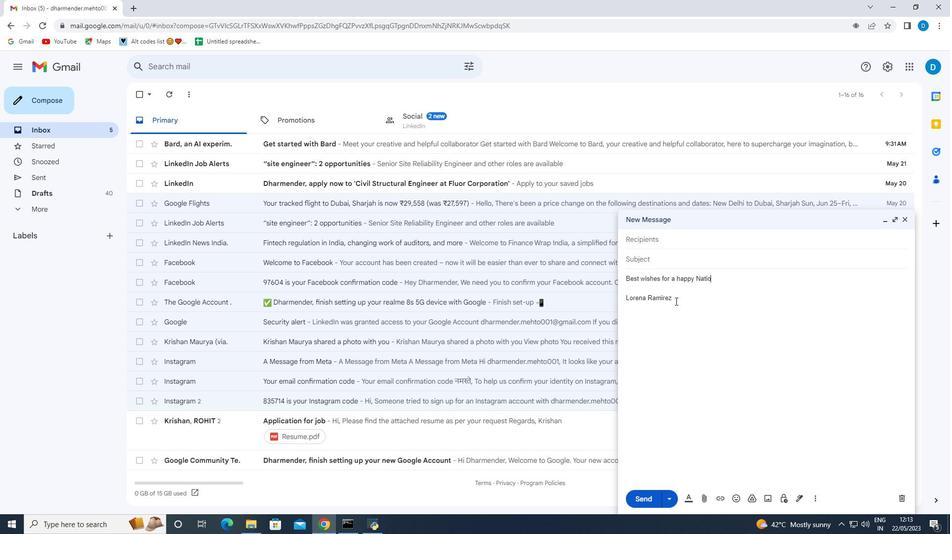
Action: Mouse moved to (402, 431)
Screenshot: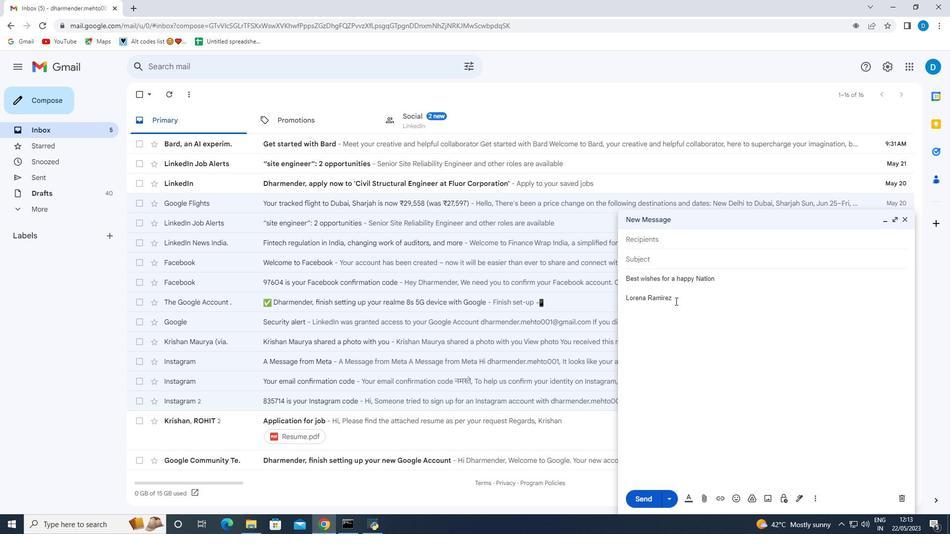 
Action: Mouse pressed left at (402, 431)
Screenshot: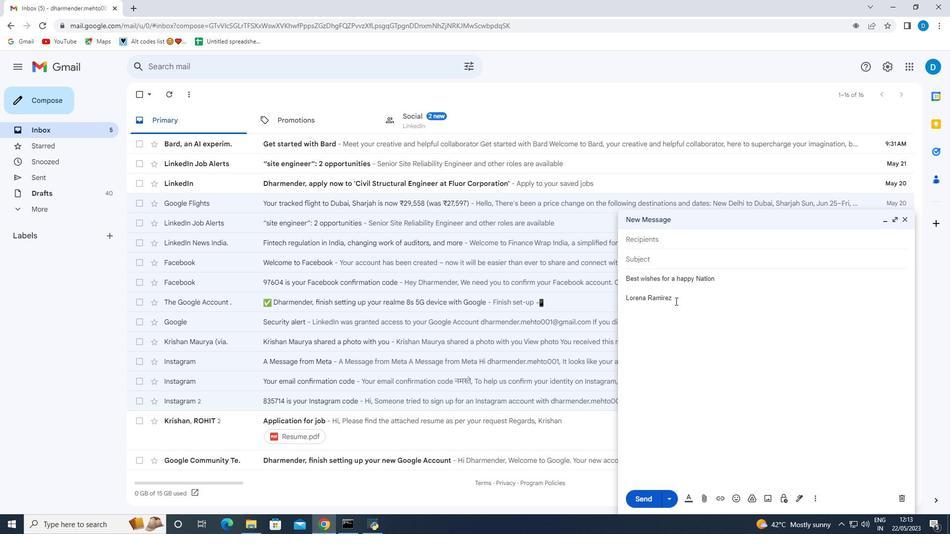 
Action: Mouse moved to (494, 458)
Screenshot: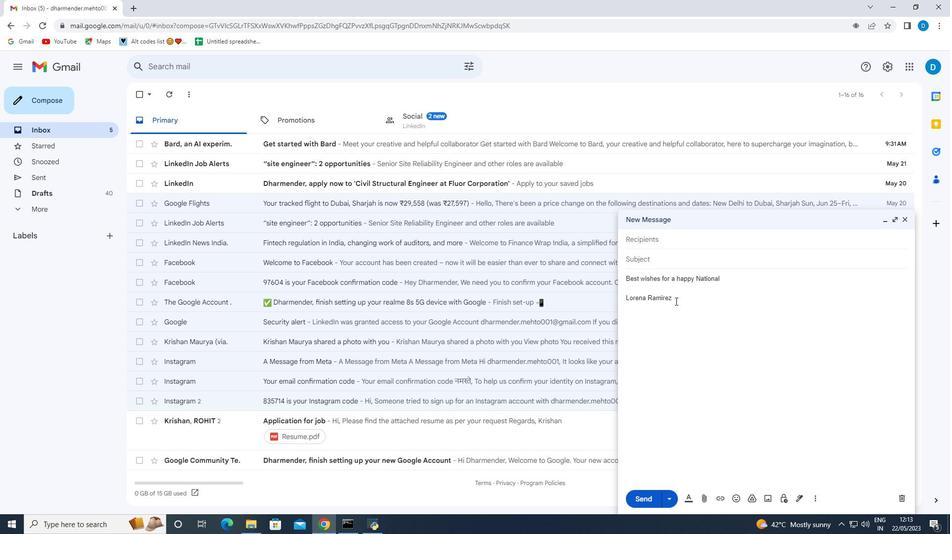
Action: Mouse scrolled (494, 458) with delta (0, 0)
Screenshot: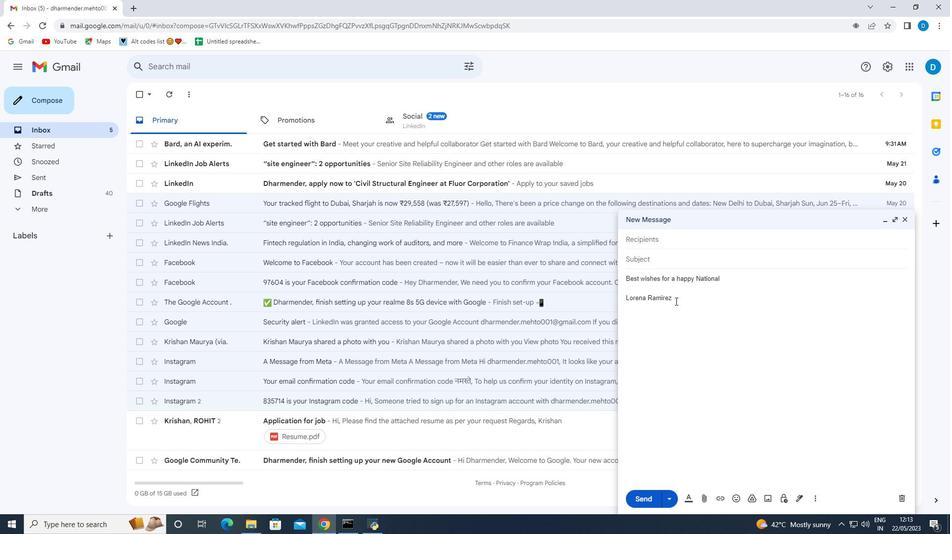 
Action: Mouse moved to (494, 458)
Screenshot: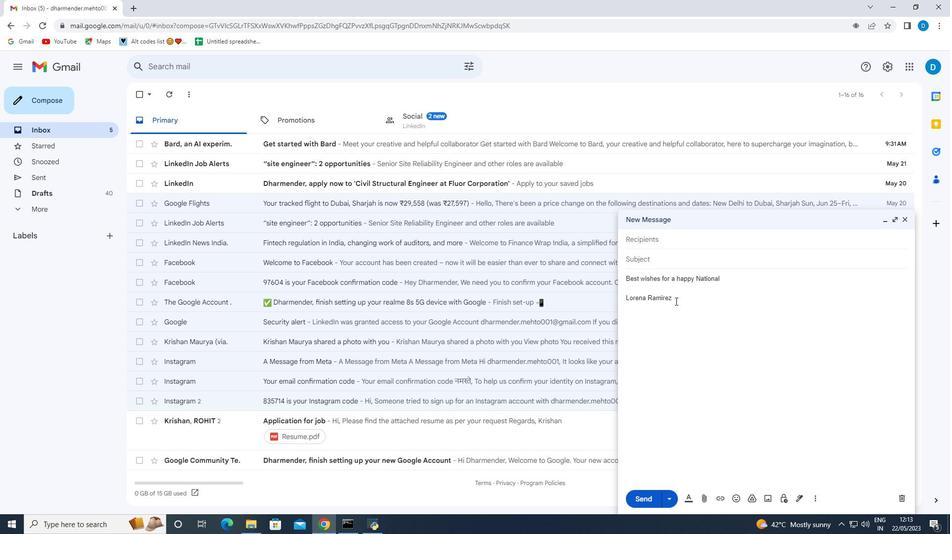 
Action: Mouse scrolled (494, 458) with delta (0, 0)
Screenshot: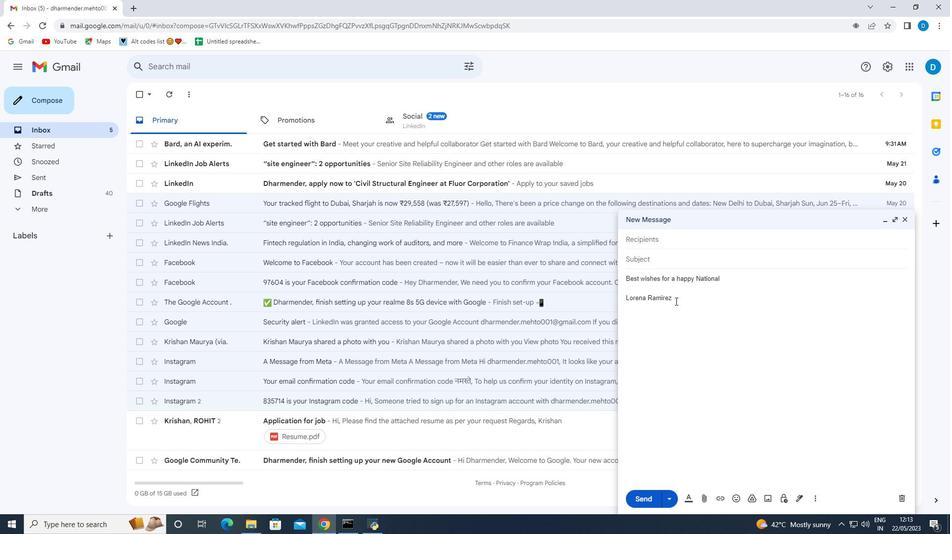 
Action: Mouse moved to (493, 458)
Screenshot: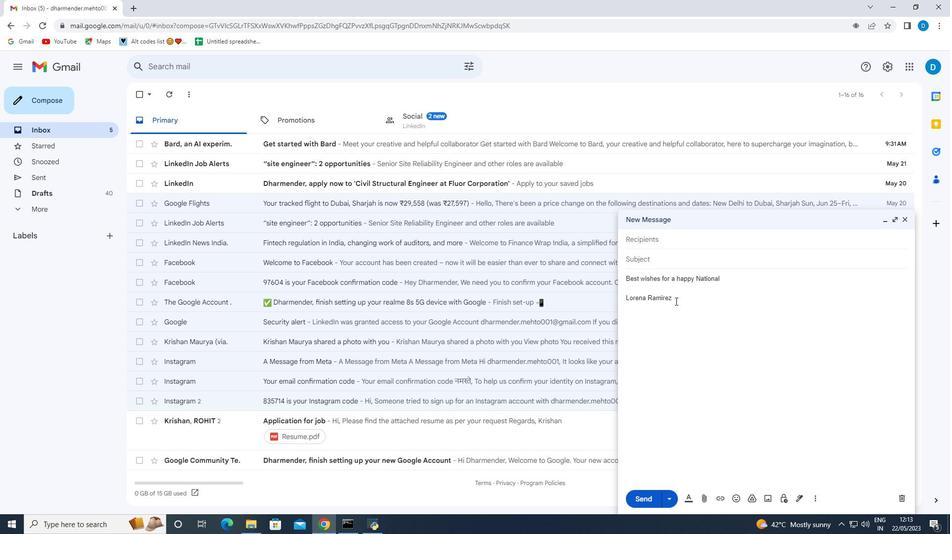 
Action: Mouse scrolled (493, 458) with delta (0, 0)
Screenshot: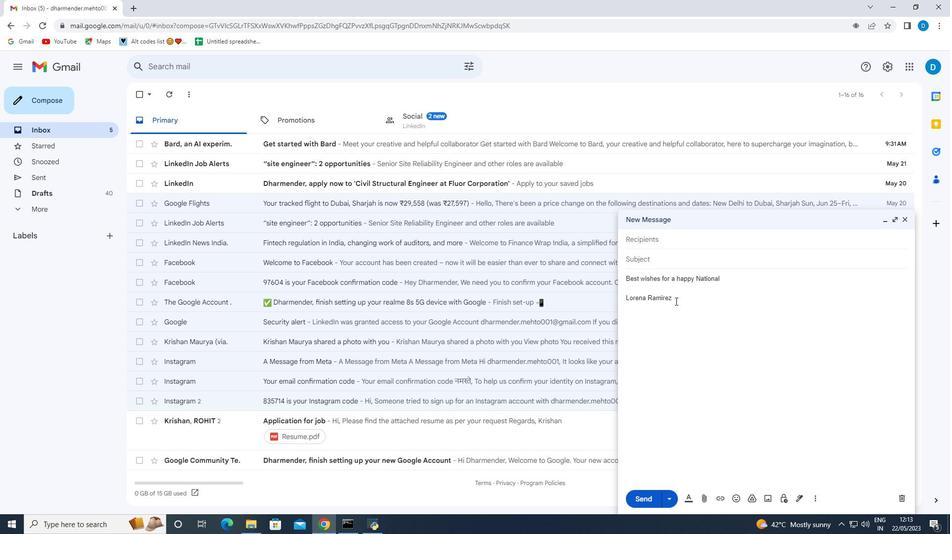 
Action: Mouse moved to (473, 457)
Screenshot: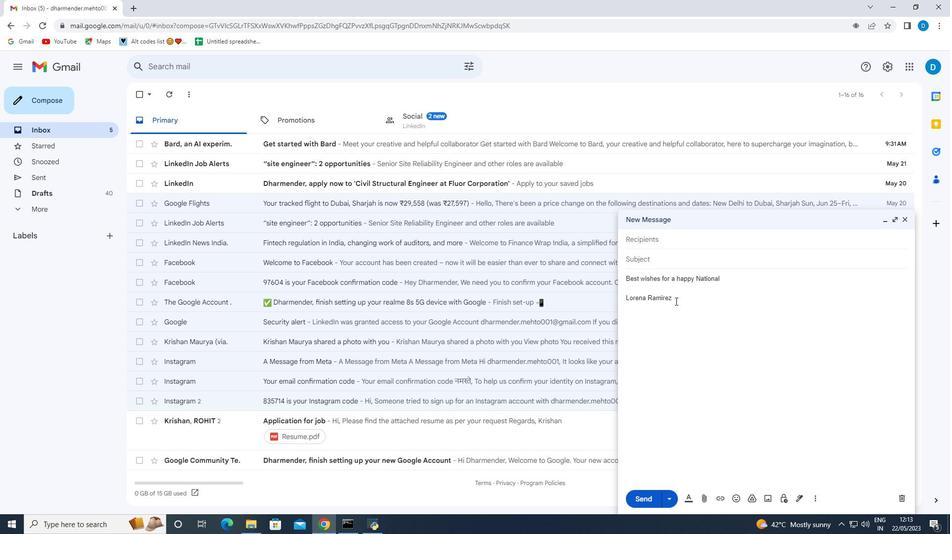 
Action: Mouse scrolled (473, 456) with delta (0, 0)
Screenshot: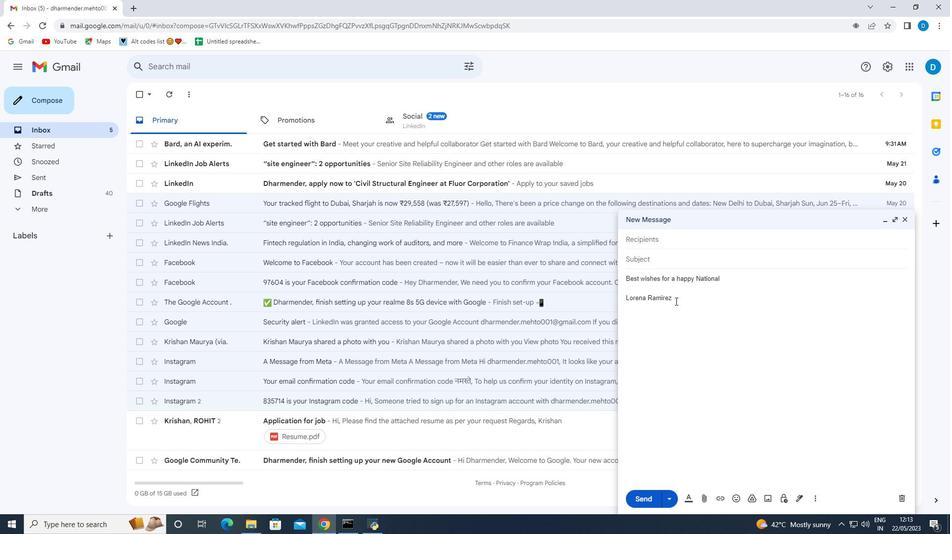 
Action: Mouse moved to (418, 443)
Screenshot: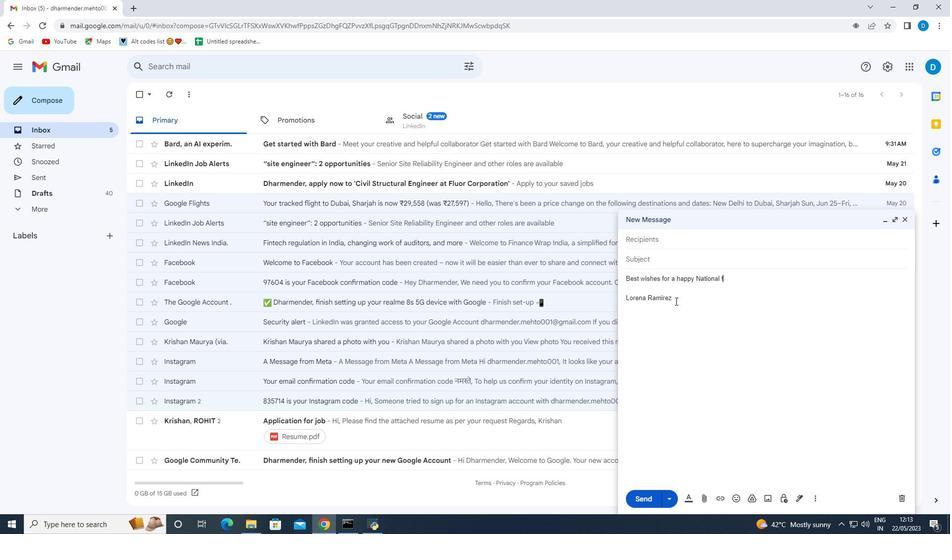 
Action: Mouse scrolled (418, 443) with delta (0, 0)
Screenshot: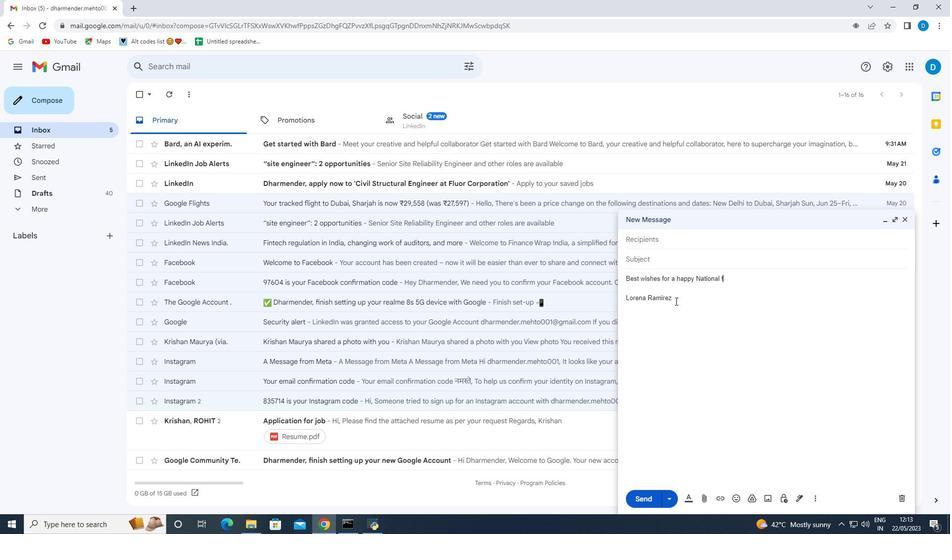 
Action: Mouse moved to (496, 455)
Screenshot: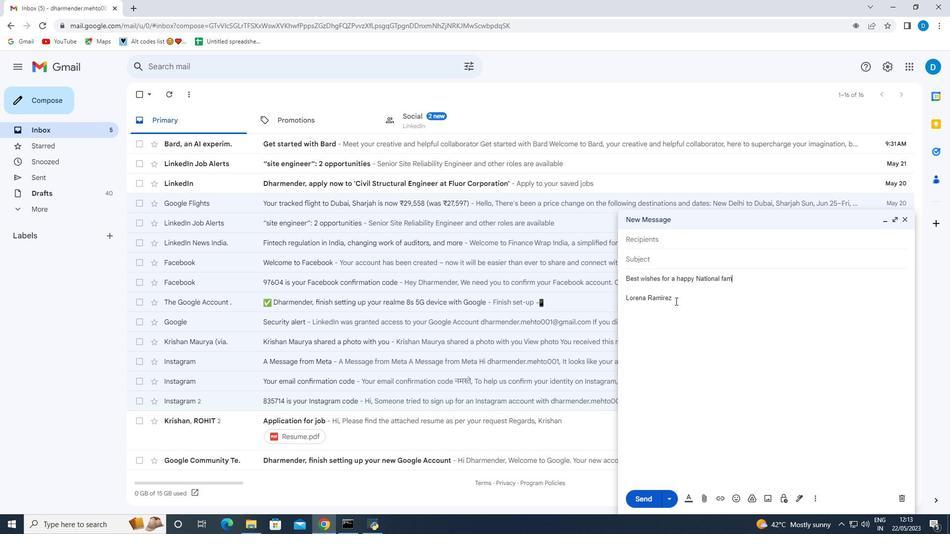 
Action: Mouse pressed left at (496, 455)
Screenshot: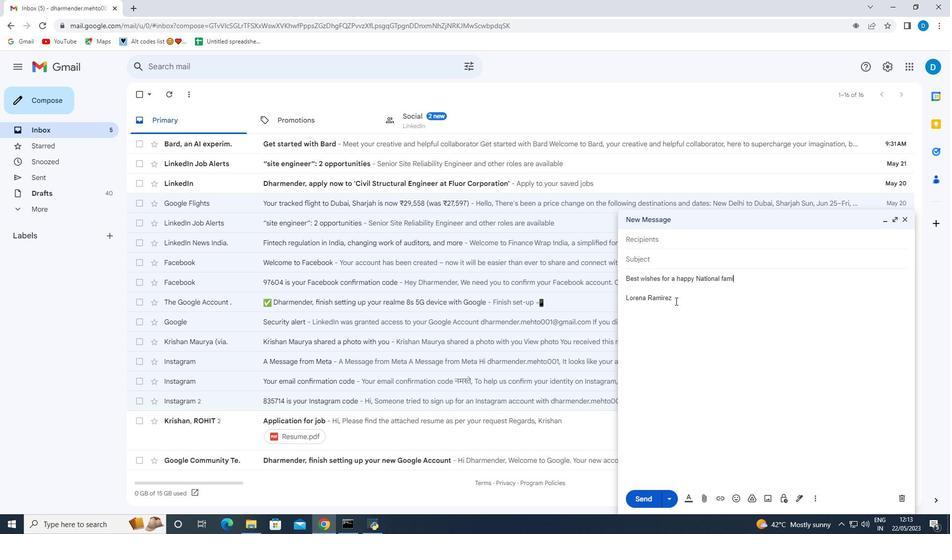 
Action: Mouse moved to (802, 495)
Screenshot: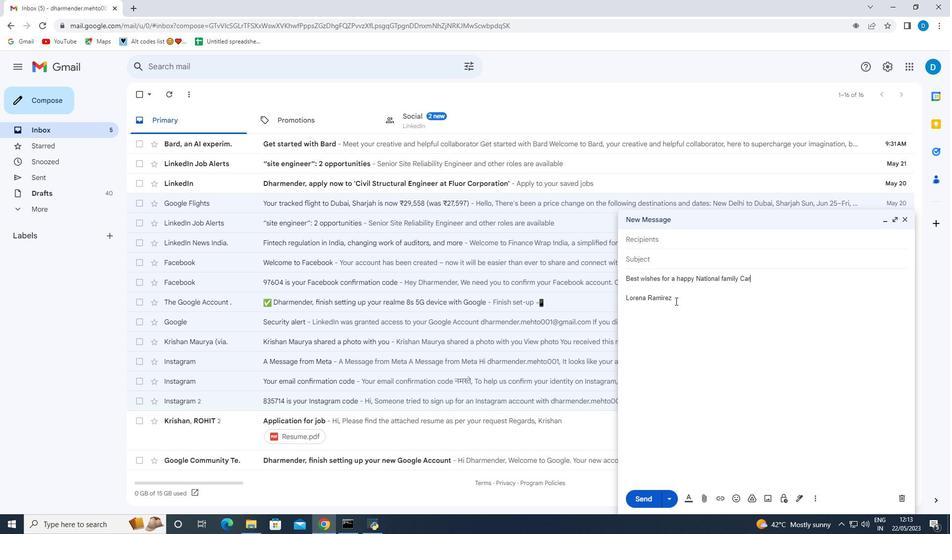 
Action: Mouse pressed left at (802, 495)
Screenshot: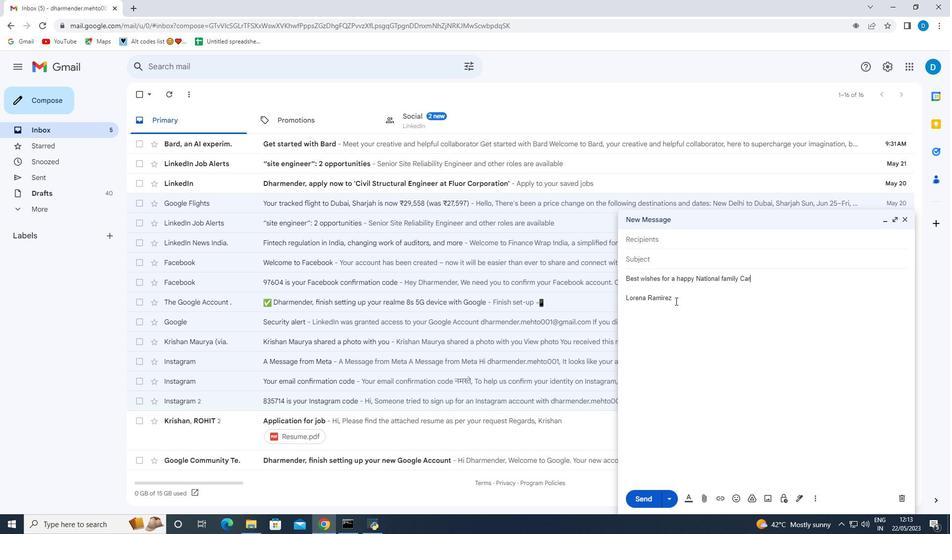 
Action: Mouse moved to (841, 452)
Screenshot: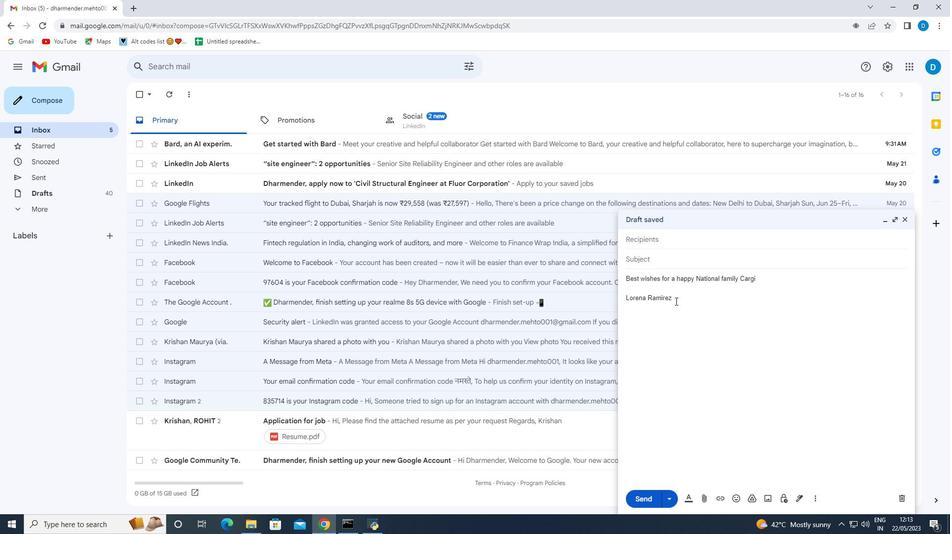 
Action: Mouse pressed right at (841, 452)
Screenshot: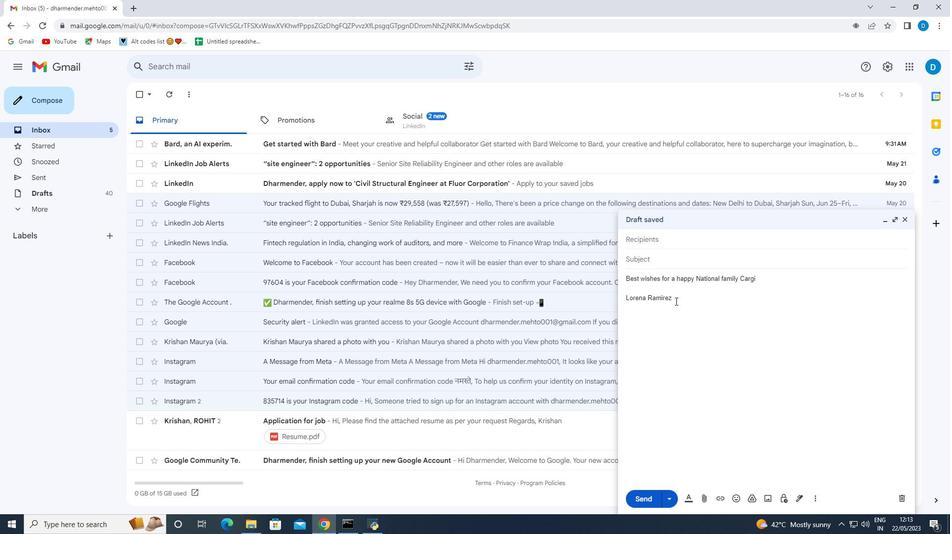 
Action: Mouse moved to (839, 457)
Screenshot: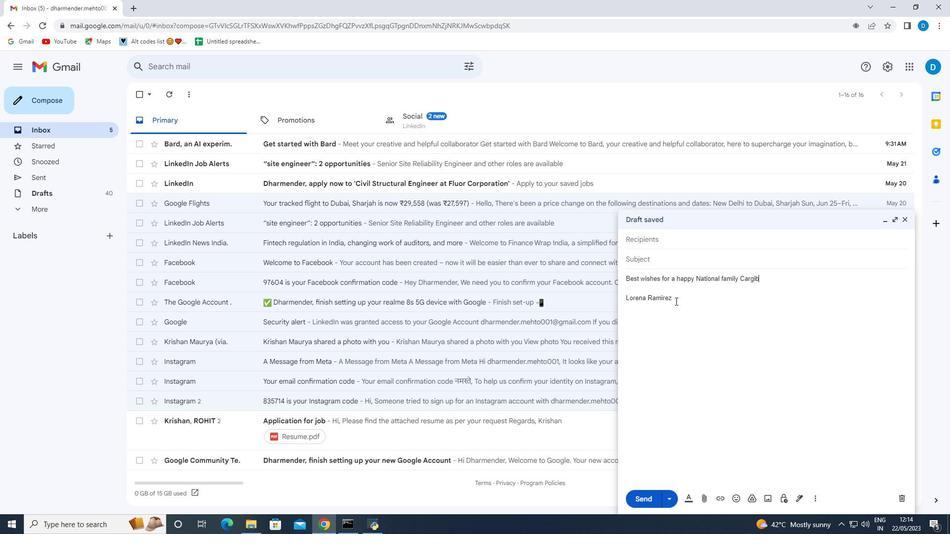 
Action: Mouse pressed left at (839, 457)
Screenshot: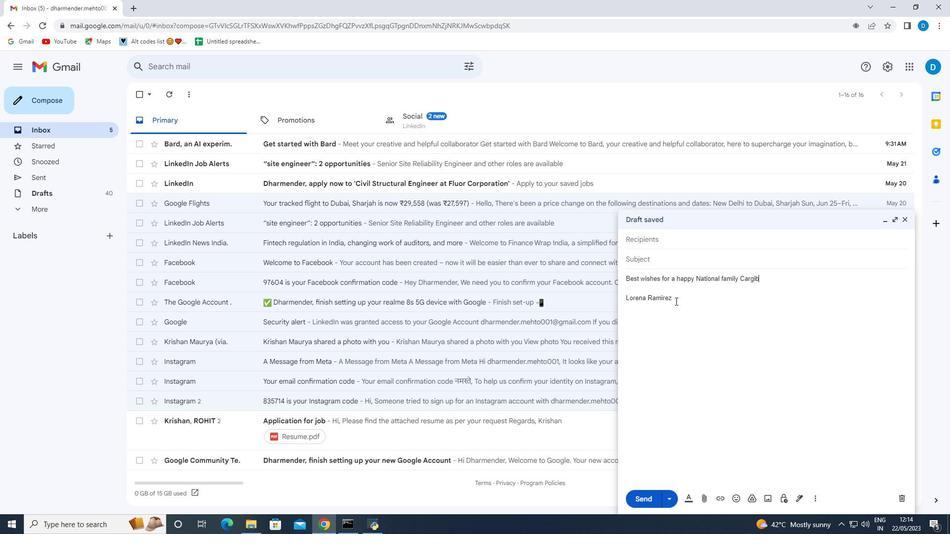 
Action: Mouse moved to (467, 421)
Screenshot: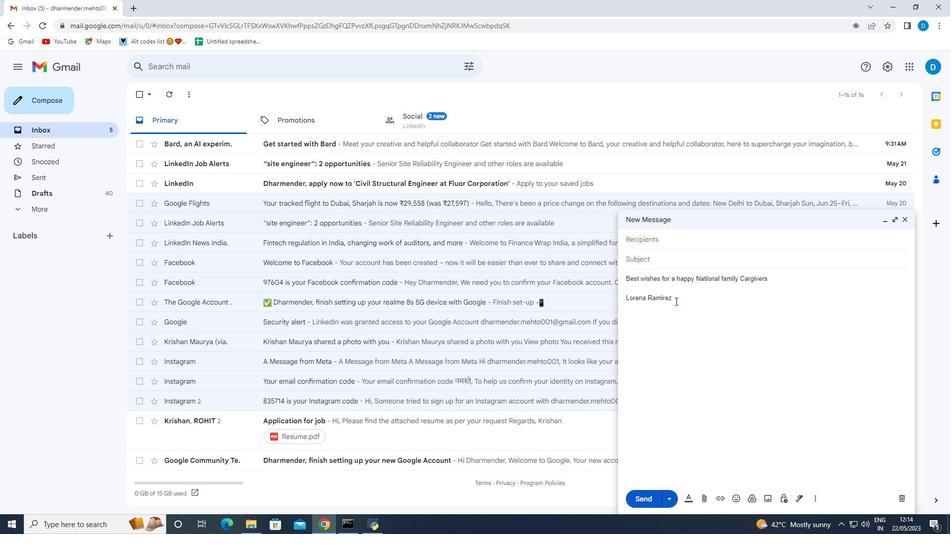 
Action: Mouse scrolled (467, 420) with delta (0, 0)
Screenshot: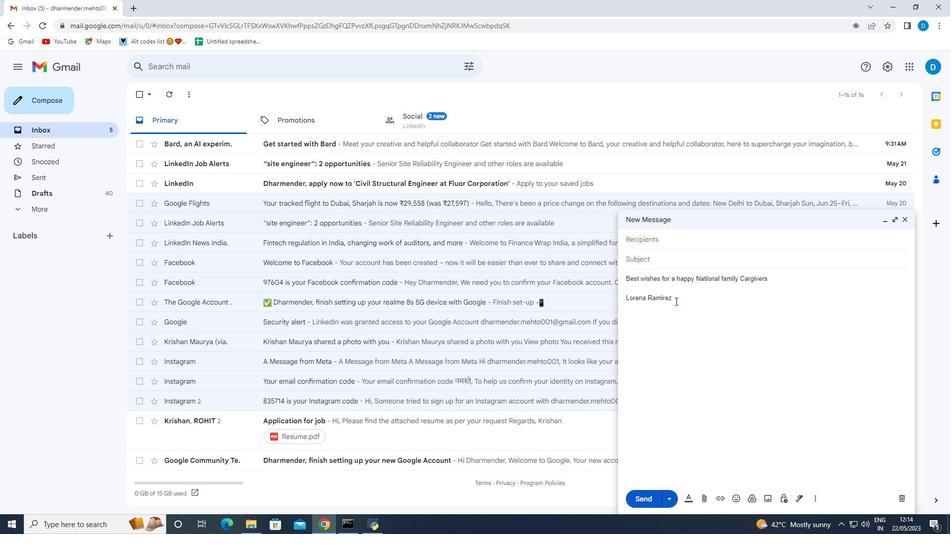 
Action: Mouse moved to (467, 421)
Screenshot: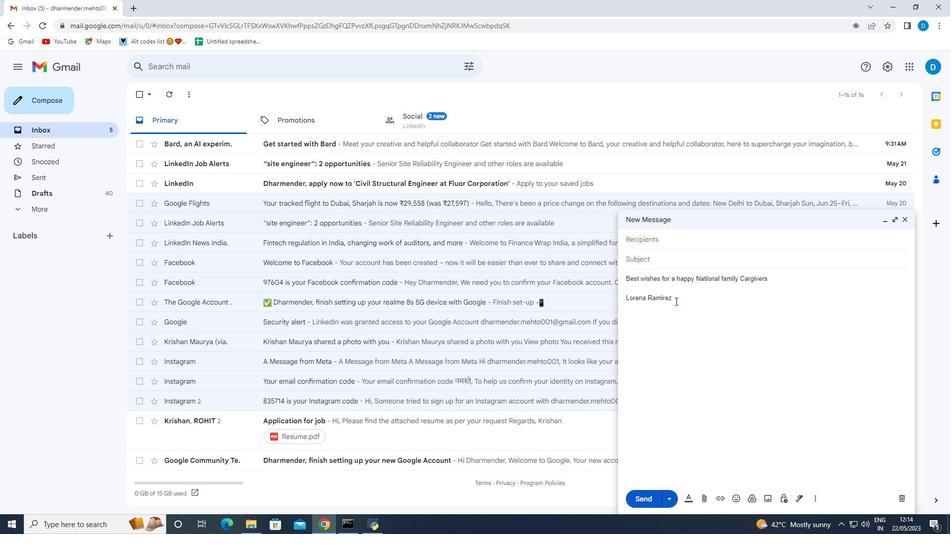 
Action: Mouse scrolled (467, 420) with delta (0, 0)
Screenshot: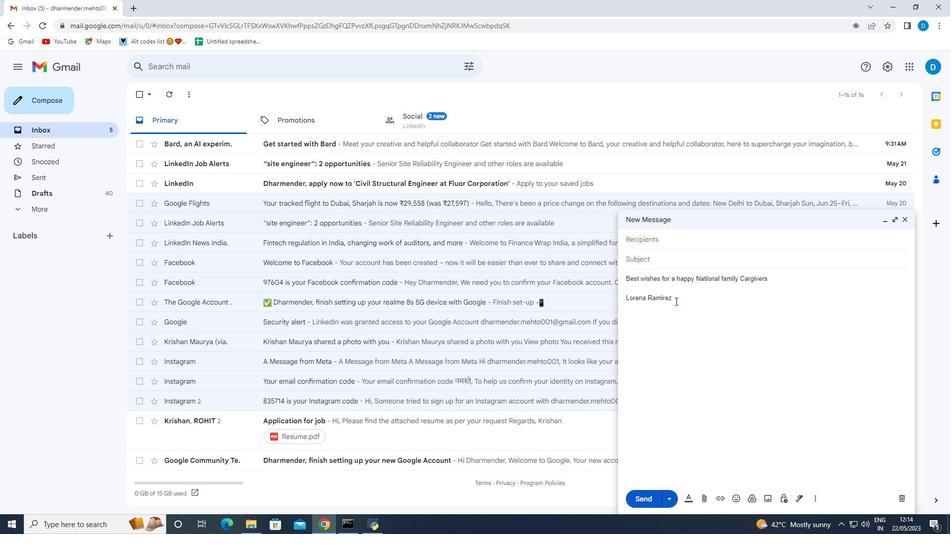 
Action: Mouse scrolled (467, 420) with delta (0, 0)
Screenshot: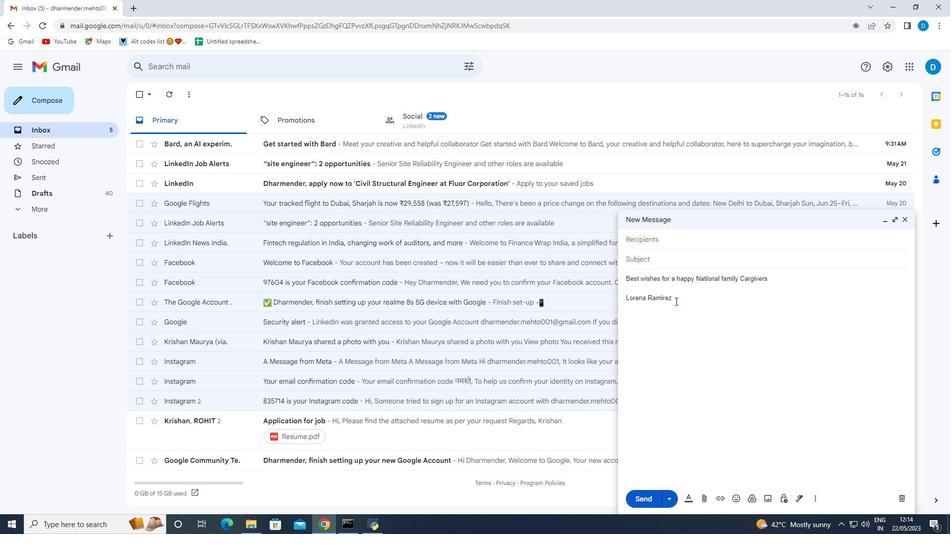 
Action: Mouse scrolled (467, 420) with delta (0, 0)
Screenshot: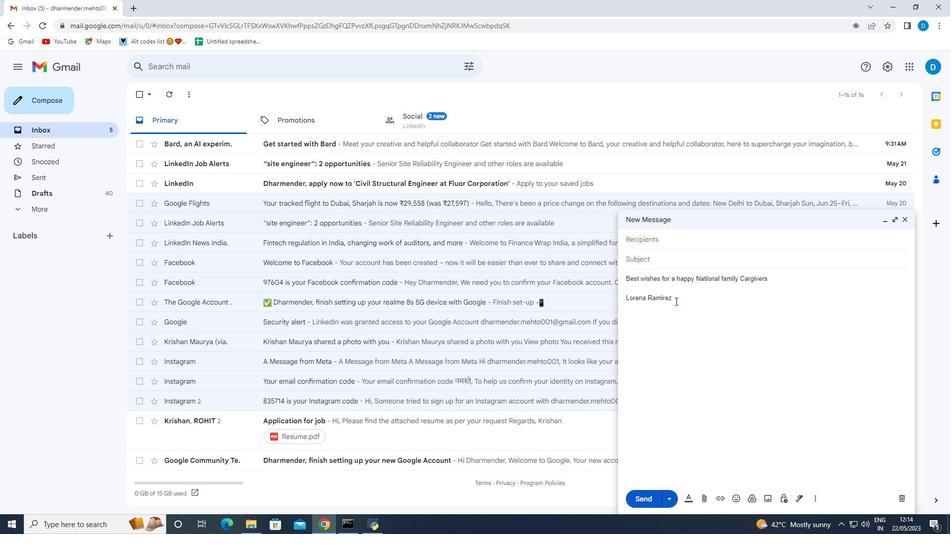 
Action: Mouse moved to (462, 421)
Screenshot: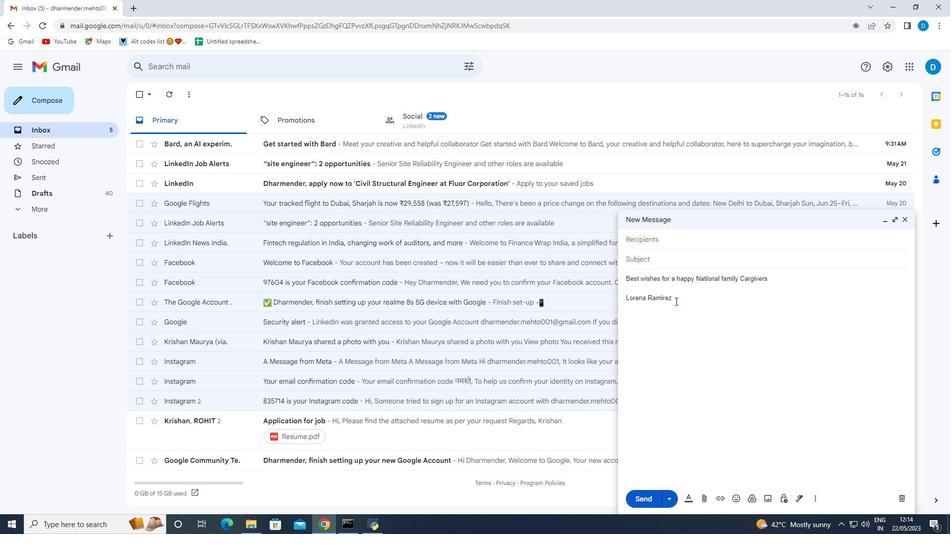 
Action: Mouse scrolled (462, 420) with delta (0, 0)
Screenshot: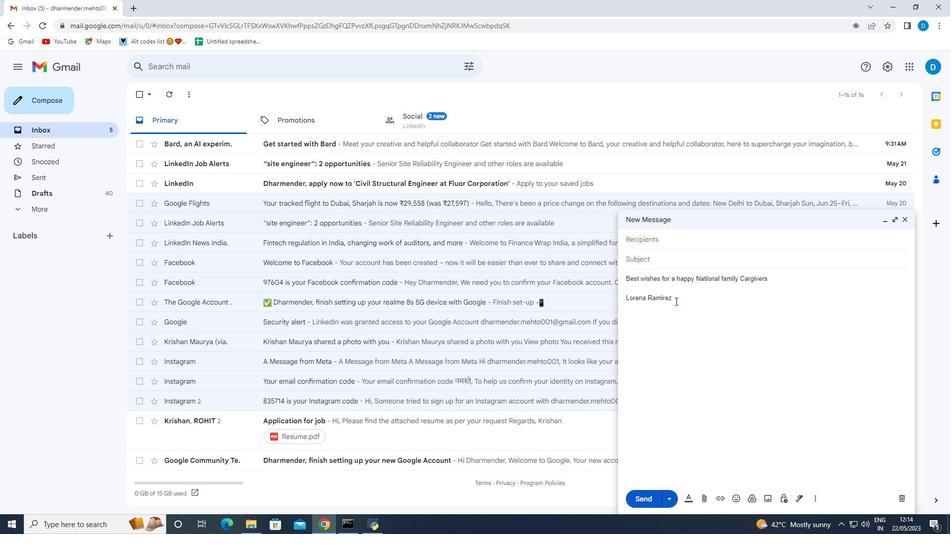
Action: Mouse moved to (454, 420)
Screenshot: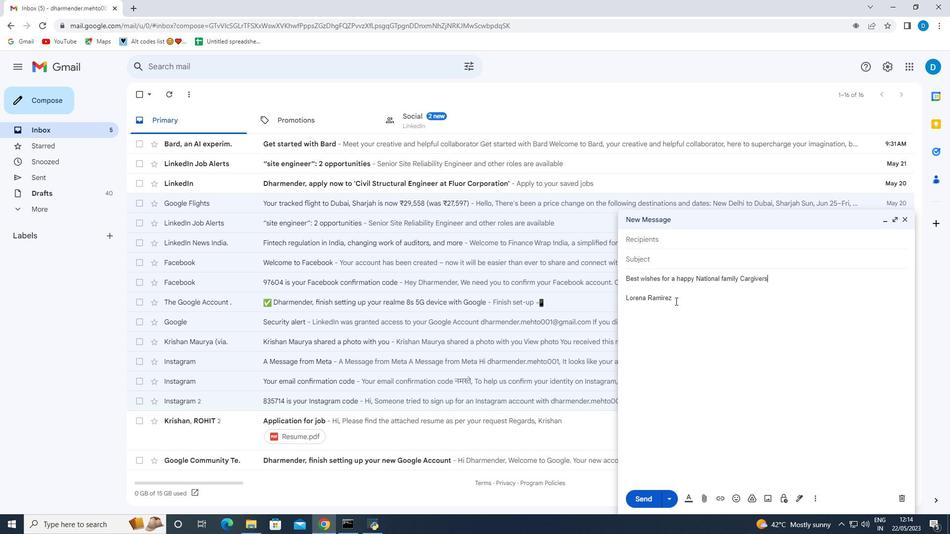 
Action: Mouse scrolled (454, 419) with delta (0, 0)
Screenshot: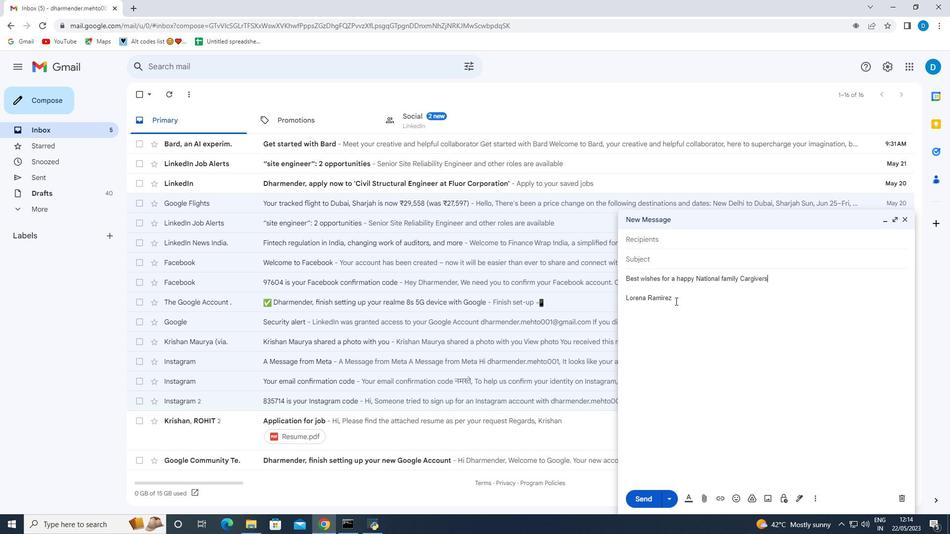 
Action: Mouse scrolled (454, 419) with delta (0, 0)
Screenshot: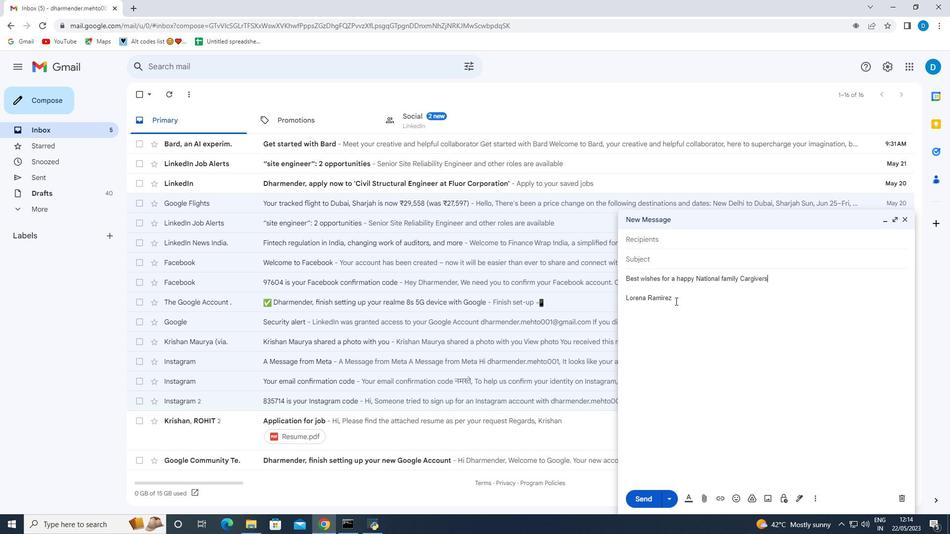 
Action: Mouse scrolled (454, 419) with delta (0, 0)
Screenshot: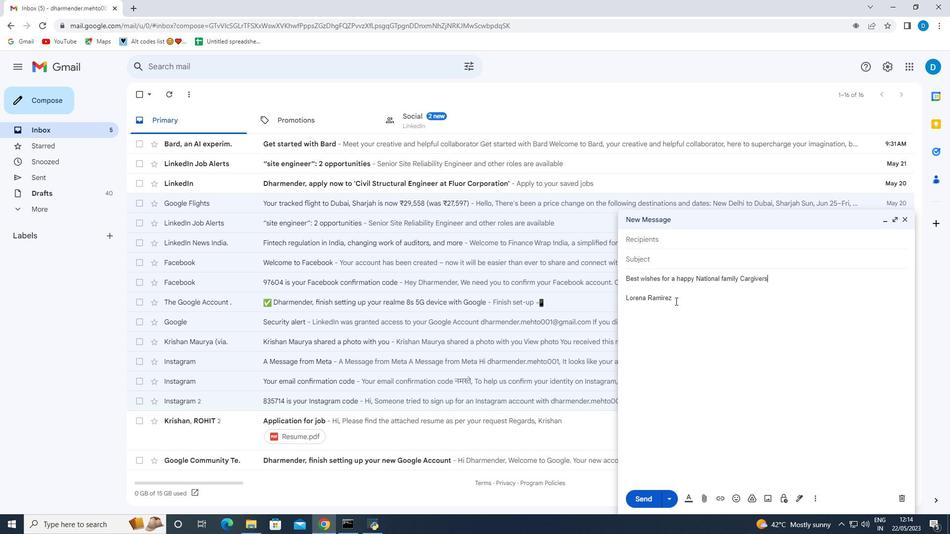 
Action: Mouse scrolled (454, 419) with delta (0, 0)
Screenshot: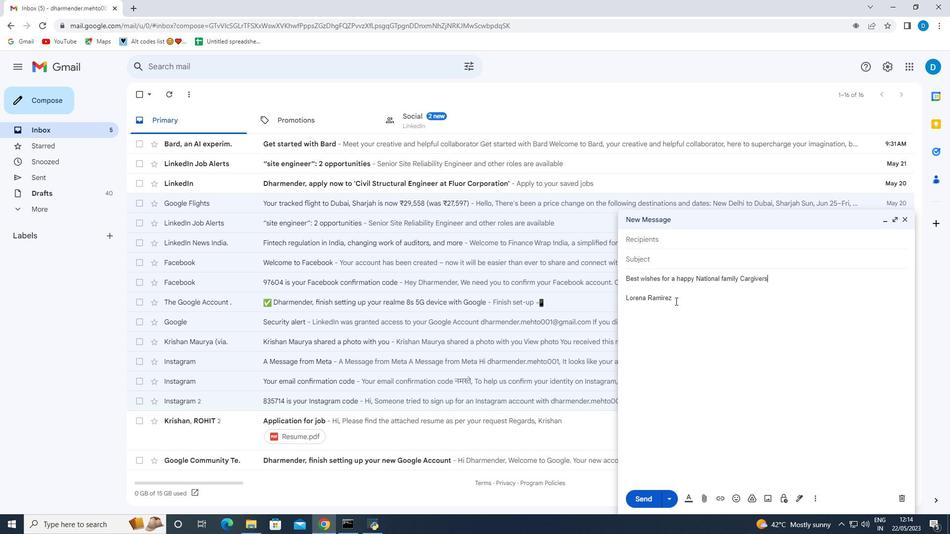 
Action: Mouse moved to (406, 408)
Screenshot: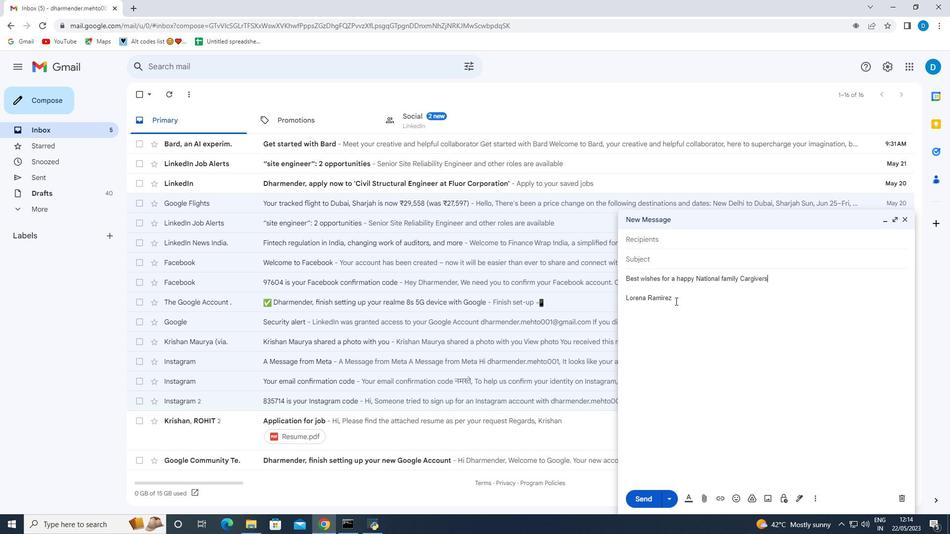 
Action: Mouse scrolled (406, 407) with delta (0, 0)
Screenshot: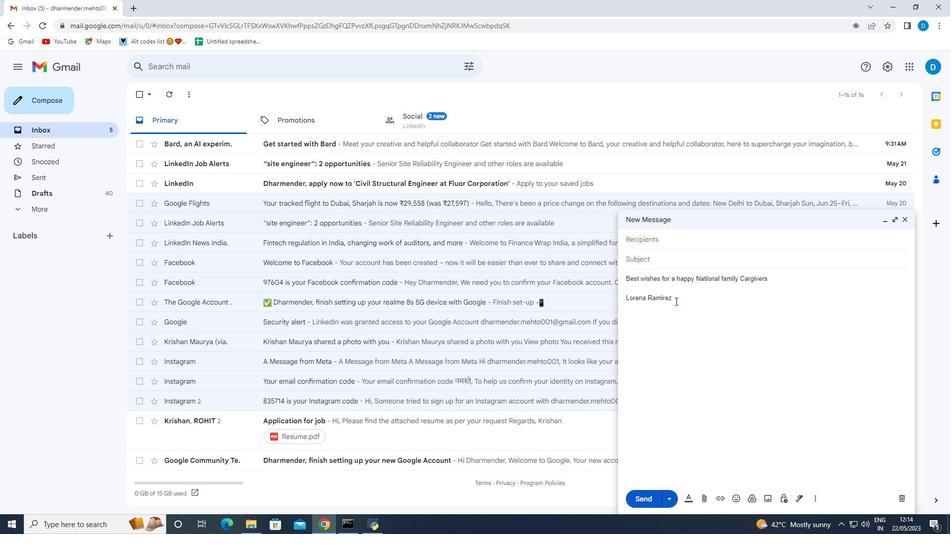 
Action: Mouse scrolled (406, 407) with delta (0, 0)
Screenshot: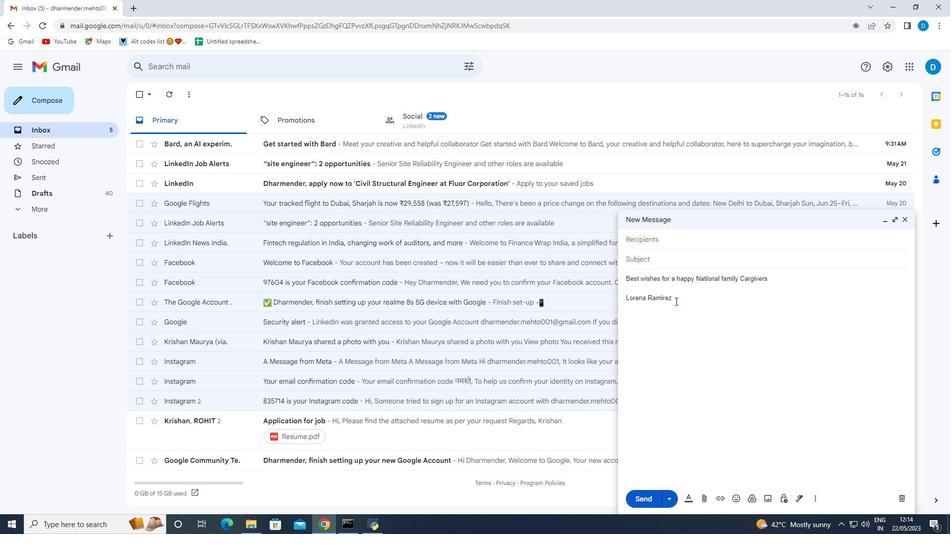 
Action: Mouse scrolled (406, 407) with delta (0, 0)
Screenshot: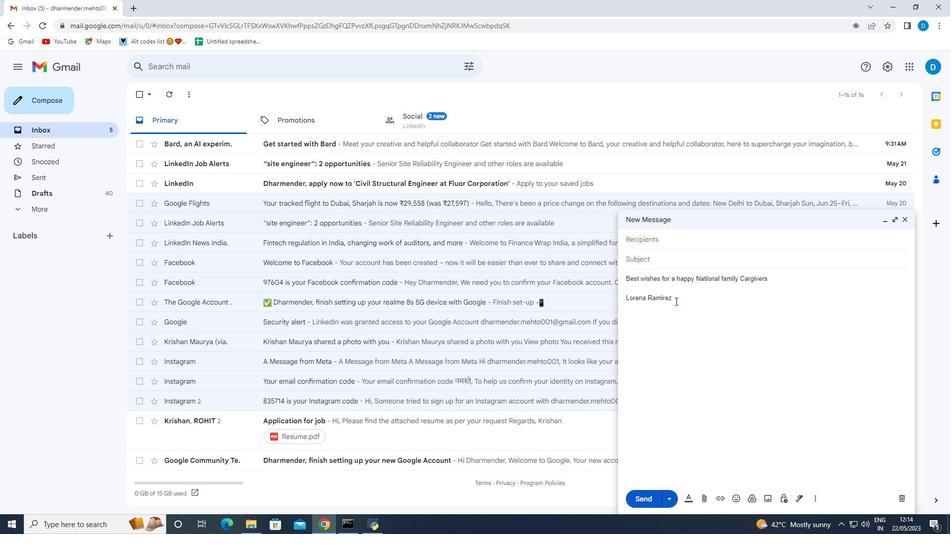 
Action: Mouse scrolled (406, 407) with delta (0, 0)
Screenshot: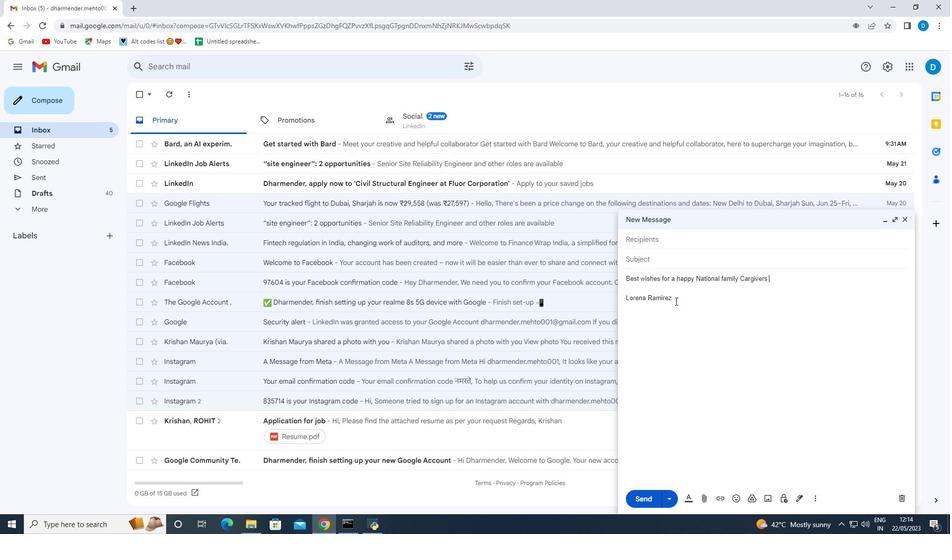 
Action: Mouse moved to (348, 396)
Screenshot: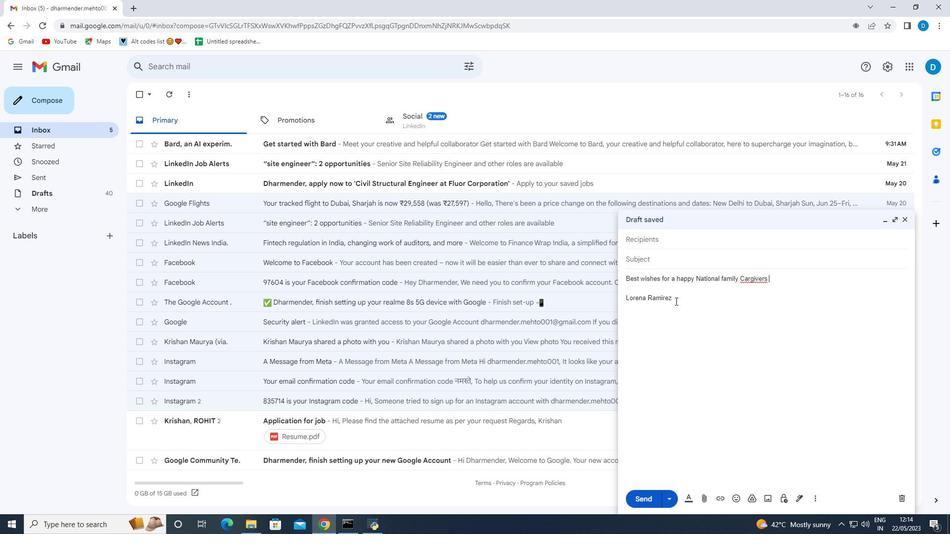 
Action: Mouse pressed left at (348, 396)
Screenshot: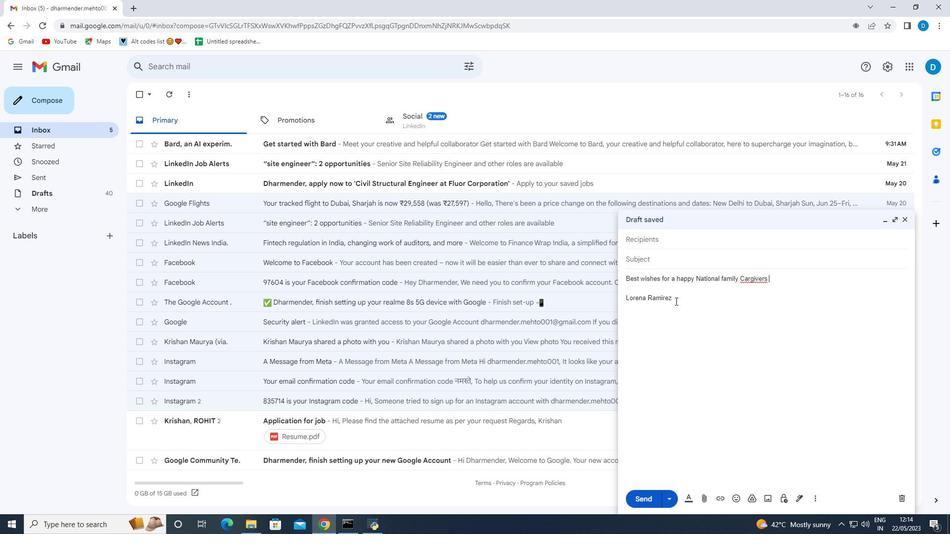
Action: Mouse moved to (909, 69)
Screenshot: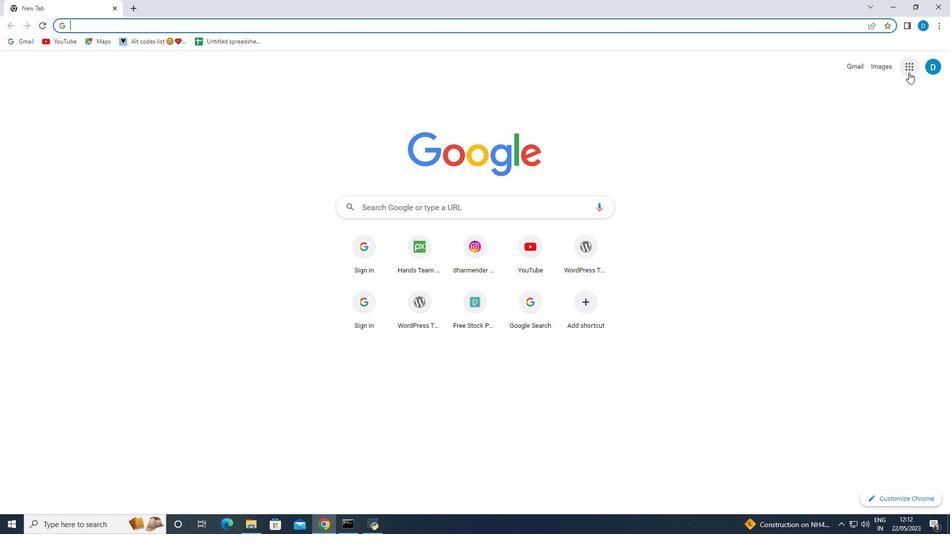 
Action: Mouse pressed left at (909, 69)
Screenshot: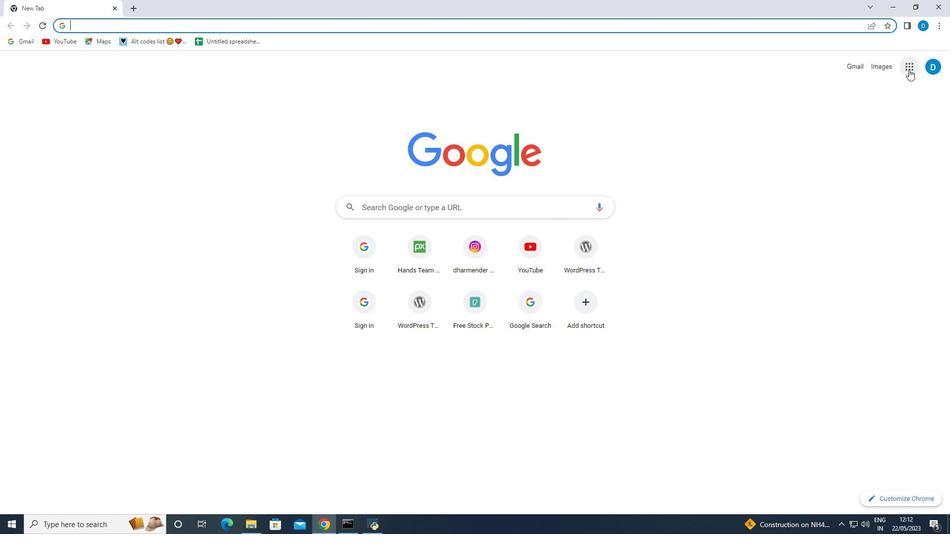 
Action: Mouse moved to (827, 197)
Screenshot: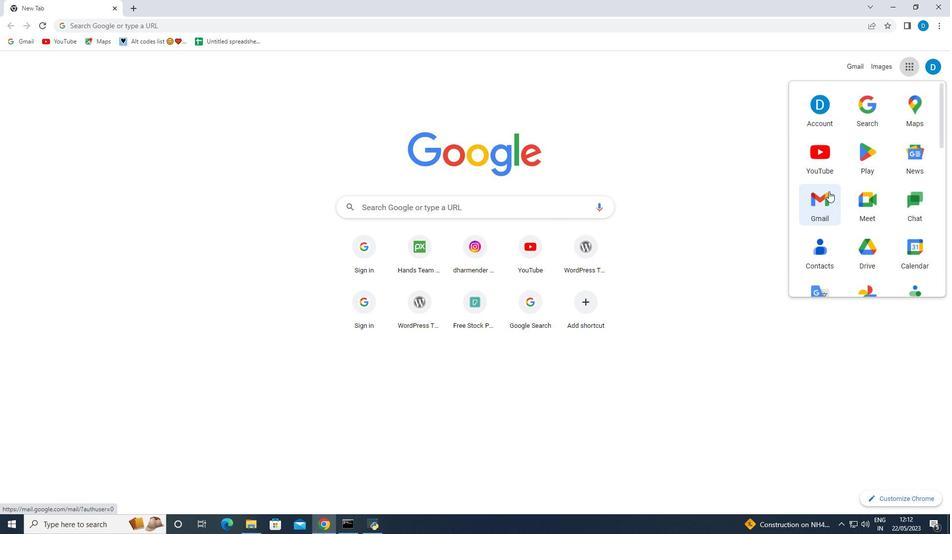 
Action: Mouse pressed left at (827, 197)
Screenshot: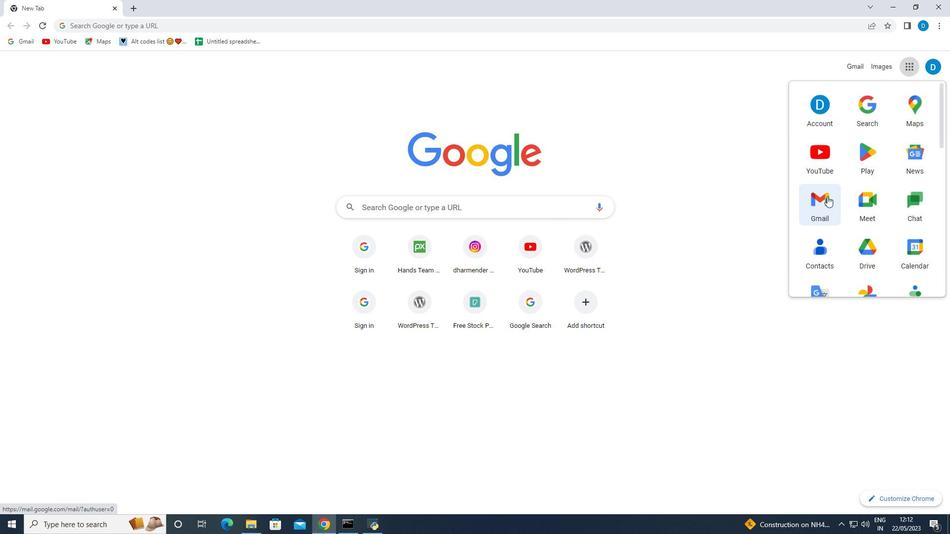 
Action: Mouse moved to (892, 68)
Screenshot: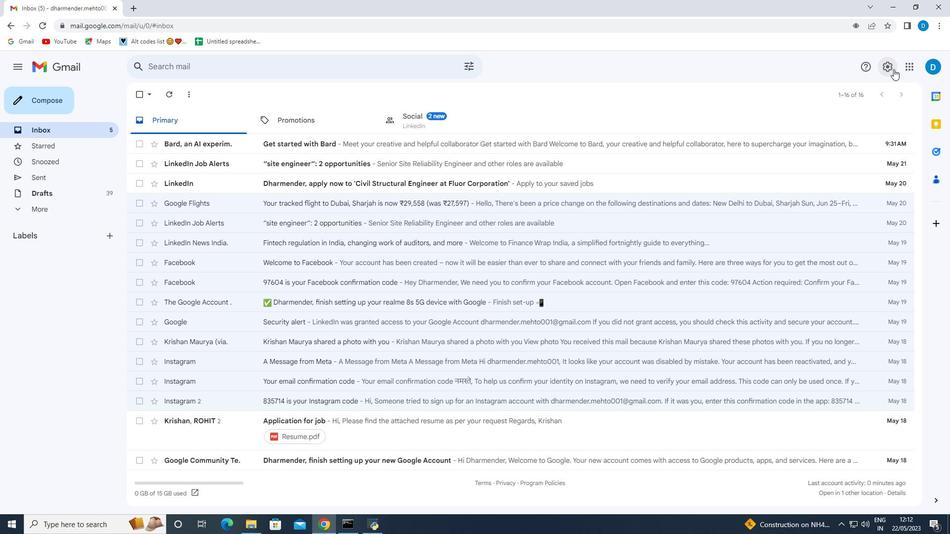
Action: Mouse pressed left at (892, 68)
Screenshot: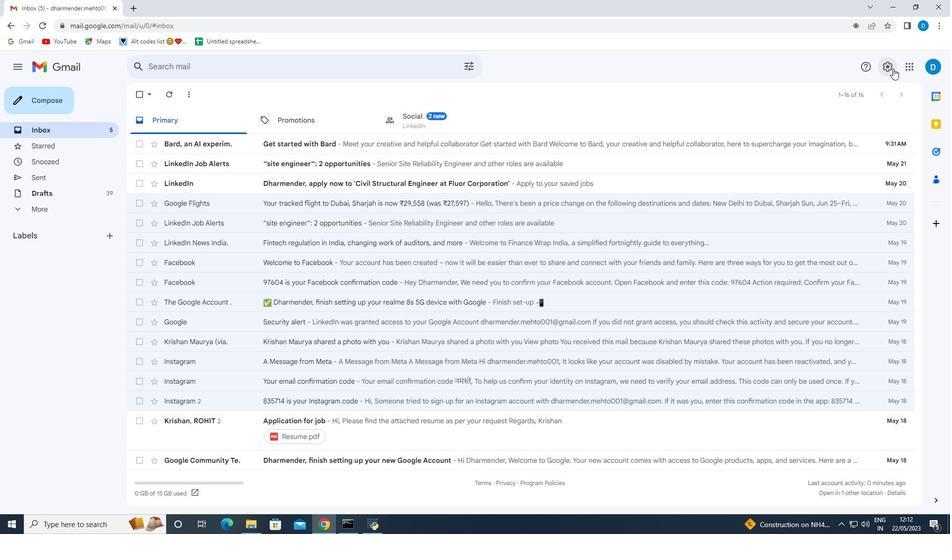 
Action: Mouse moved to (854, 117)
Screenshot: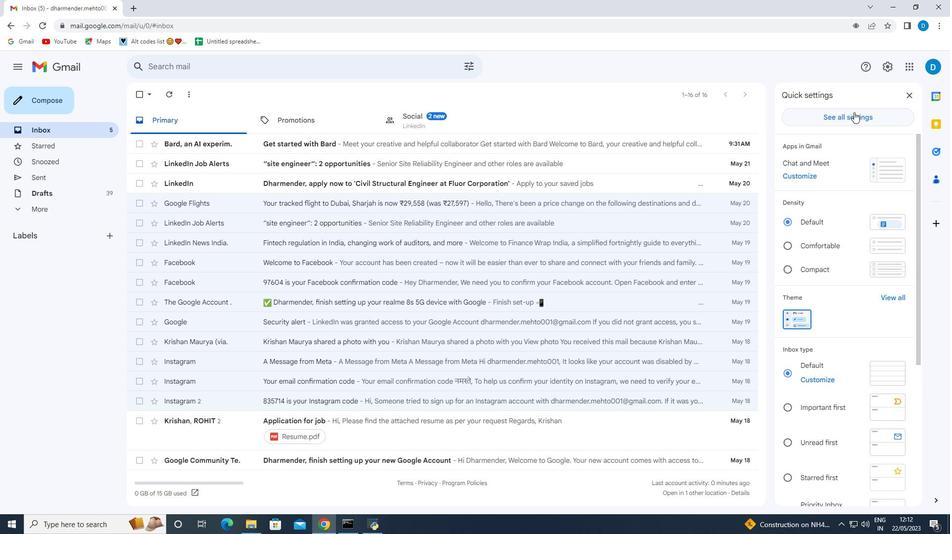 
Action: Mouse pressed left at (854, 117)
Screenshot: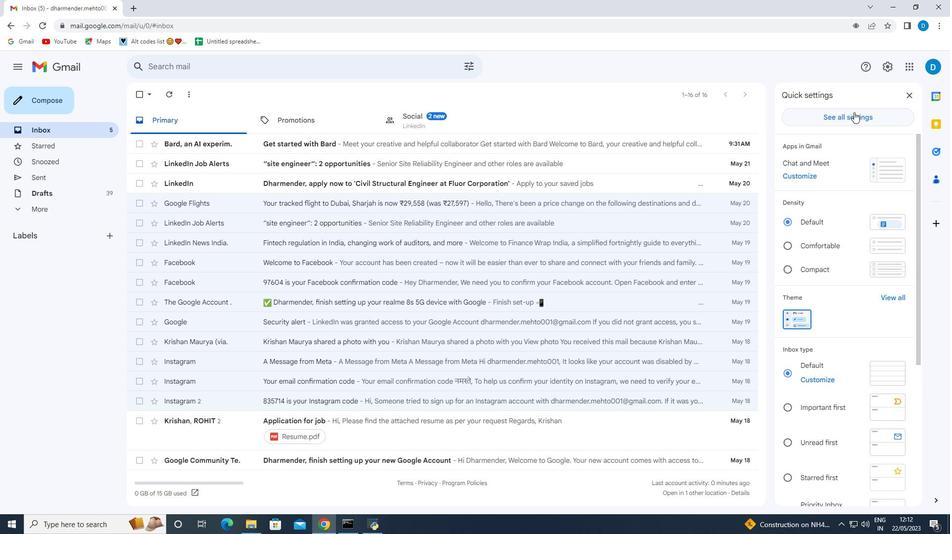 
Action: Mouse moved to (330, 243)
Screenshot: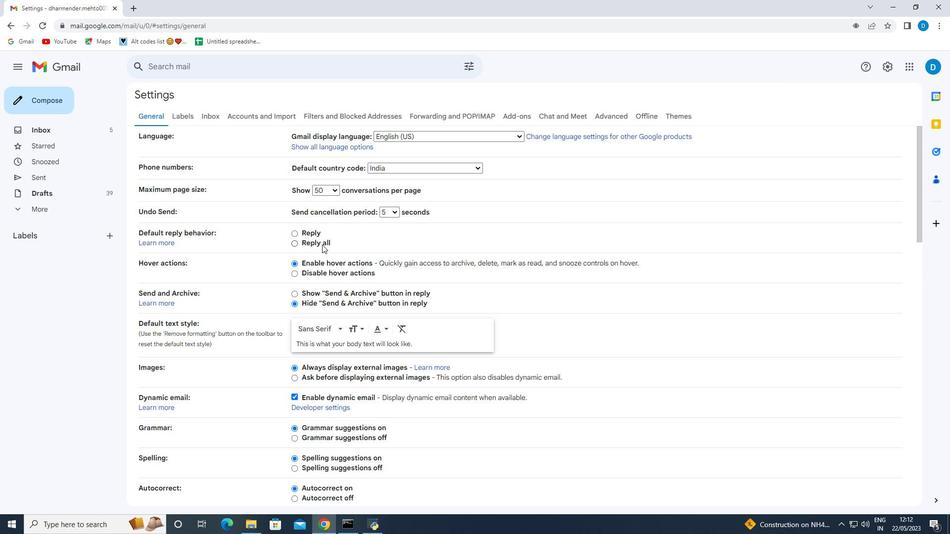 
Action: Mouse scrolled (330, 243) with delta (0, 0)
Screenshot: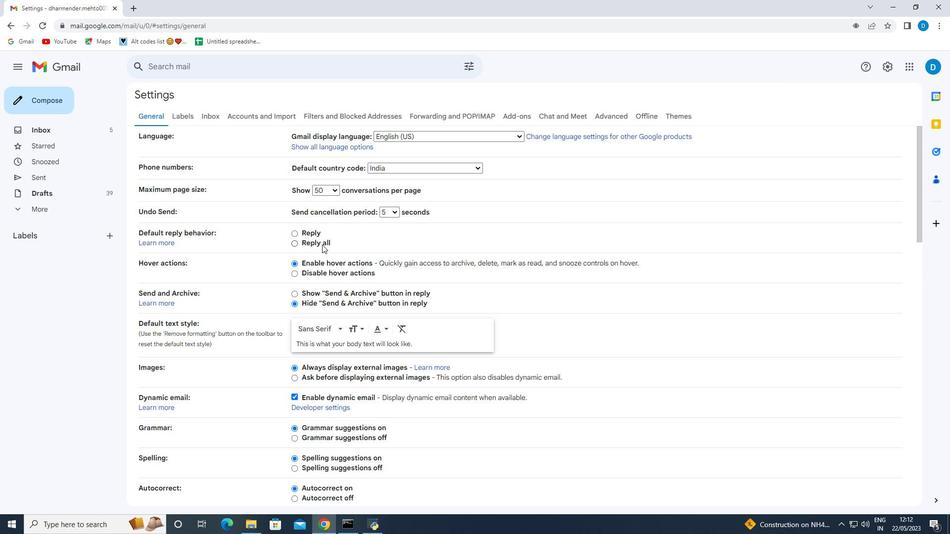 
Action: Mouse scrolled (330, 243) with delta (0, 0)
Screenshot: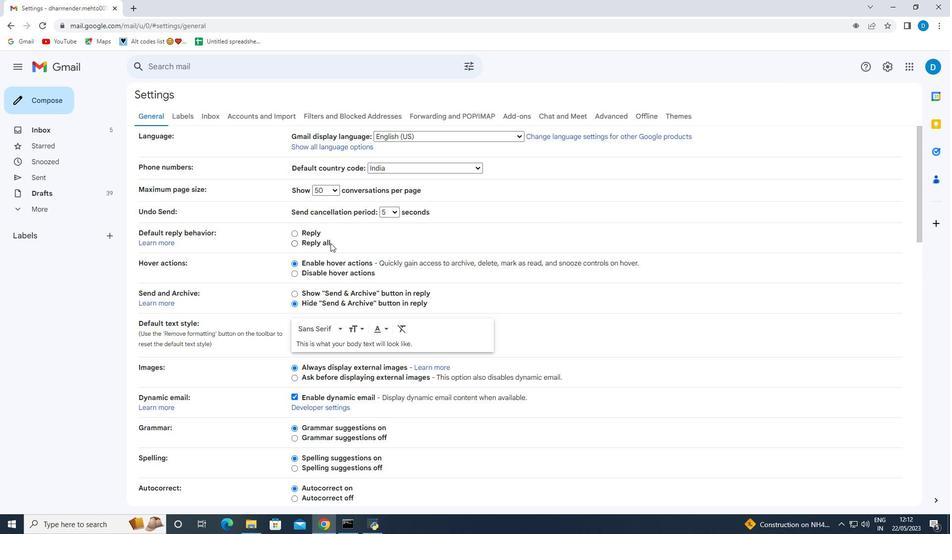 
Action: Mouse scrolled (330, 243) with delta (0, 0)
Screenshot: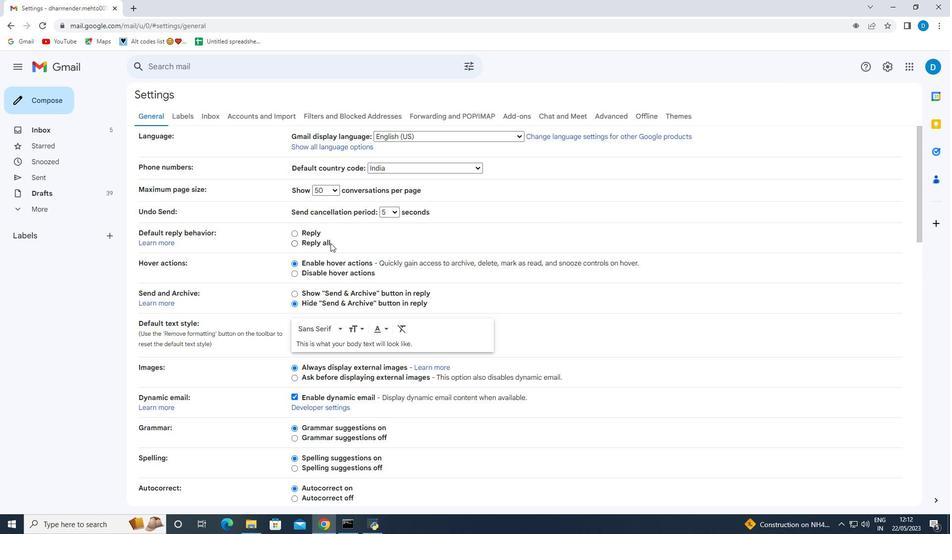 
Action: Mouse scrolled (330, 243) with delta (0, 0)
Screenshot: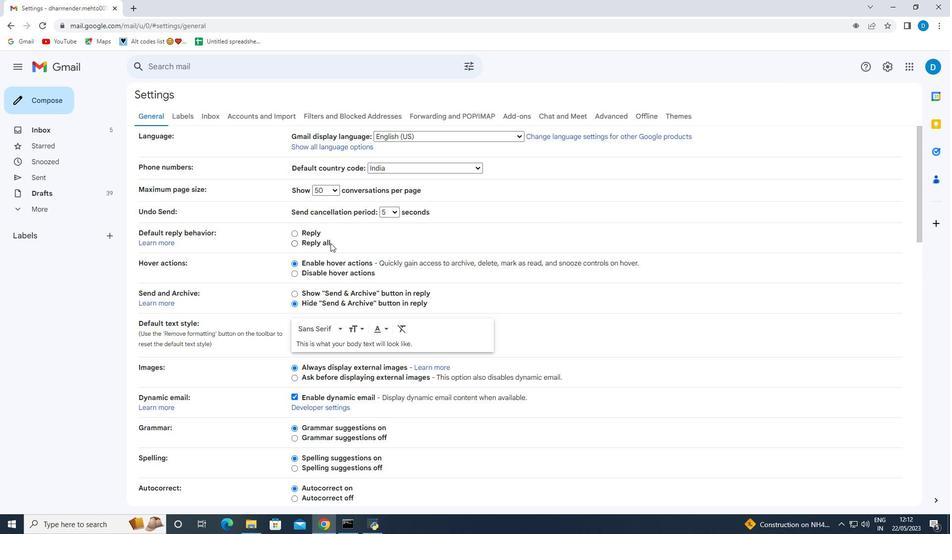 
Action: Mouse scrolled (330, 243) with delta (0, 0)
Screenshot: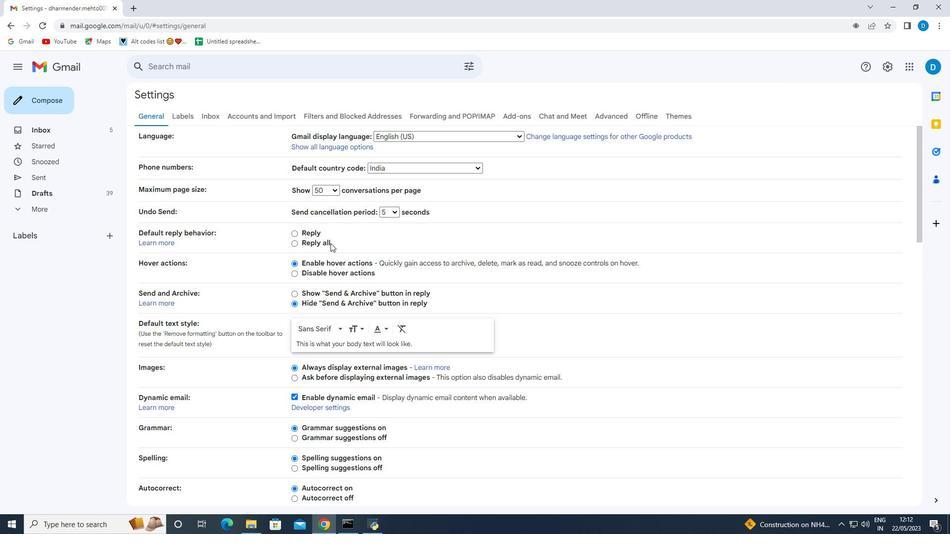 
Action: Mouse moved to (368, 293)
Screenshot: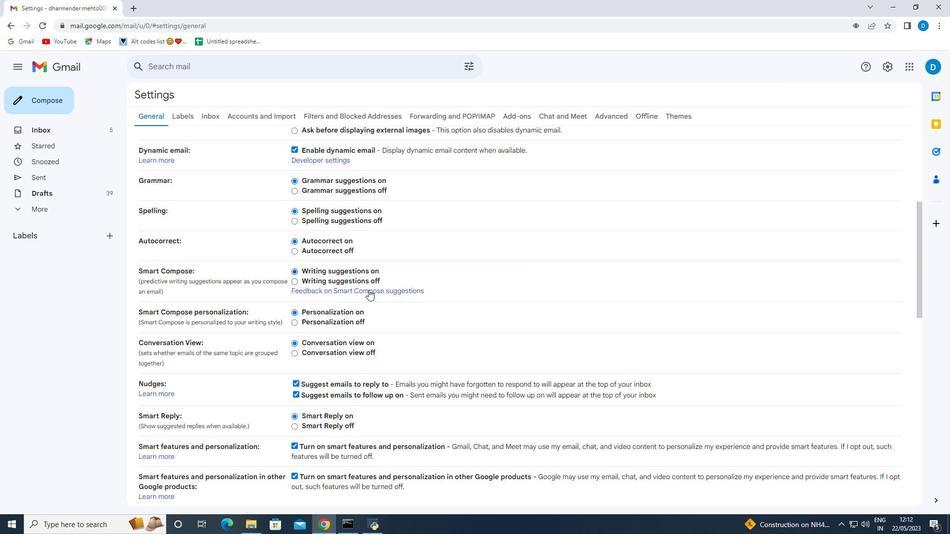 
Action: Mouse scrolled (368, 293) with delta (0, 0)
Screenshot: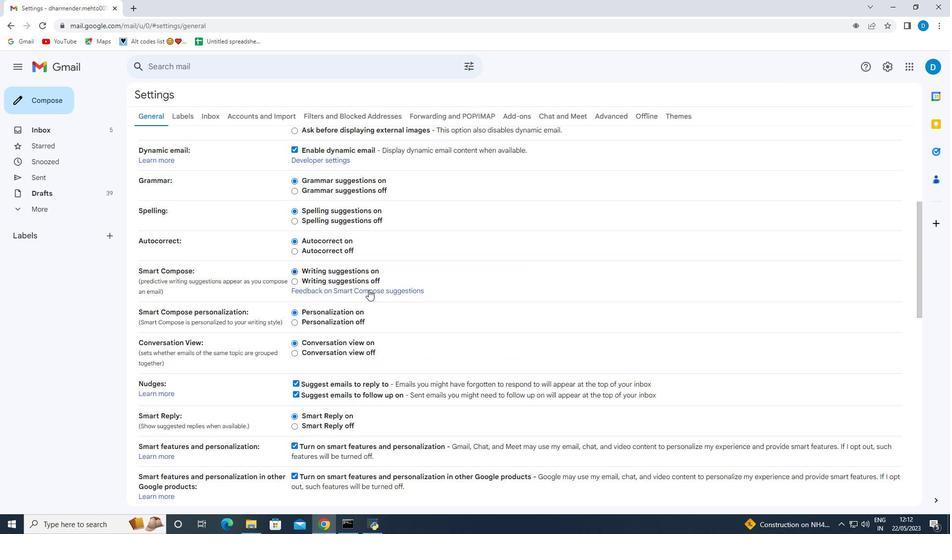 
Action: Mouse moved to (368, 297)
Screenshot: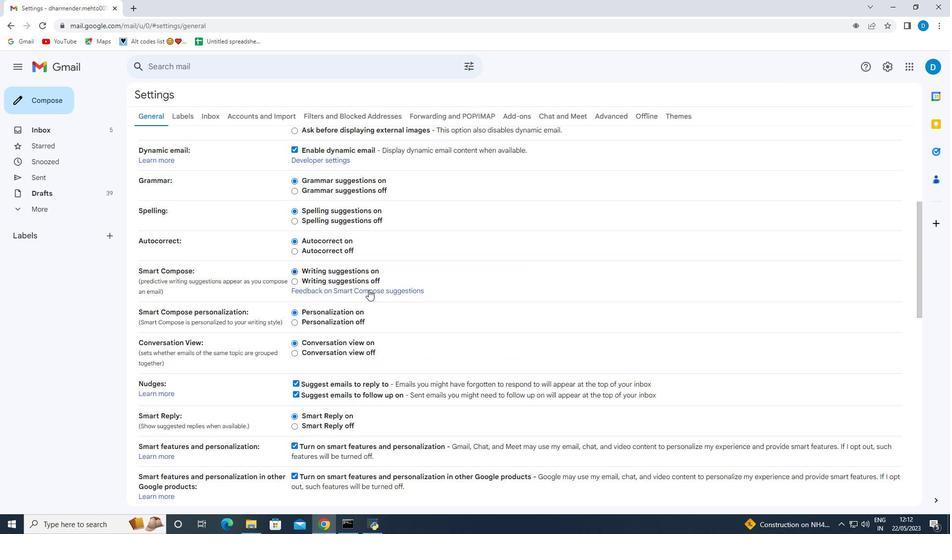 
Action: Mouse scrolled (368, 296) with delta (0, 0)
Screenshot: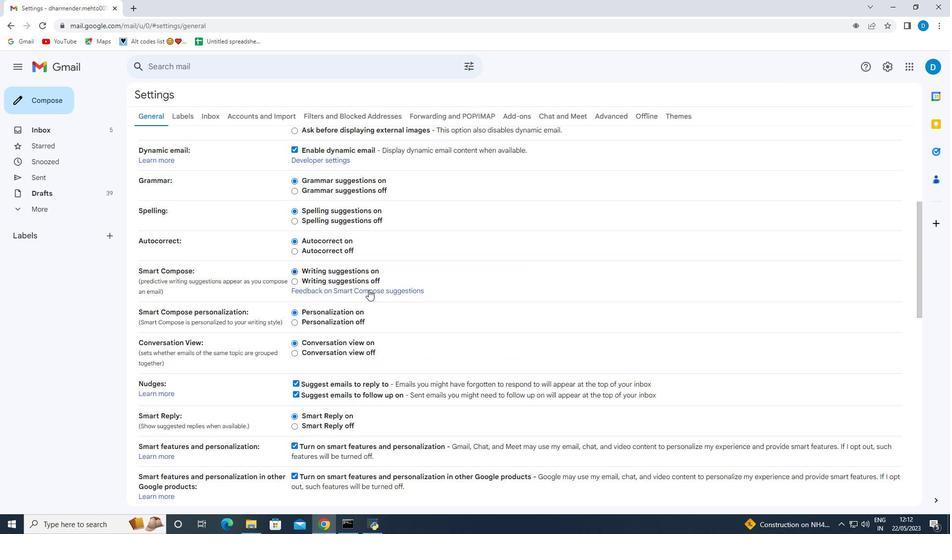 
Action: Mouse moved to (368, 298)
Screenshot: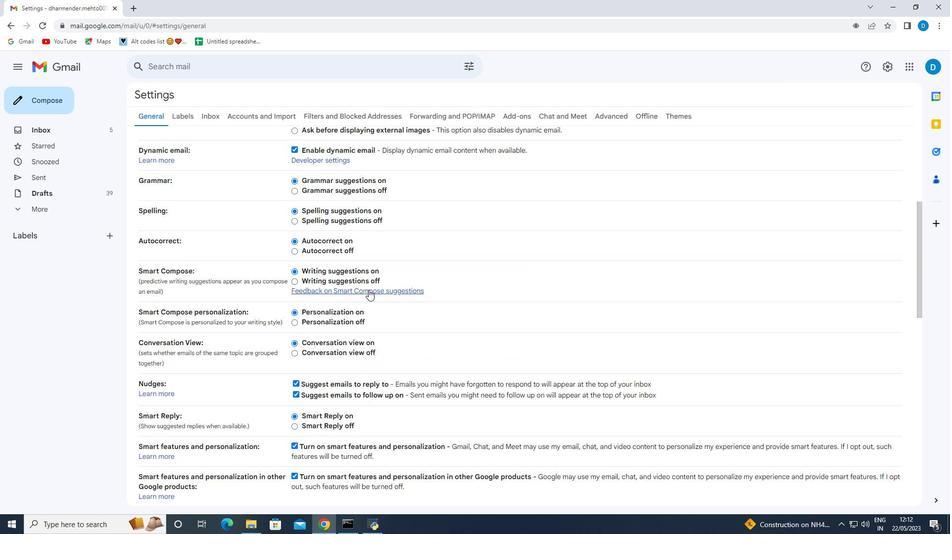 
Action: Mouse scrolled (368, 297) with delta (0, 0)
Screenshot: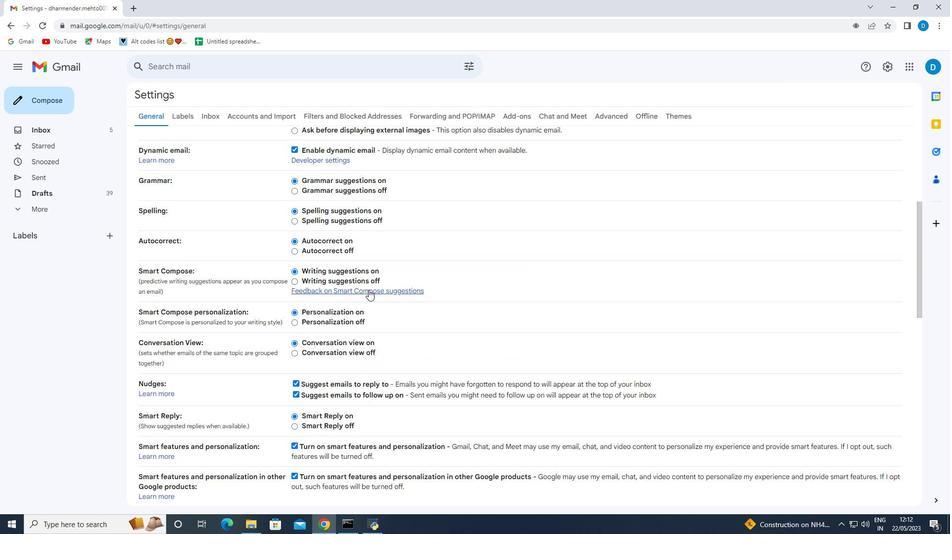 
Action: Mouse moved to (368, 298)
Screenshot: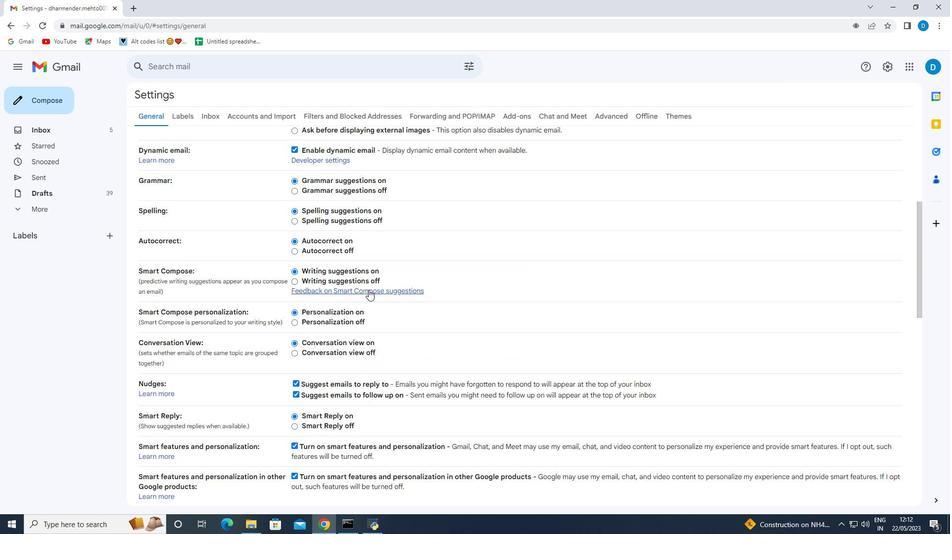 
Action: Mouse scrolled (368, 297) with delta (0, 0)
Screenshot: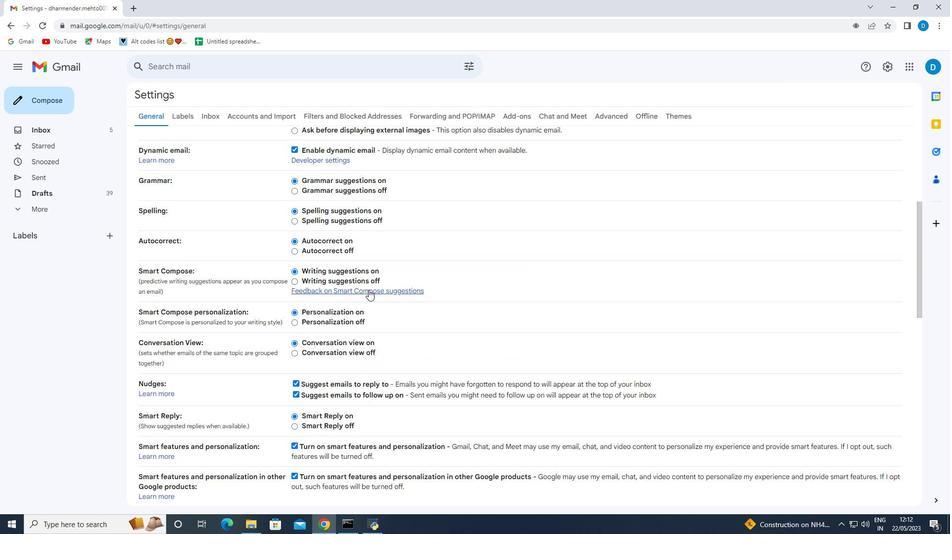 
Action: Mouse scrolled (368, 297) with delta (0, 0)
Screenshot: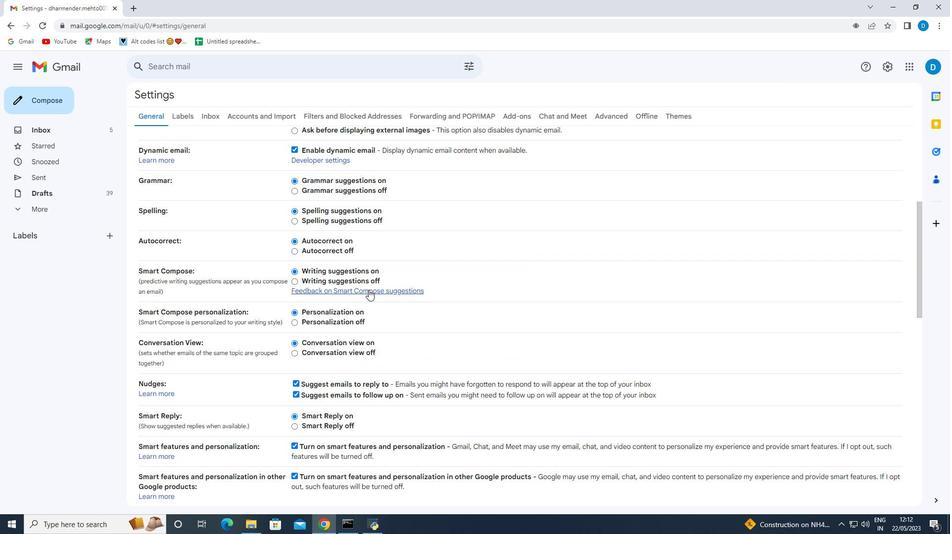 
Action: Mouse moved to (368, 301)
Screenshot: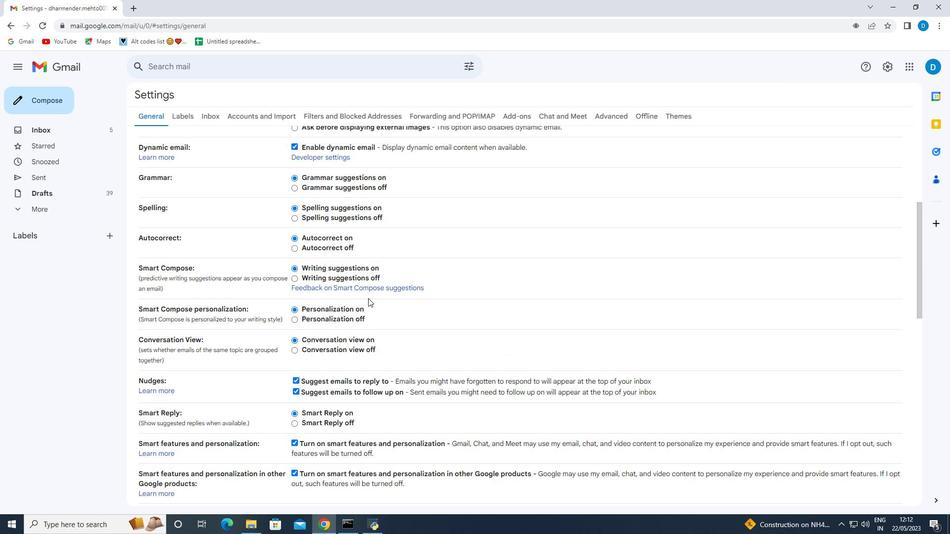 
Action: Mouse scrolled (368, 300) with delta (0, 0)
Screenshot: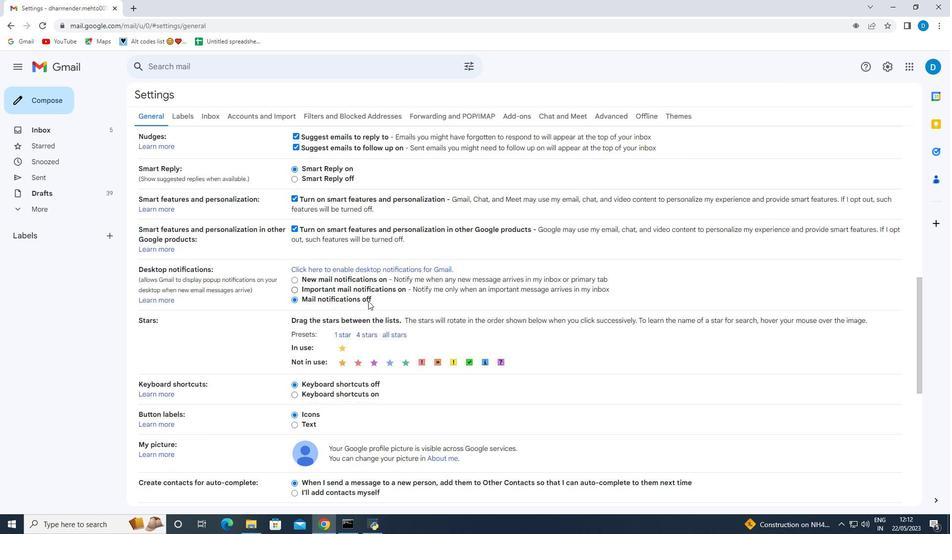 
Action: Mouse scrolled (368, 300) with delta (0, 0)
Screenshot: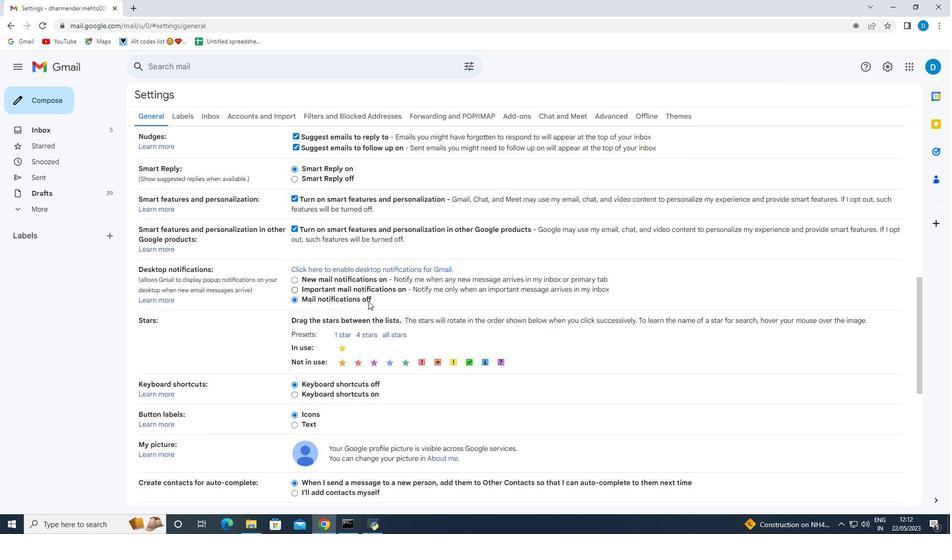 
Action: Mouse scrolled (368, 300) with delta (0, 0)
Screenshot: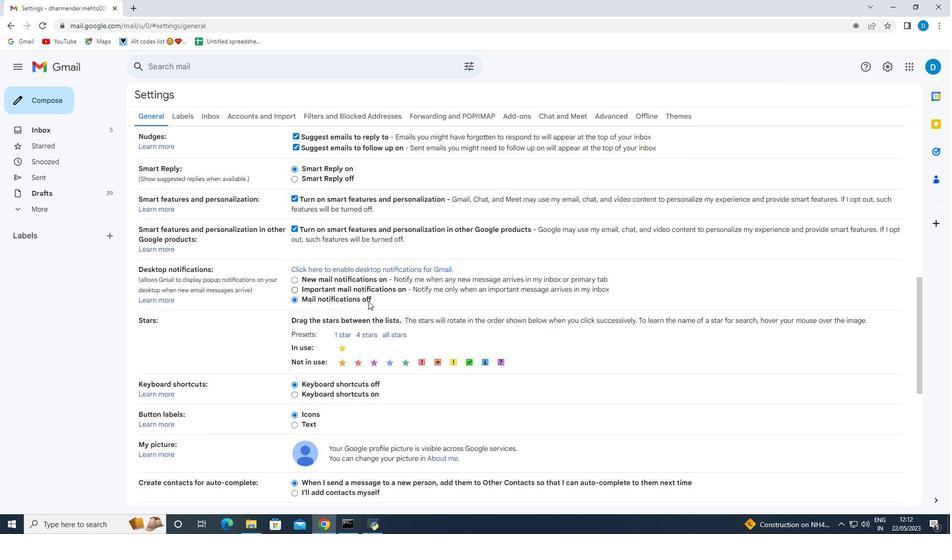 
Action: Mouse scrolled (368, 300) with delta (0, 0)
Screenshot: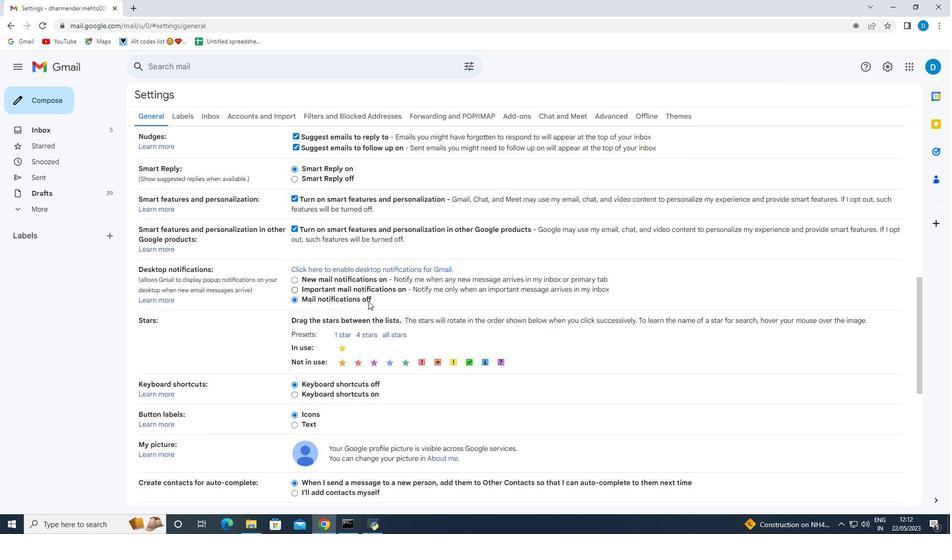 
Action: Mouse scrolled (368, 300) with delta (0, 0)
Screenshot: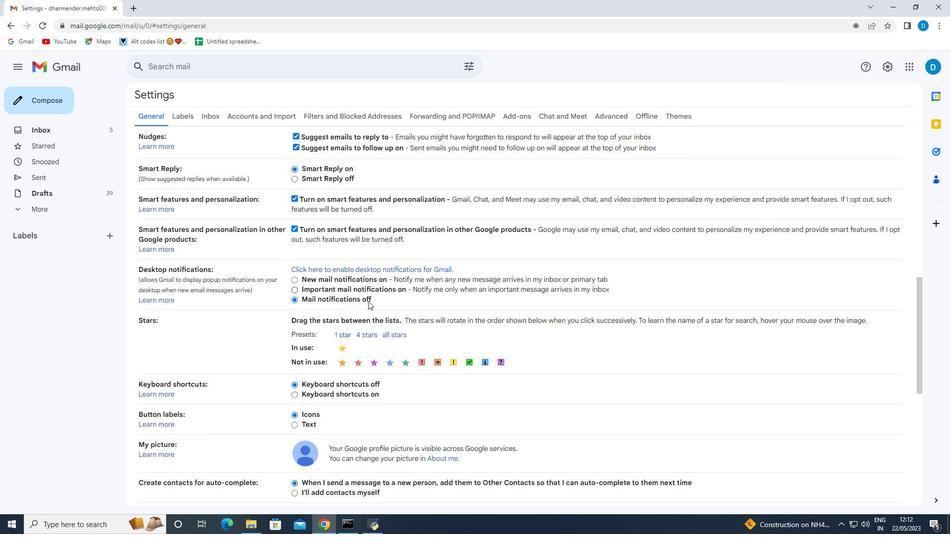 
Action: Mouse moved to (324, 302)
Screenshot: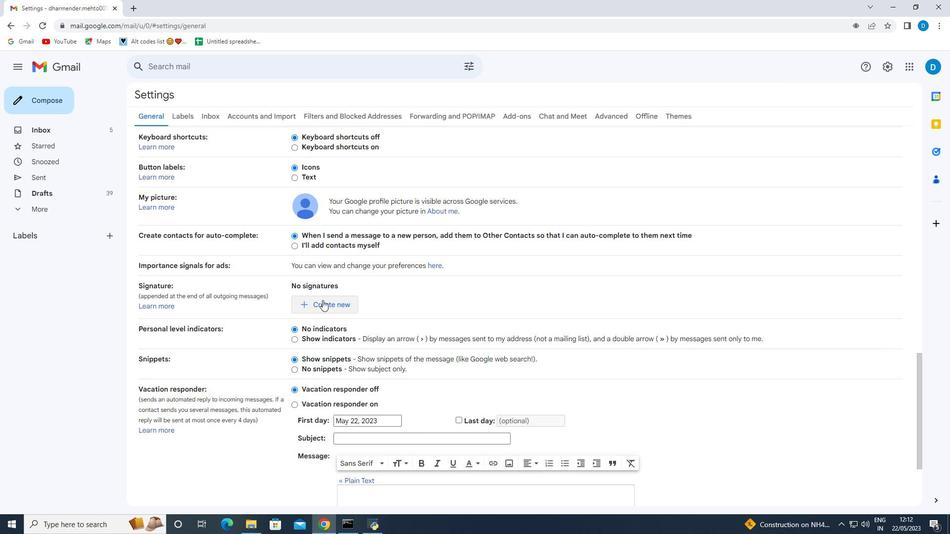 
Action: Mouse pressed left at (324, 302)
Screenshot: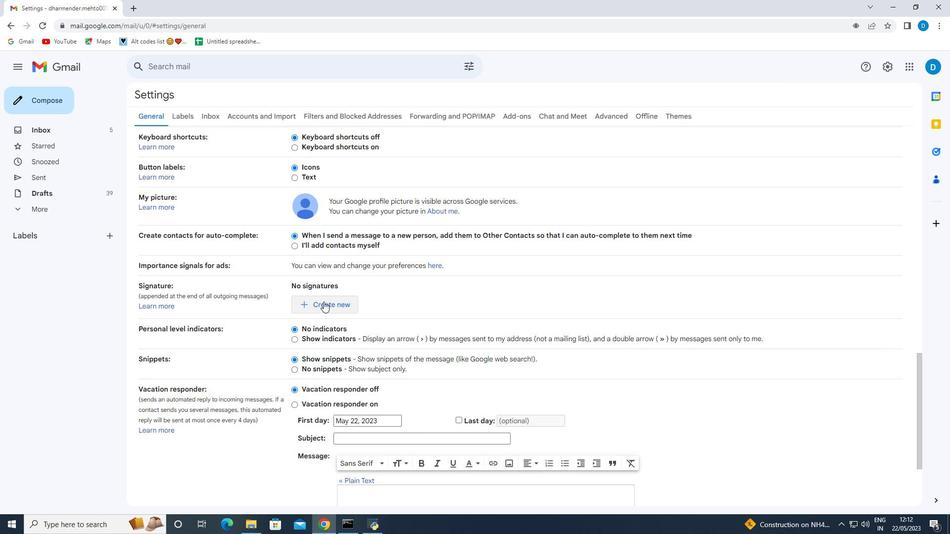
Action: Mouse moved to (390, 273)
Screenshot: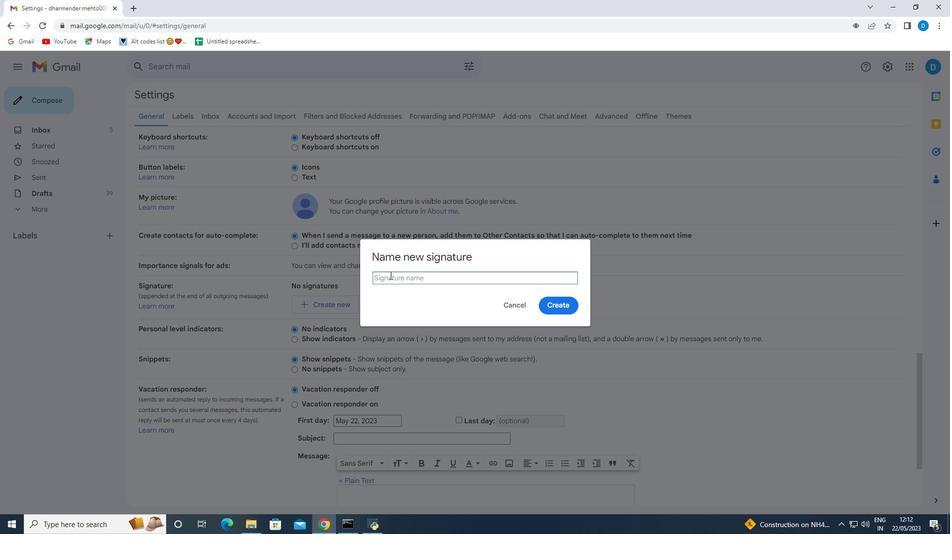 
Action: Mouse pressed left at (390, 273)
Screenshot: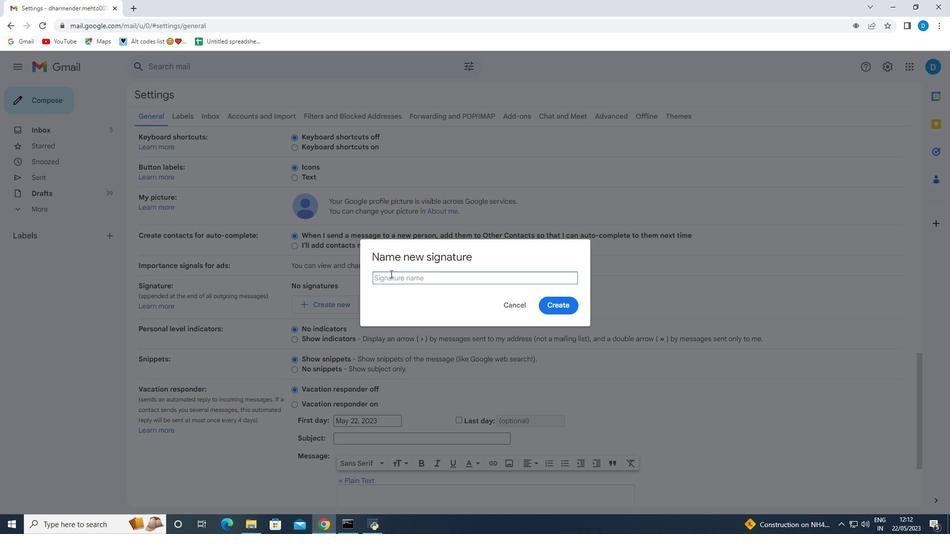 
Action: Key pressed <Key.shift>Lorena<Key.space><Key.shift>Ramirez
Screenshot: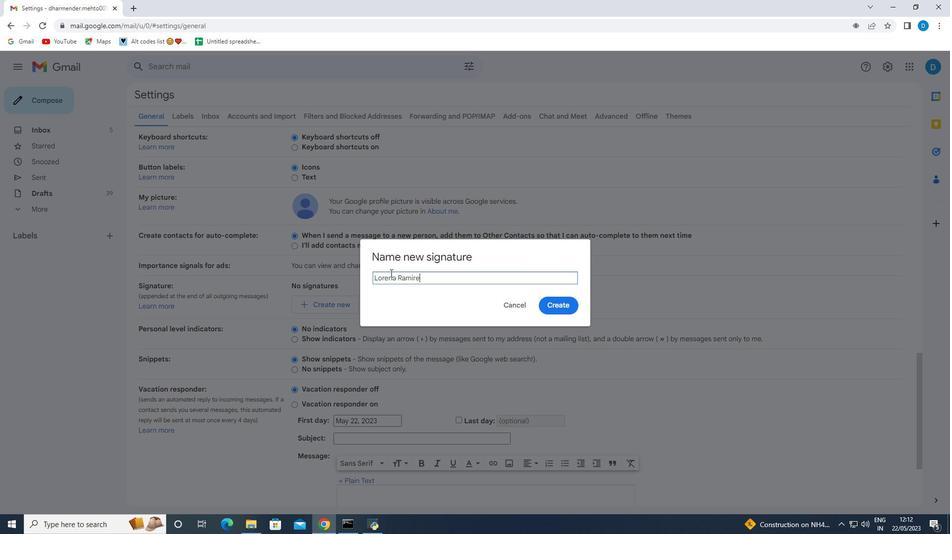 
Action: Mouse moved to (556, 309)
Screenshot: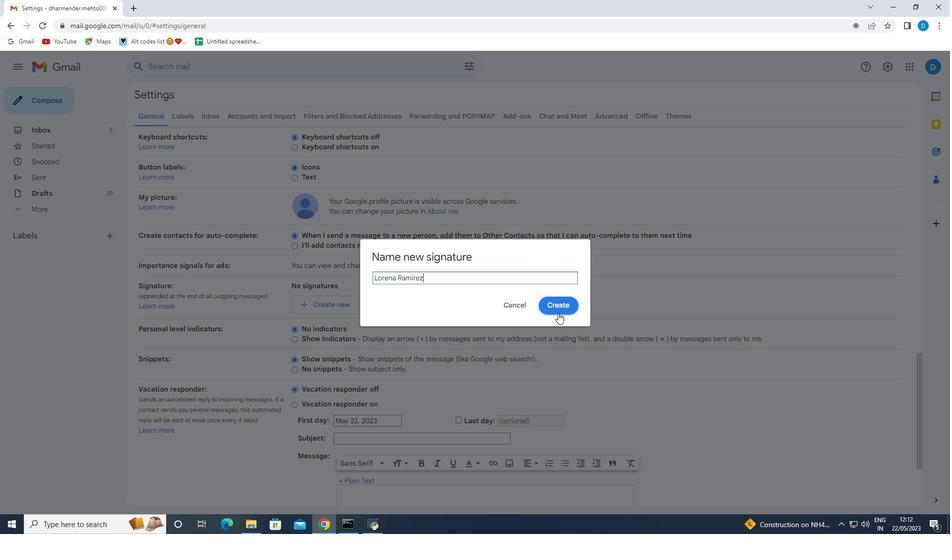 
Action: Mouse pressed left at (556, 309)
Screenshot: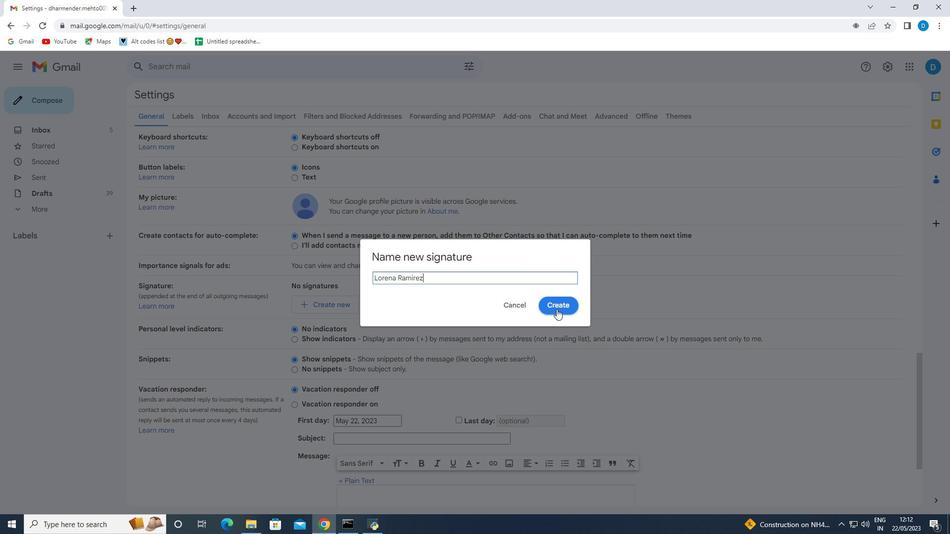 
Action: Mouse moved to (424, 302)
Screenshot: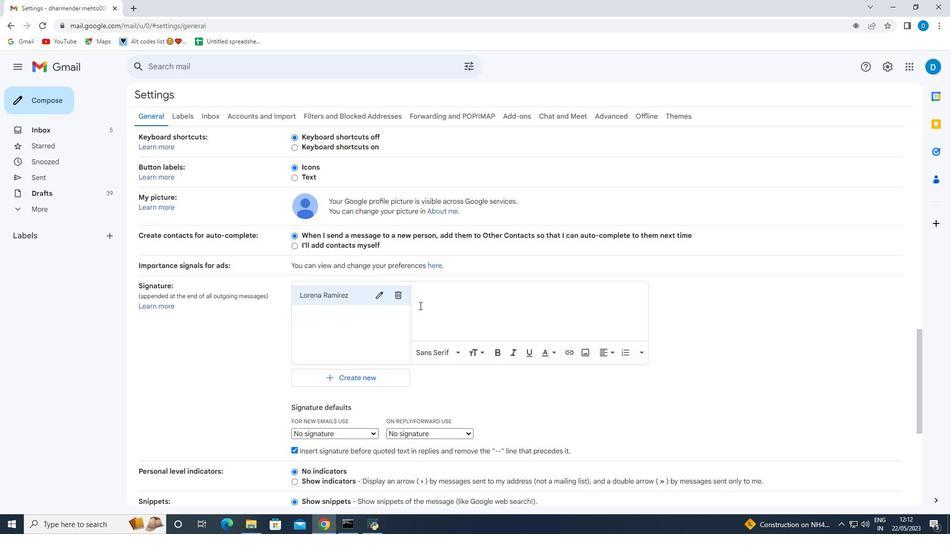 
Action: Mouse pressed left at (424, 302)
Screenshot: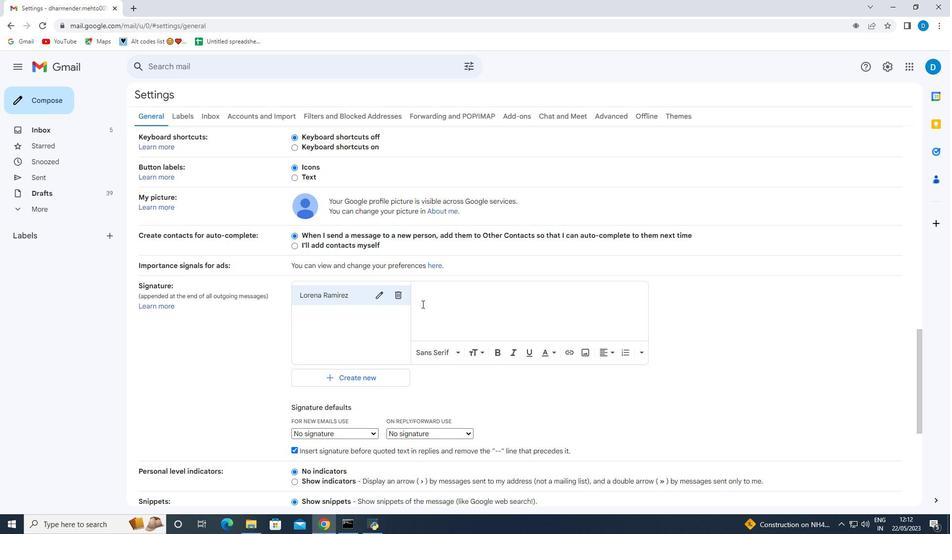 
Action: Key pressed <Key.shift><Key.shift><Key.shift><Key.shift><Key.shift><Key.shift><Key.shift><Key.shift><Key.shift><Key.shift><Key.shift><Key.shift><Key.shift><Key.shift><Key.shift><Key.shift><Key.shift>Lorena<Key.space><Key.shift><Key.shift><Key.shift><Key.shift><Key.shift><Key.shift><Key.shift><Key.shift><Key.shift><Key.shift><Key.shift>Ramirez
Screenshot: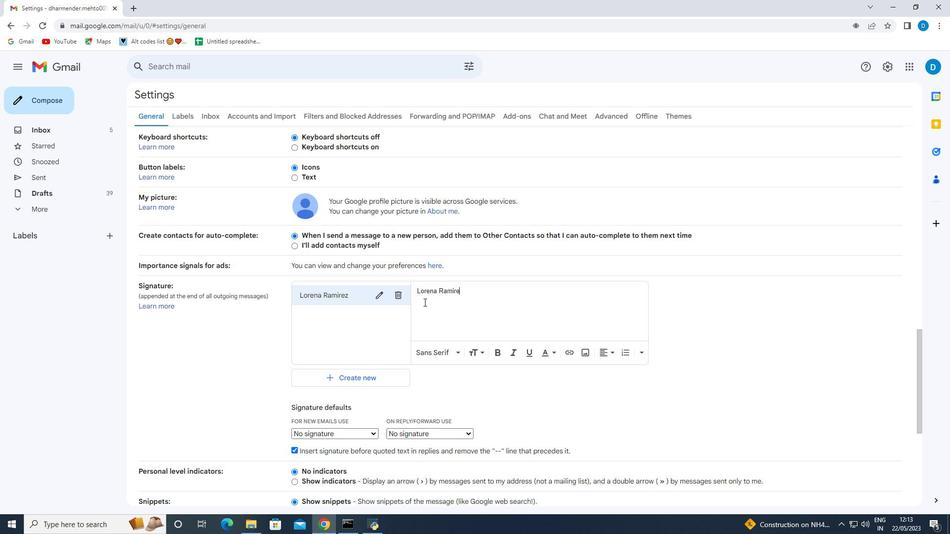 
Action: Mouse moved to (434, 329)
Screenshot: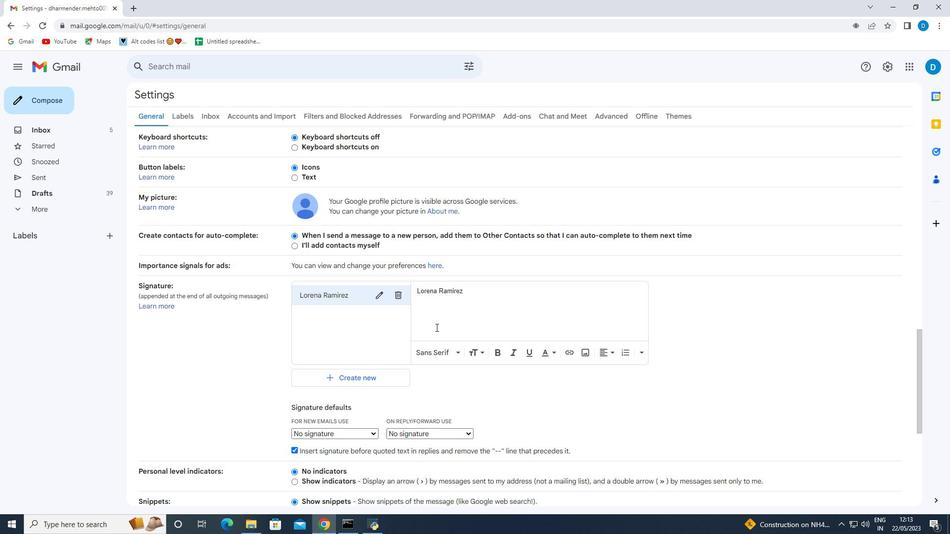 
Action: Mouse scrolled (434, 328) with delta (0, 0)
Screenshot: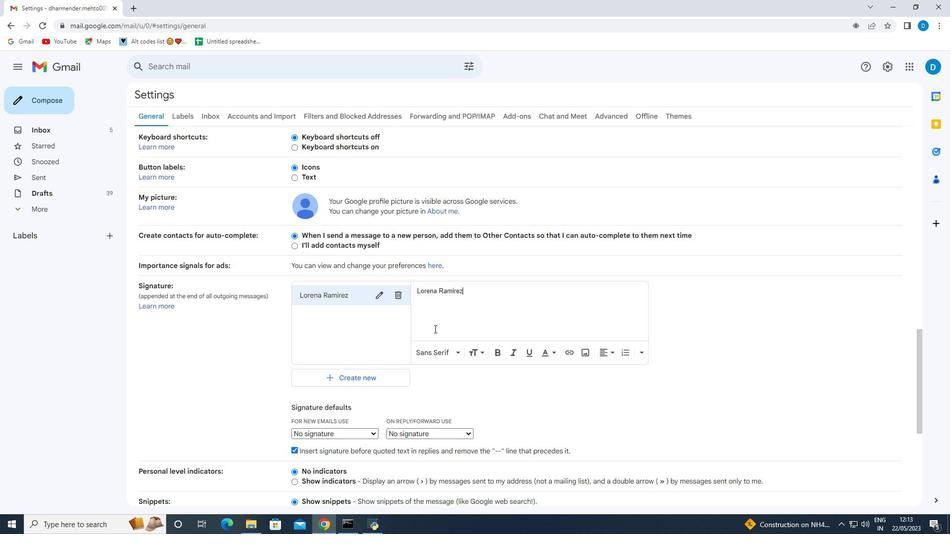
Action: Mouse moved to (434, 329)
Screenshot: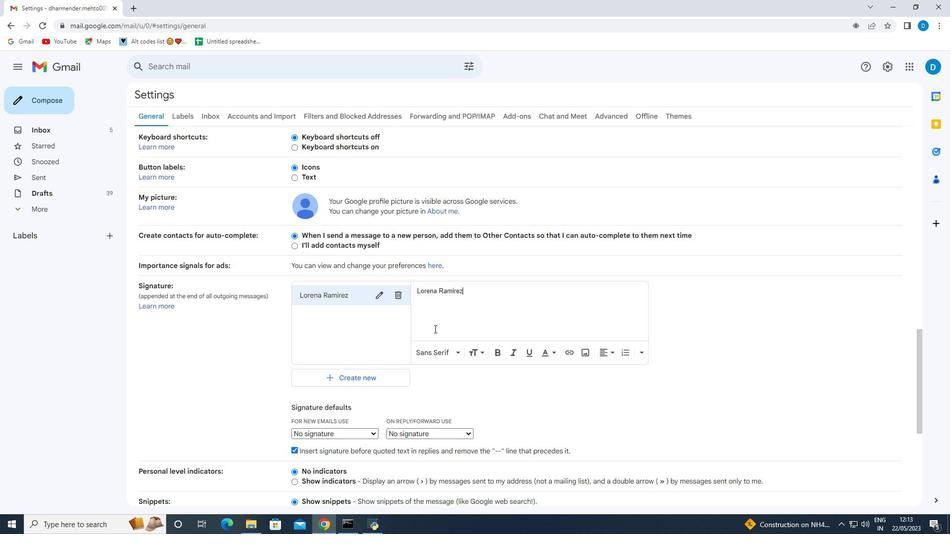 
Action: Mouse scrolled (434, 328) with delta (0, 0)
Screenshot: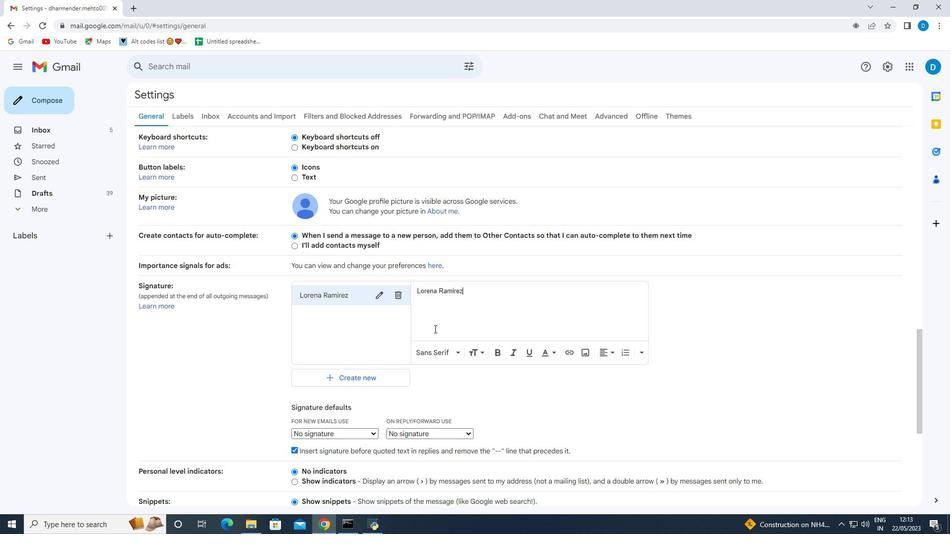 
Action: Mouse moved to (431, 333)
Screenshot: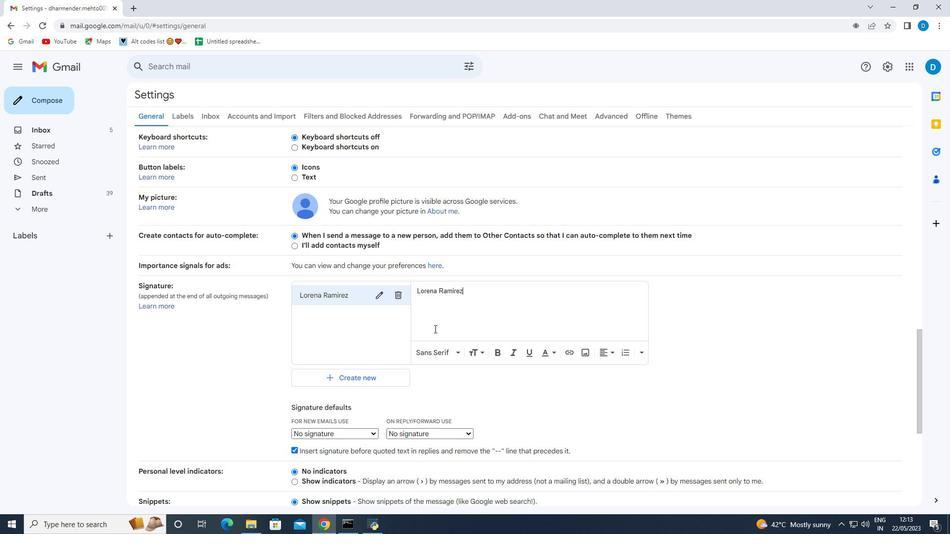 
Action: Mouse scrolled (434, 329) with delta (0, 0)
Screenshot: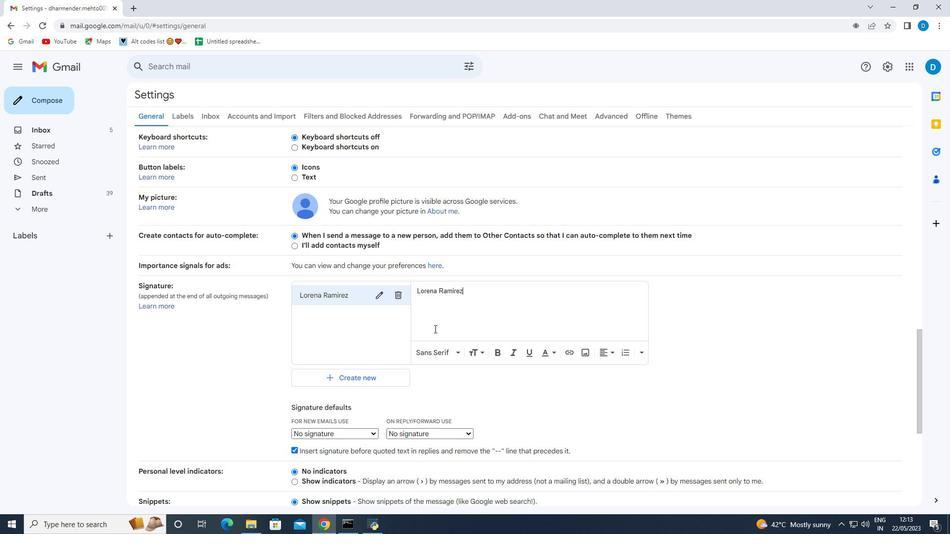 
Action: Mouse moved to (426, 341)
Screenshot: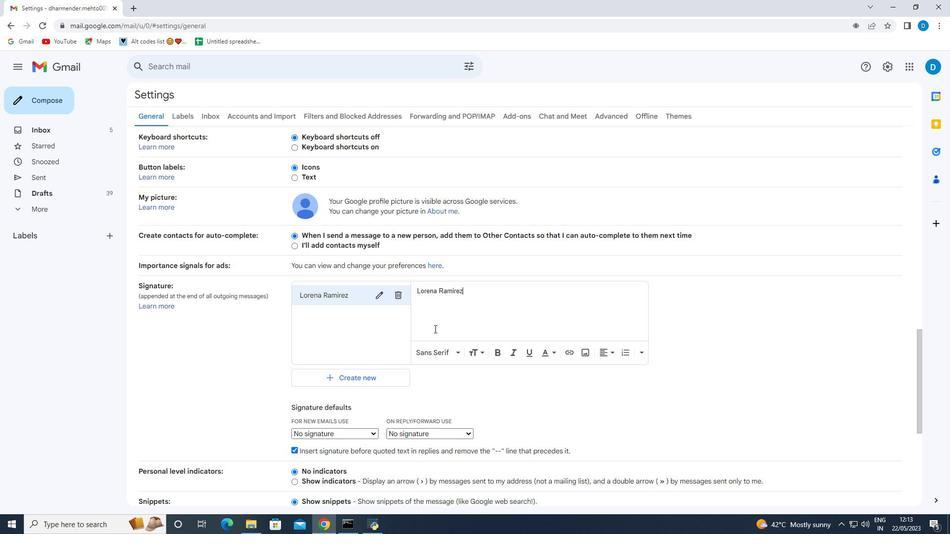 
Action: Mouse scrolled (430, 333) with delta (0, 0)
Screenshot: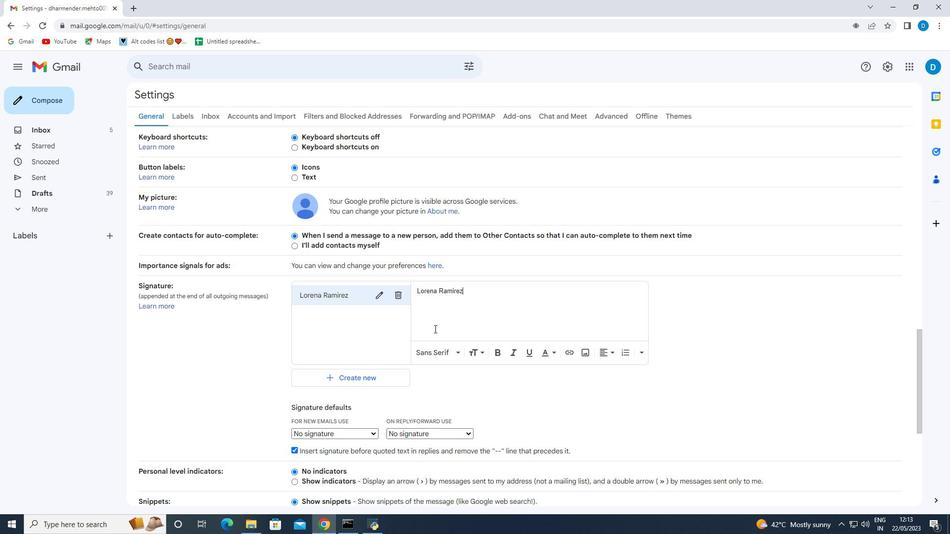 
Action: Mouse moved to (424, 343)
Screenshot: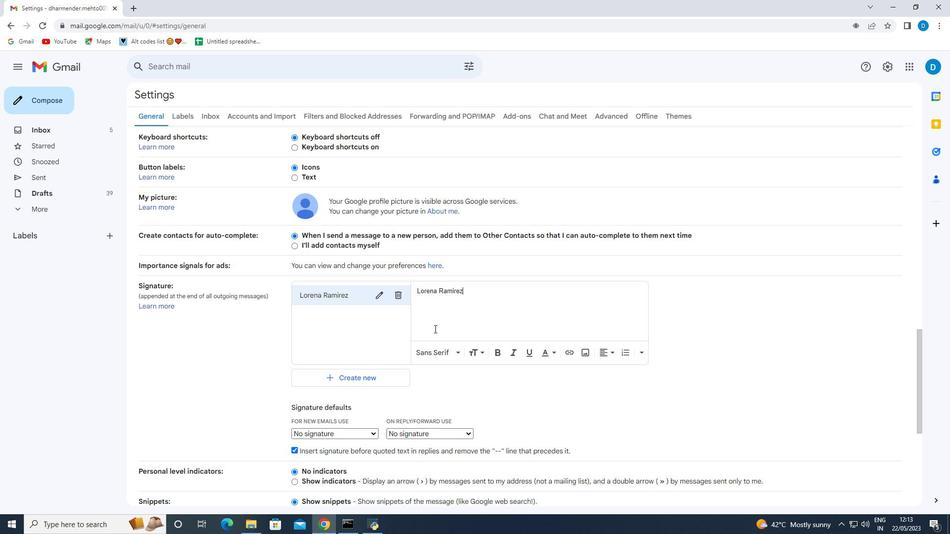 
Action: Mouse scrolled (425, 341) with delta (0, 0)
Screenshot: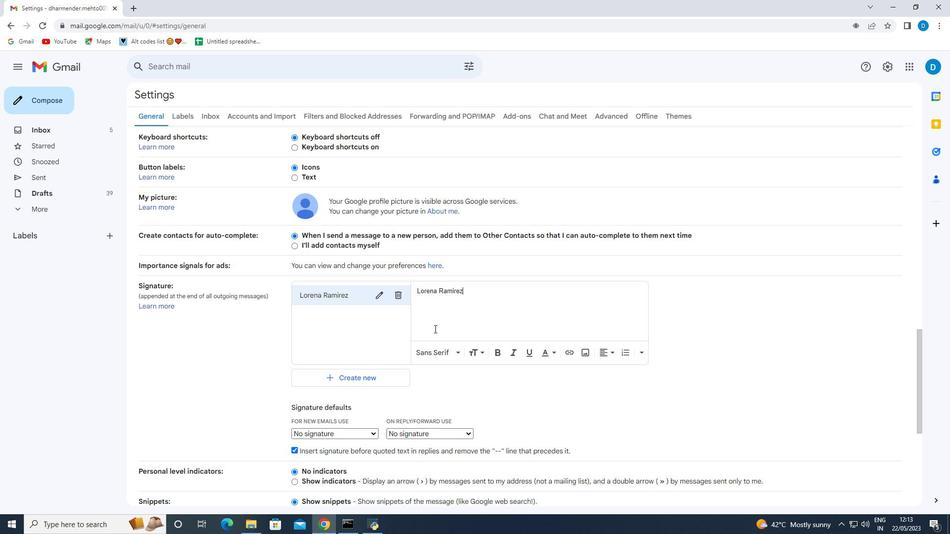 
Action: Mouse moved to (360, 185)
Screenshot: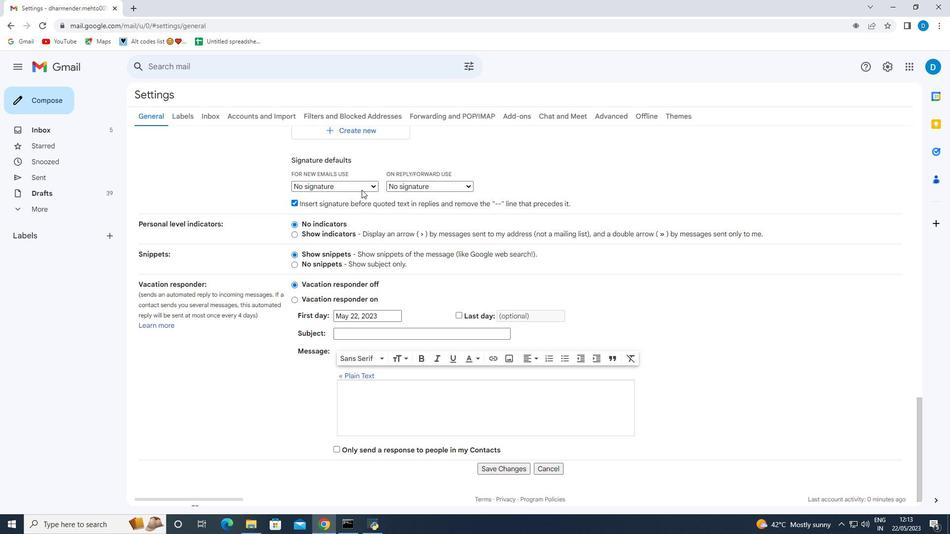 
Action: Mouse pressed left at (360, 185)
Screenshot: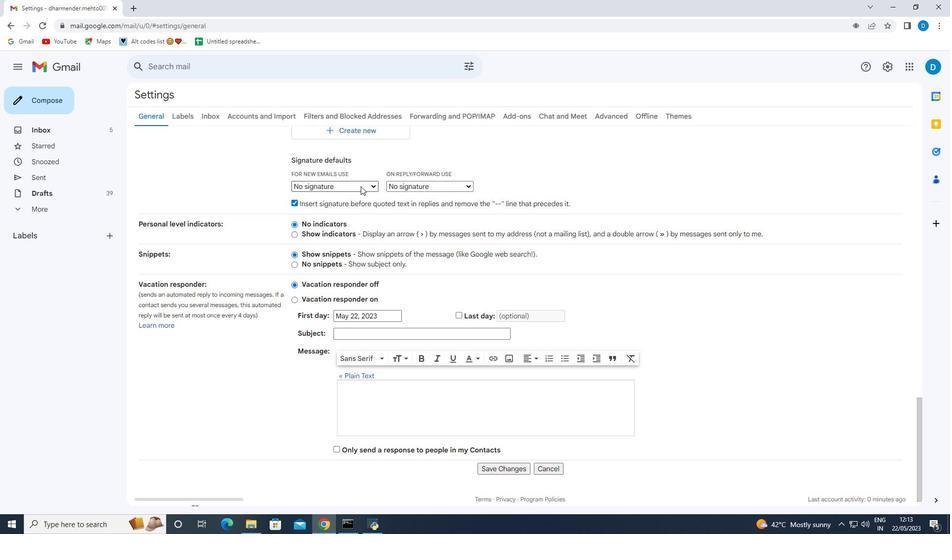 
Action: Mouse moved to (354, 207)
Screenshot: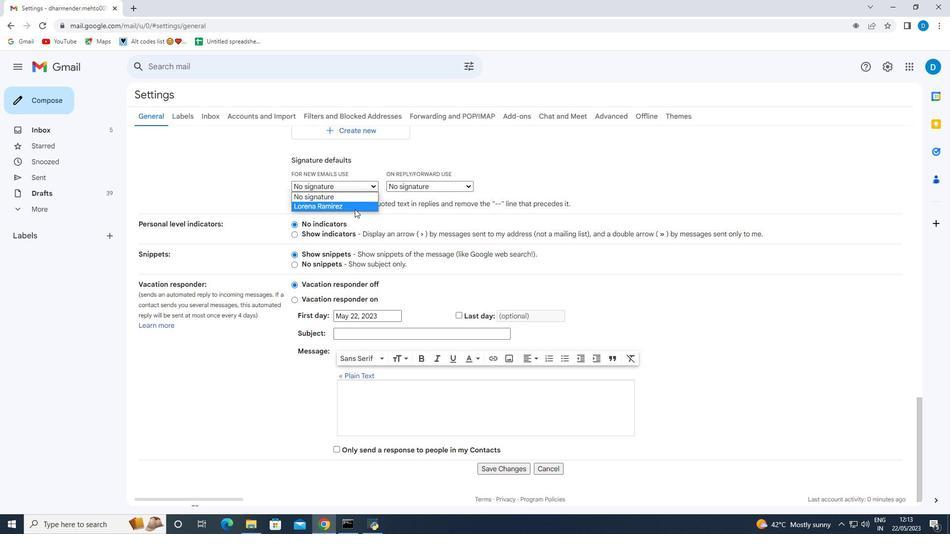 
Action: Mouse pressed left at (354, 207)
Screenshot: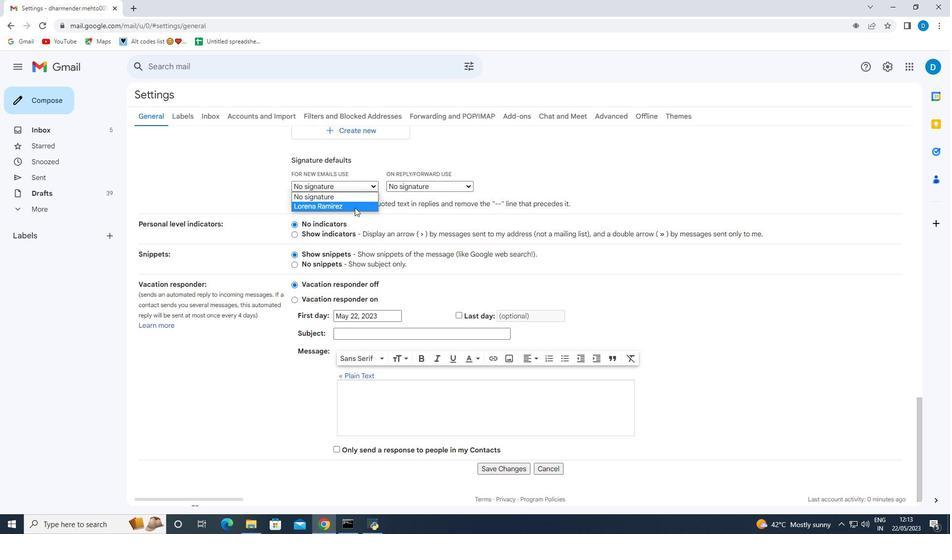 
Action: Mouse moved to (393, 188)
Screenshot: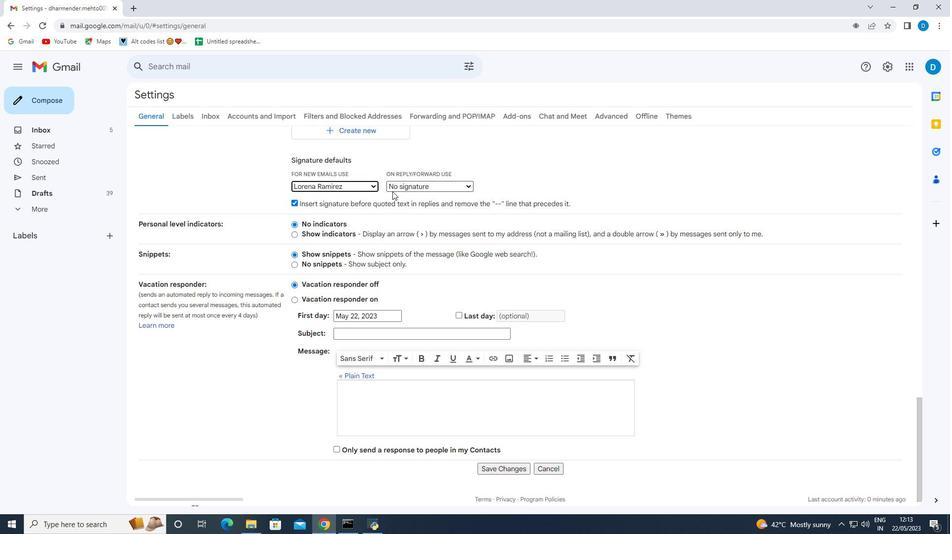 
Action: Mouse pressed left at (393, 188)
Screenshot: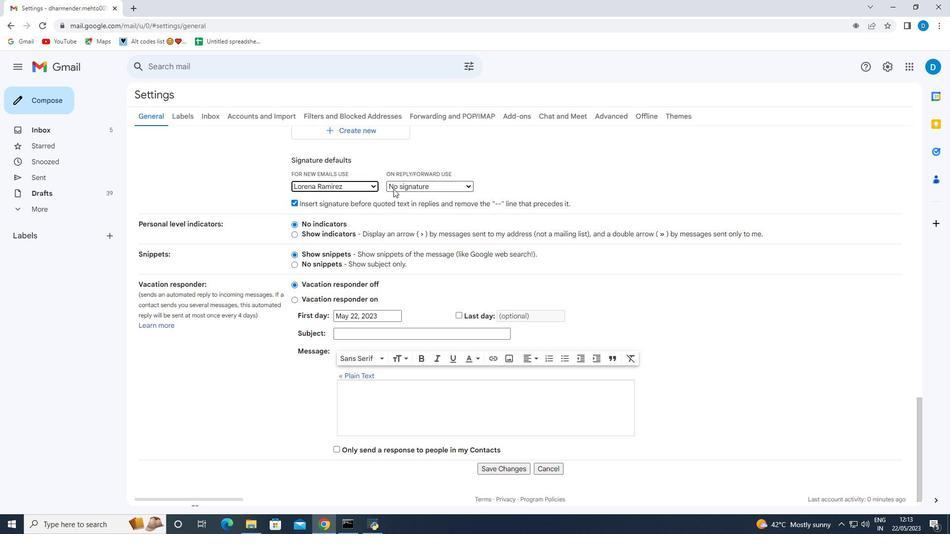 
Action: Mouse moved to (397, 203)
Screenshot: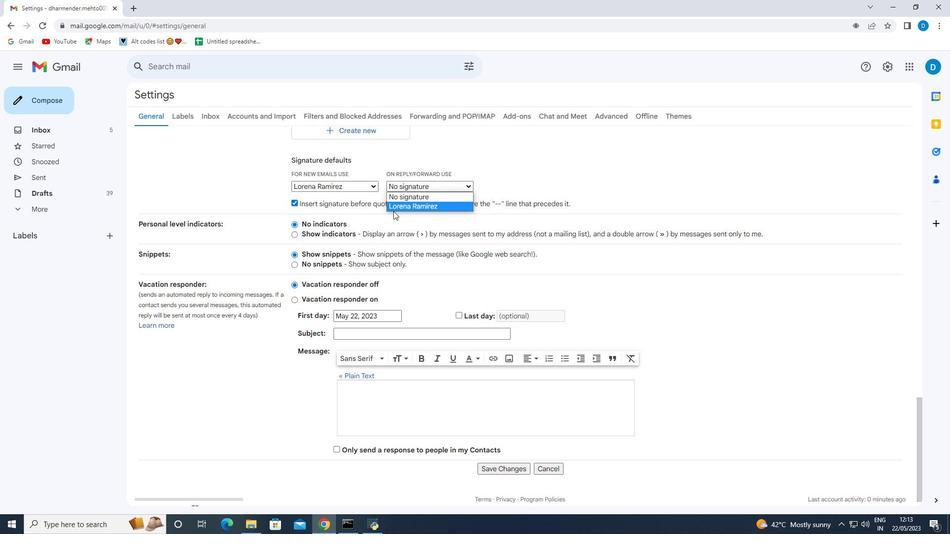 
Action: Mouse pressed left at (397, 203)
Screenshot: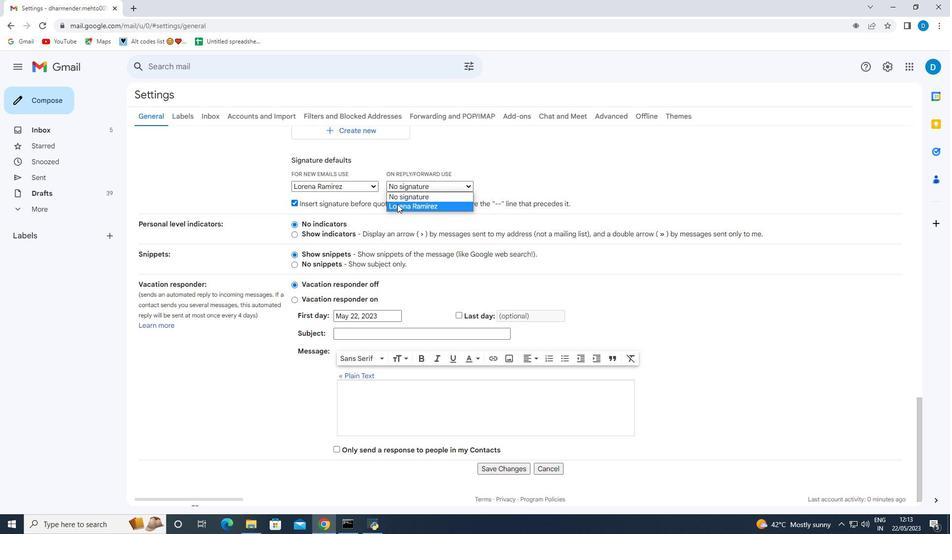
Action: Mouse moved to (419, 243)
Screenshot: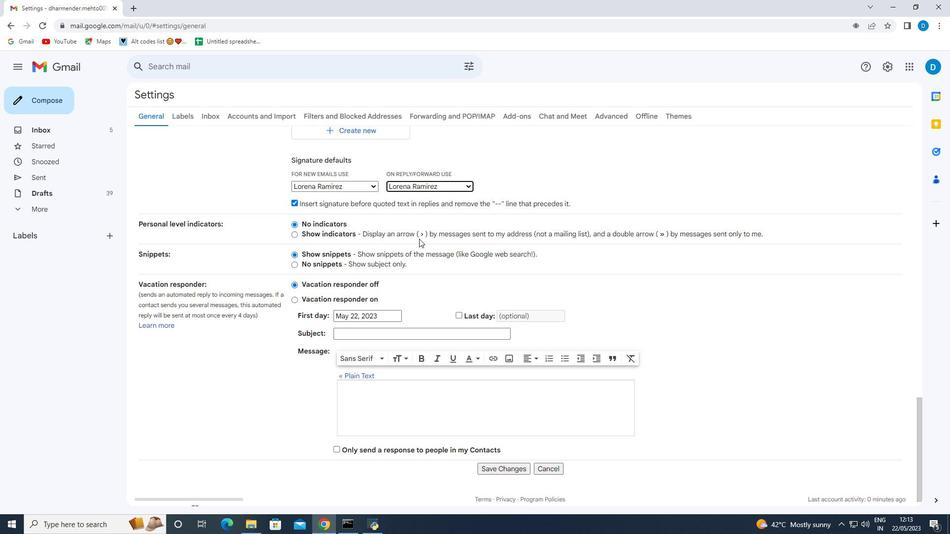 
Action: Mouse scrolled (419, 242) with delta (0, 0)
Screenshot: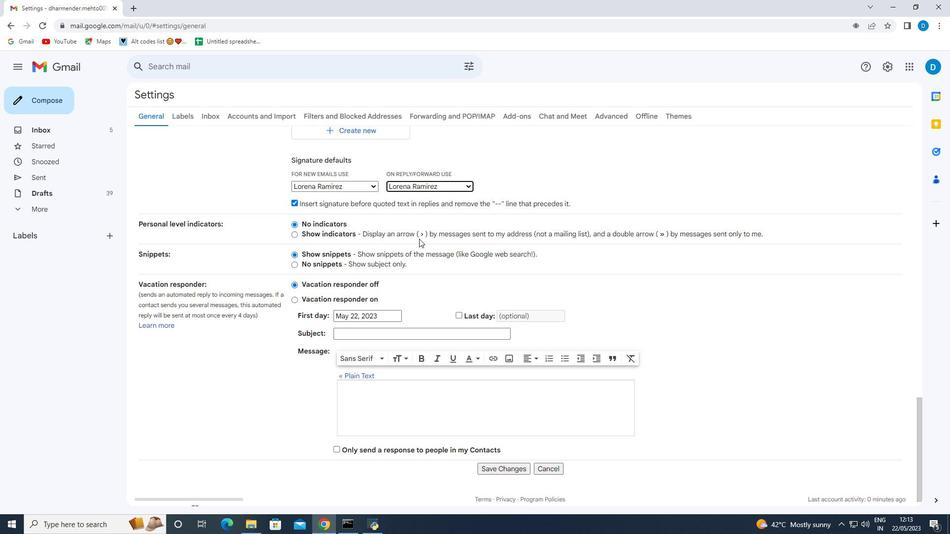 
Action: Mouse moved to (418, 247)
Screenshot: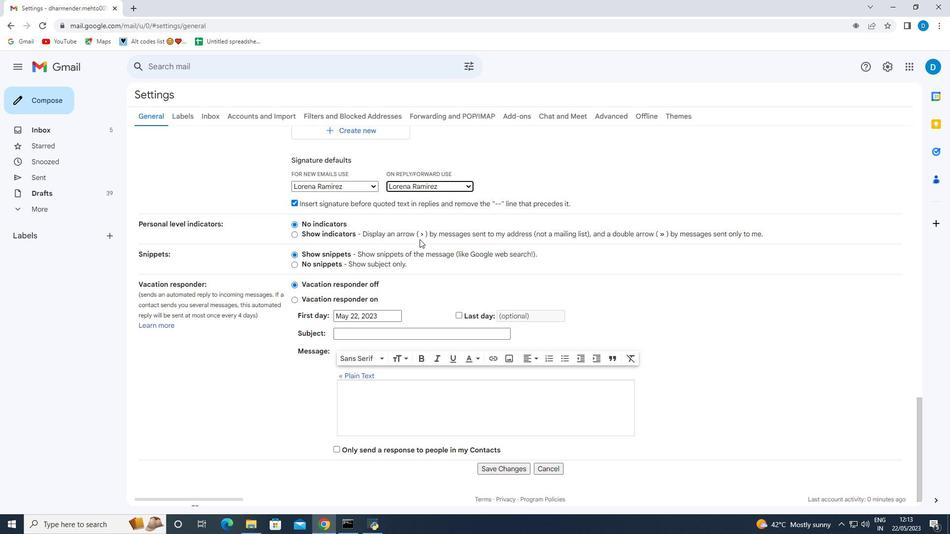 
Action: Mouse scrolled (418, 247) with delta (0, 0)
Screenshot: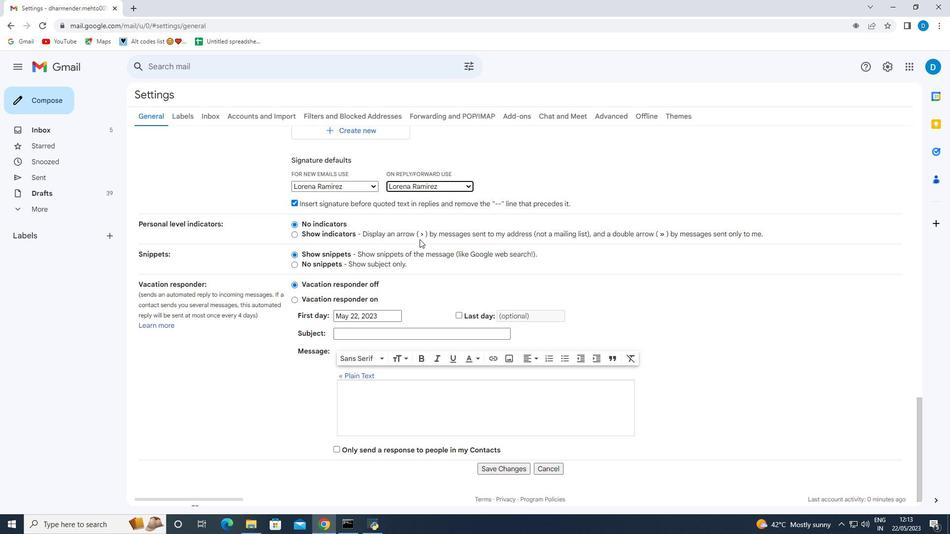 
Action: Mouse moved to (418, 250)
Screenshot: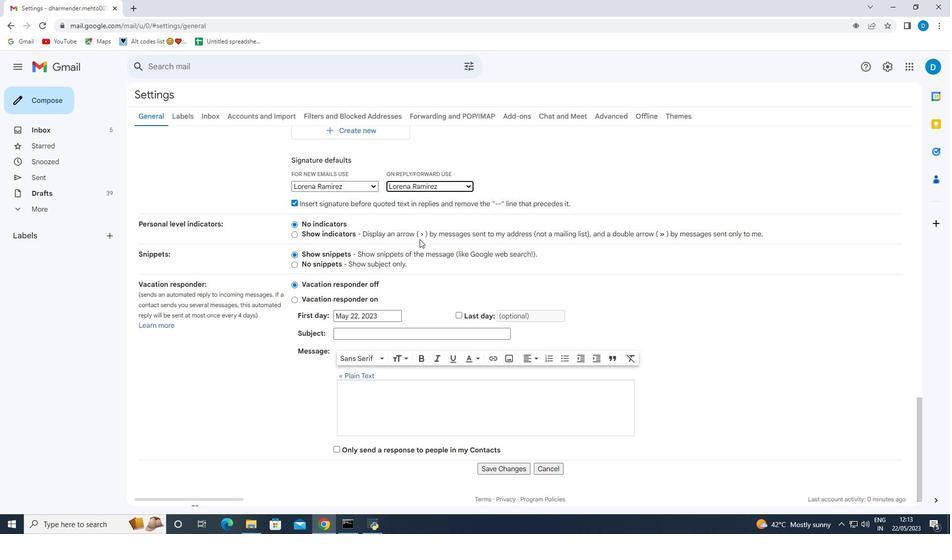 
Action: Mouse scrolled (418, 250) with delta (0, 0)
Screenshot: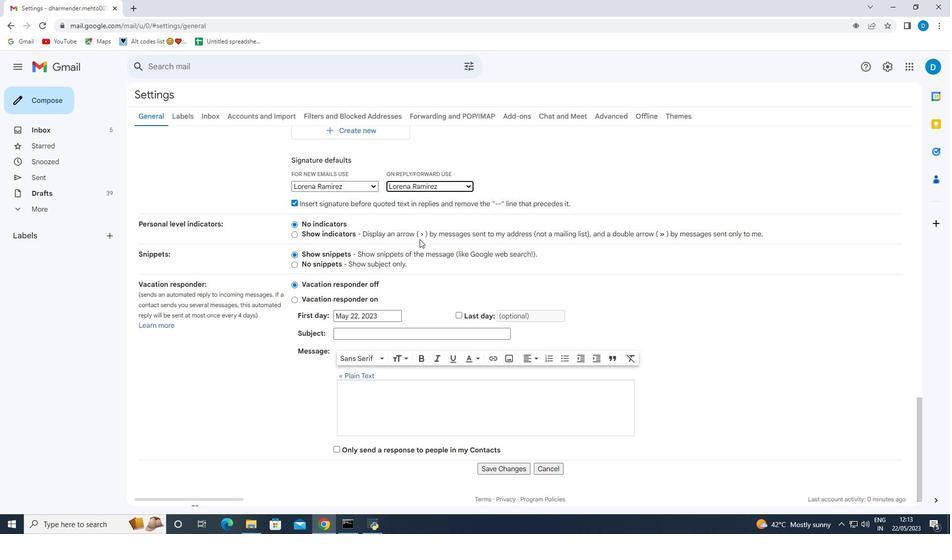 
Action: Mouse moved to (419, 268)
Screenshot: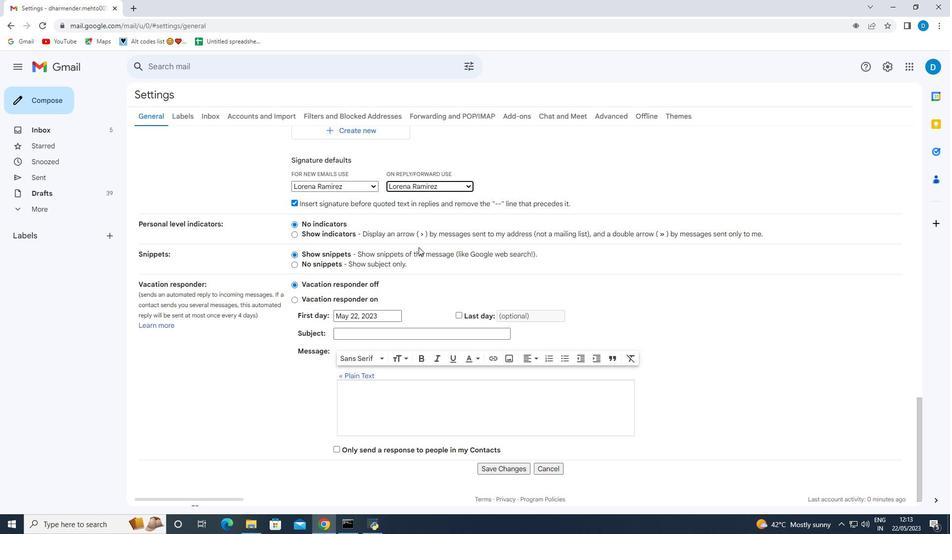 
Action: Mouse scrolled (418, 263) with delta (0, 0)
Screenshot: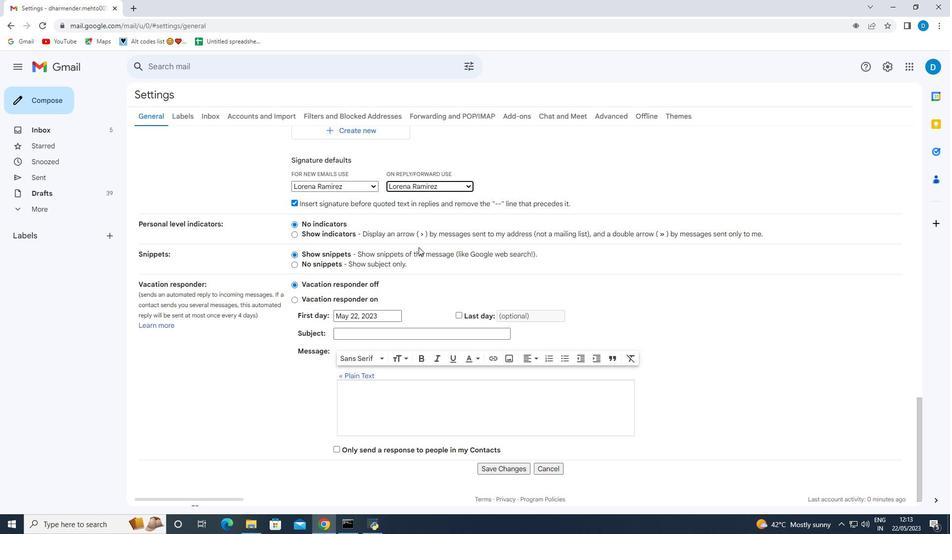 
Action: Mouse moved to (396, 384)
Screenshot: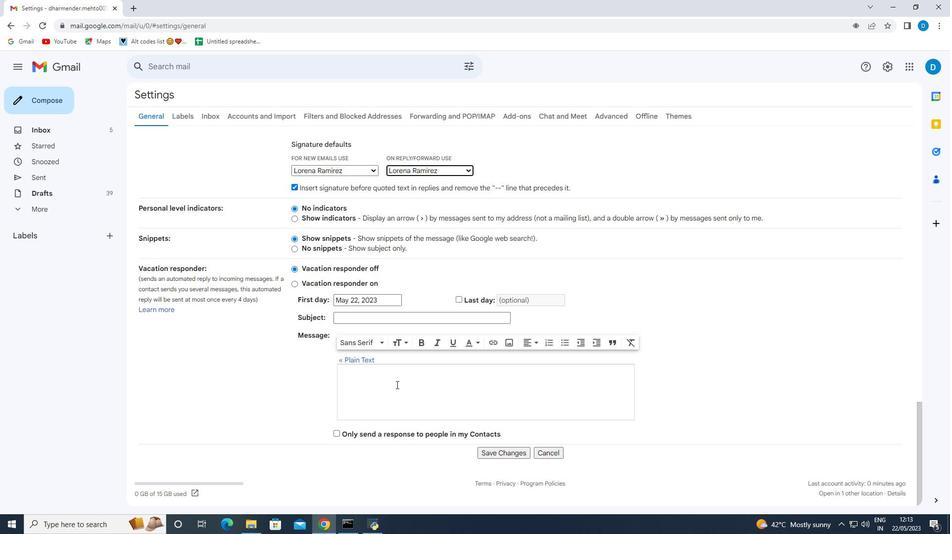 
Action: Mouse pressed left at (396, 384)
Screenshot: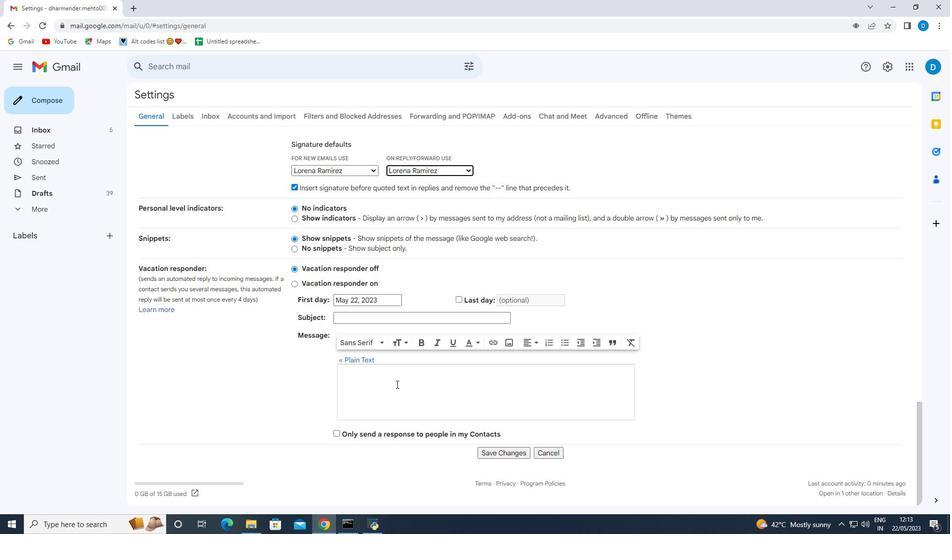 
Action: Mouse moved to (492, 454)
Screenshot: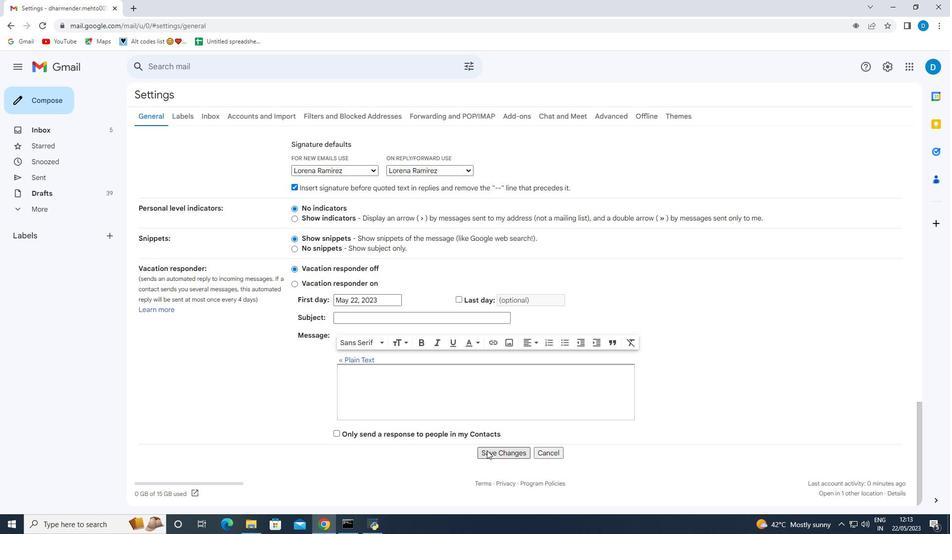 
Action: Mouse pressed left at (492, 454)
Screenshot: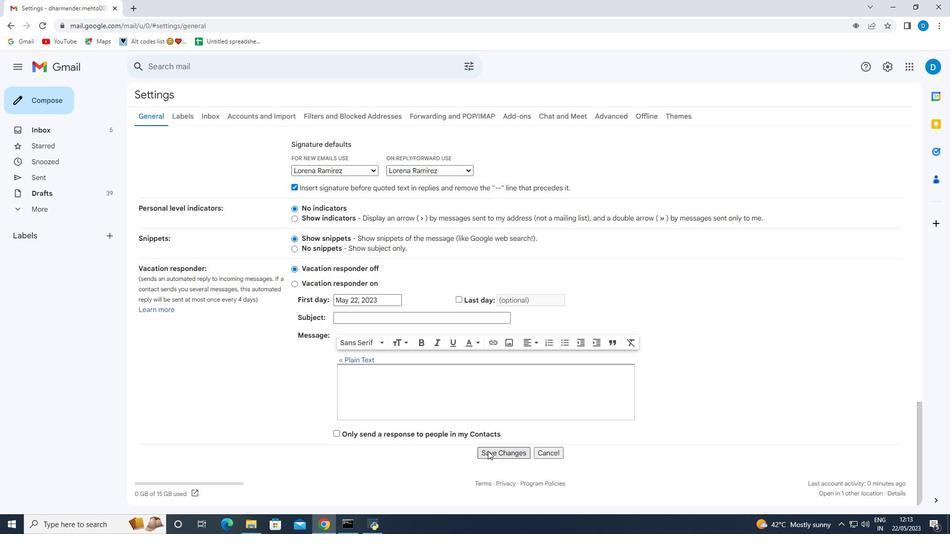 
Action: Mouse moved to (33, 95)
Screenshot: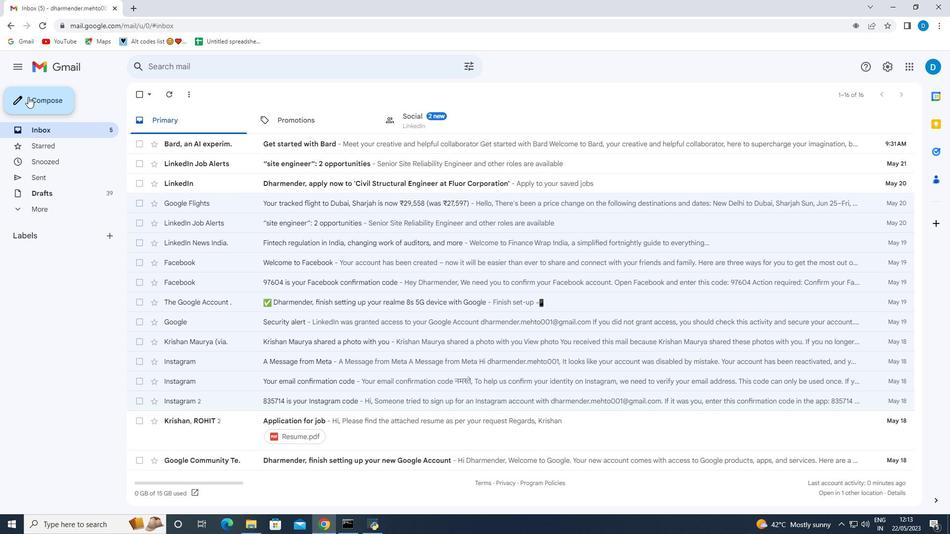 
Action: Mouse pressed left at (33, 95)
Screenshot: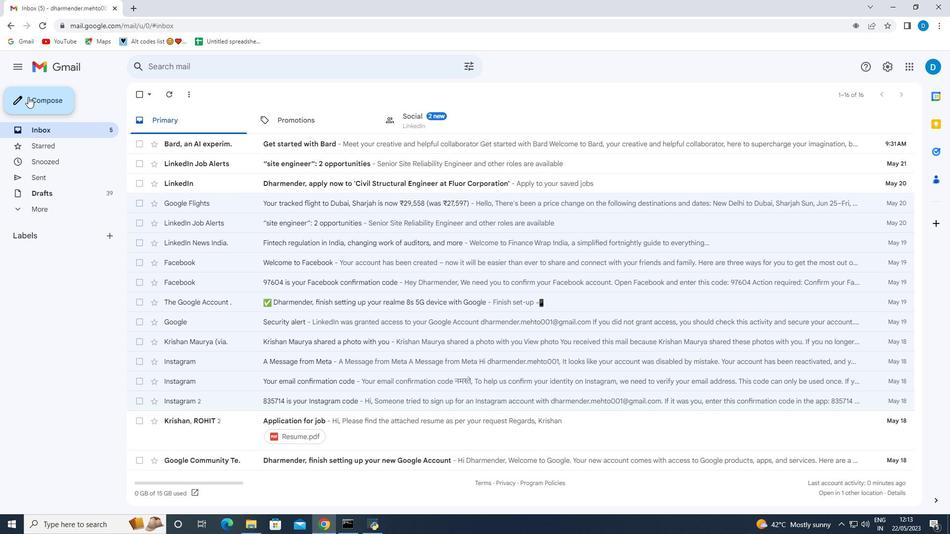 
Action: Mouse moved to (630, 276)
Screenshot: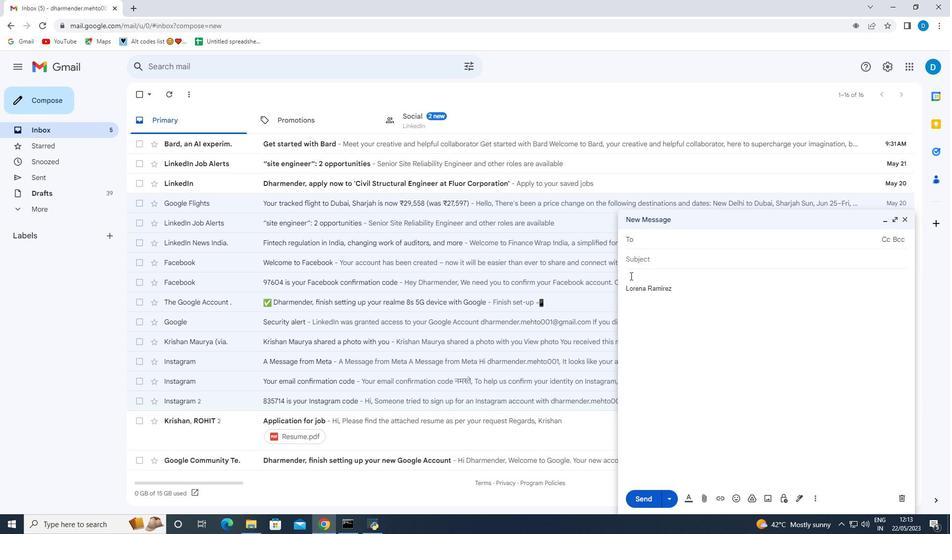 
Action: Mouse pressed left at (630, 276)
Screenshot: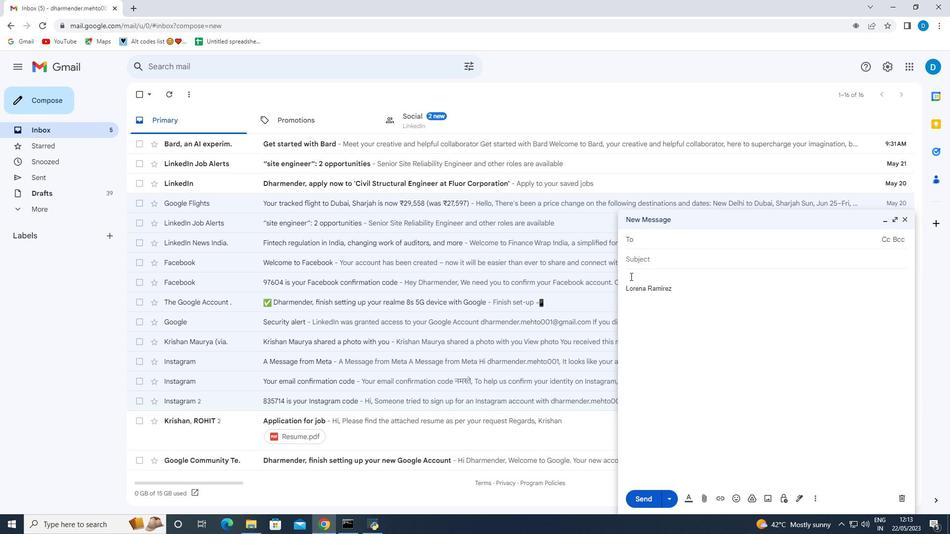 
Action: Mouse moved to (675, 301)
Screenshot: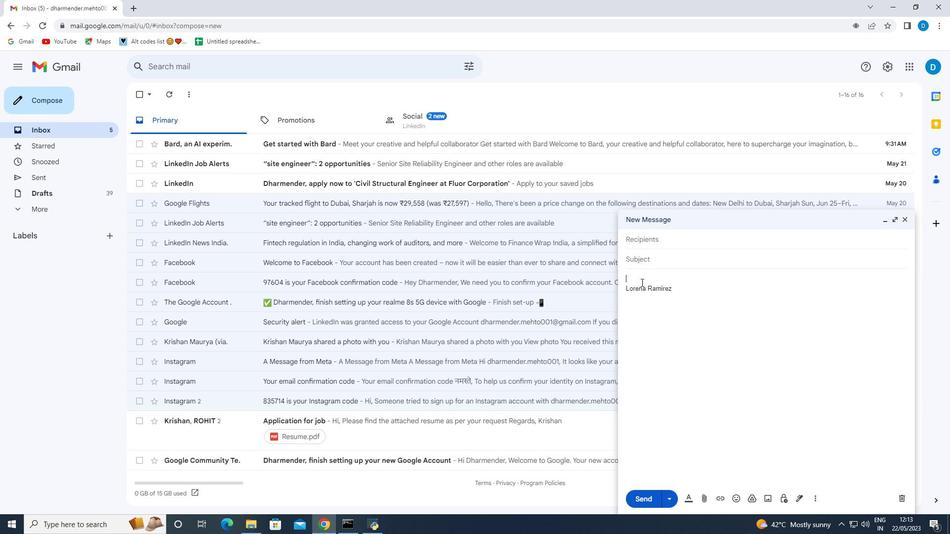 
Action: Key pressed <Key.enter><Key.up><Key.shift>Best<Key.space>wishes<Key.space>for<Key.space>a<Key.space>happy<Key.space><Key.shift>National<Key.space>family<Key.space><Key.shift>Cargib<Key.backspace>vers<Key.space><Key.caps_lock>
Screenshot: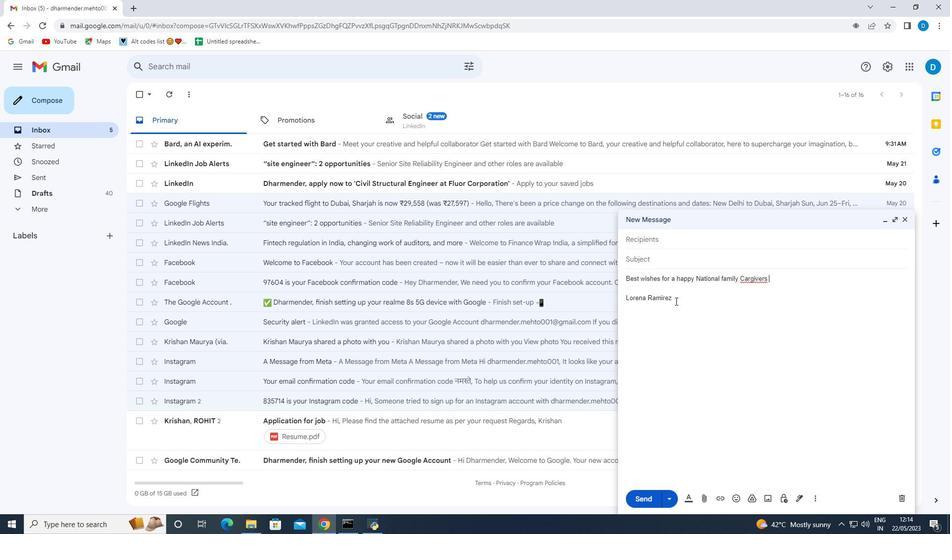 
Action: Mouse moved to (750, 279)
Screenshot: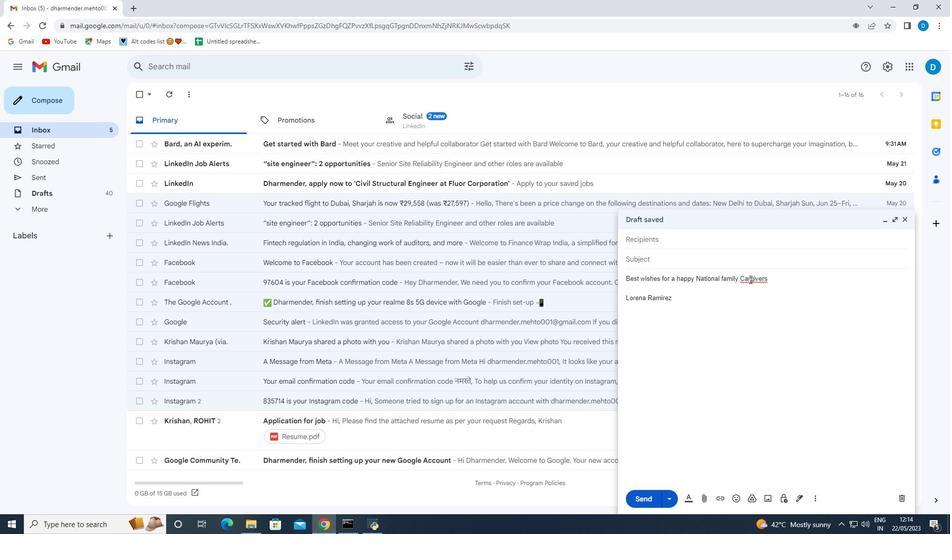 
Action: Mouse pressed left at (750, 279)
Screenshot: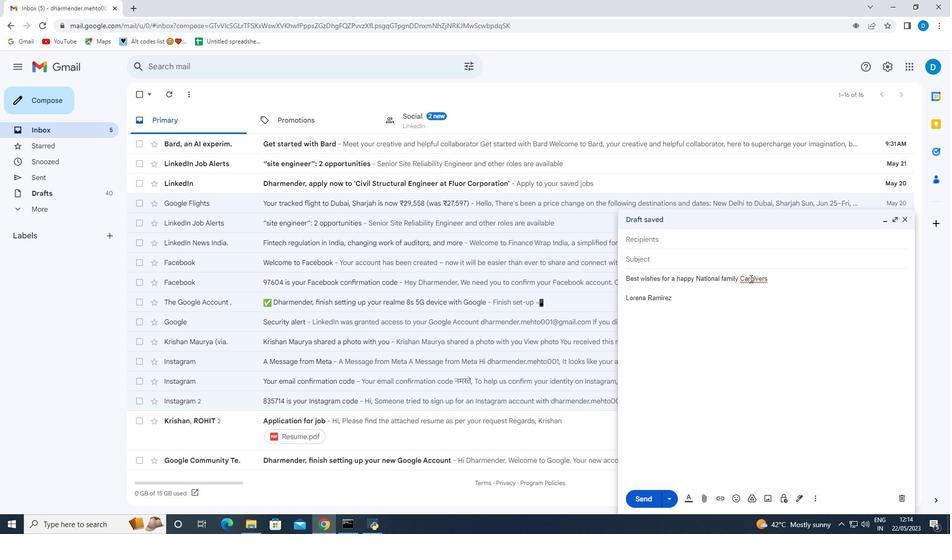 
Action: Mouse moved to (762, 317)
Screenshot: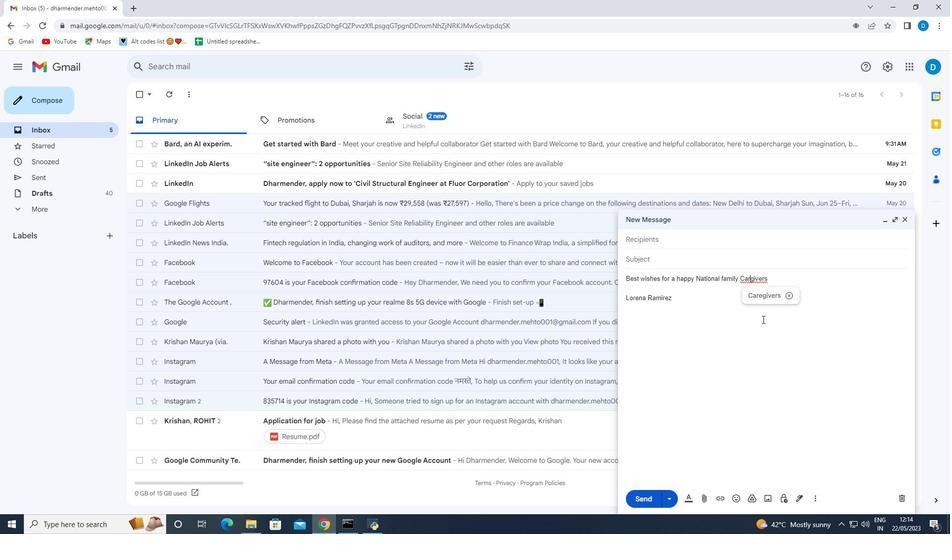 
Action: Key pressed E
Screenshot: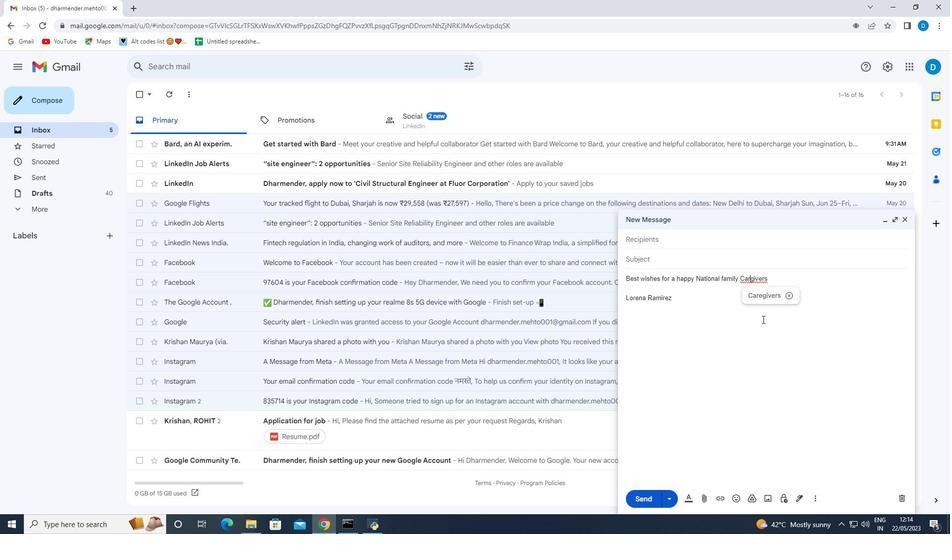 
Action: Mouse moved to (779, 275)
Screenshot: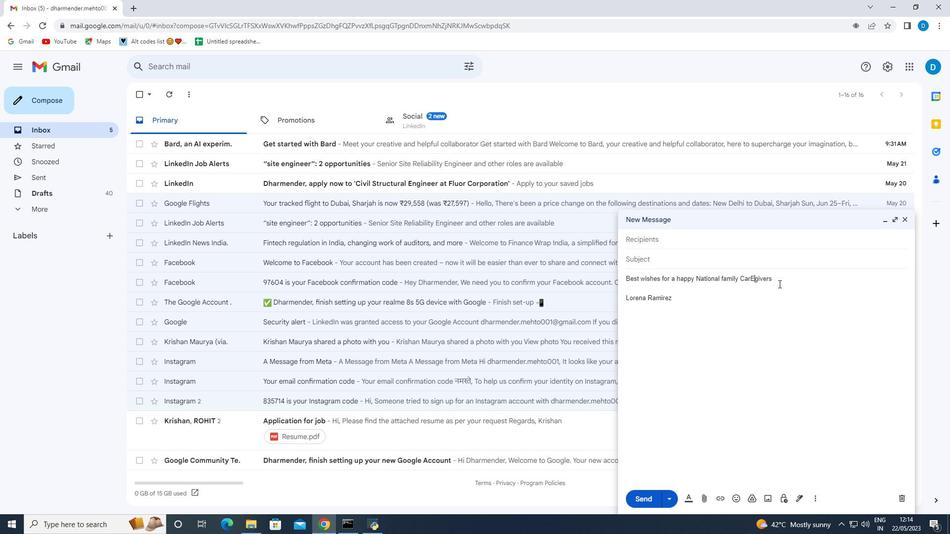 
Action: Mouse pressed left at (779, 275)
Screenshot: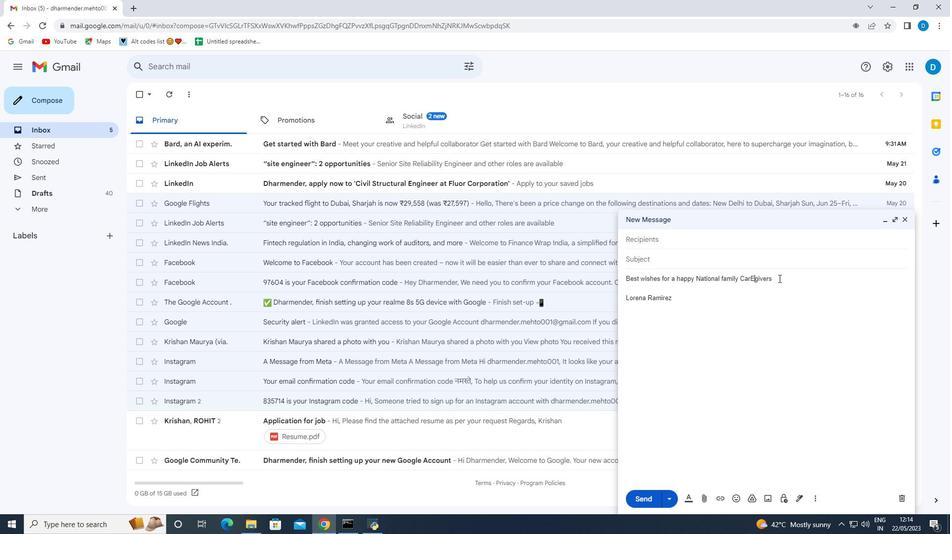 
Action: Mouse moved to (781, 281)
